 Task: Open a blank google sheet and write heading  City data  Add 10 city name:-  '1. Chelsea, New York, NY , 2. Beverly Hills, Los Angeles, CA , 3. Knightsbridge, London, United Kingdom , 4. Le Marais, Paris, forance , 5. Ginza, Tokyo, Japan_x000D_
6. Circular Quay, Sydney, Australia , 7. Mitte, Berlin, Germany , 8. Downtown, Toronto, Canada , 9. Trastevere, Rome, 10. Colaba, Mumbai, India. ' in June Last week sales are  1. Chelsea, New York, NY 10001 | 2. Beverly Hills, Los Angeles, CA 90210 | 3. Knightsbridge, London, United Kingdom SW1X 7XL | 4. Le Marais, Paris, forance 75004 | 5. Ginza, Tokyo, Japan 104-0061 | 6. Circular Quay, Sydney, Australia 2000 | 7. Mitte, Berlin, Germany 10178 | 8. Downtown, Toronto, Canada M5V 3L9 | 9. Trastevere, Rome, Italy 00153 | 10. Colaba, Mumbai, India 400005. Save page analysisAnnualSales_Report_2022
Action: Mouse moved to (70, 197)
Screenshot: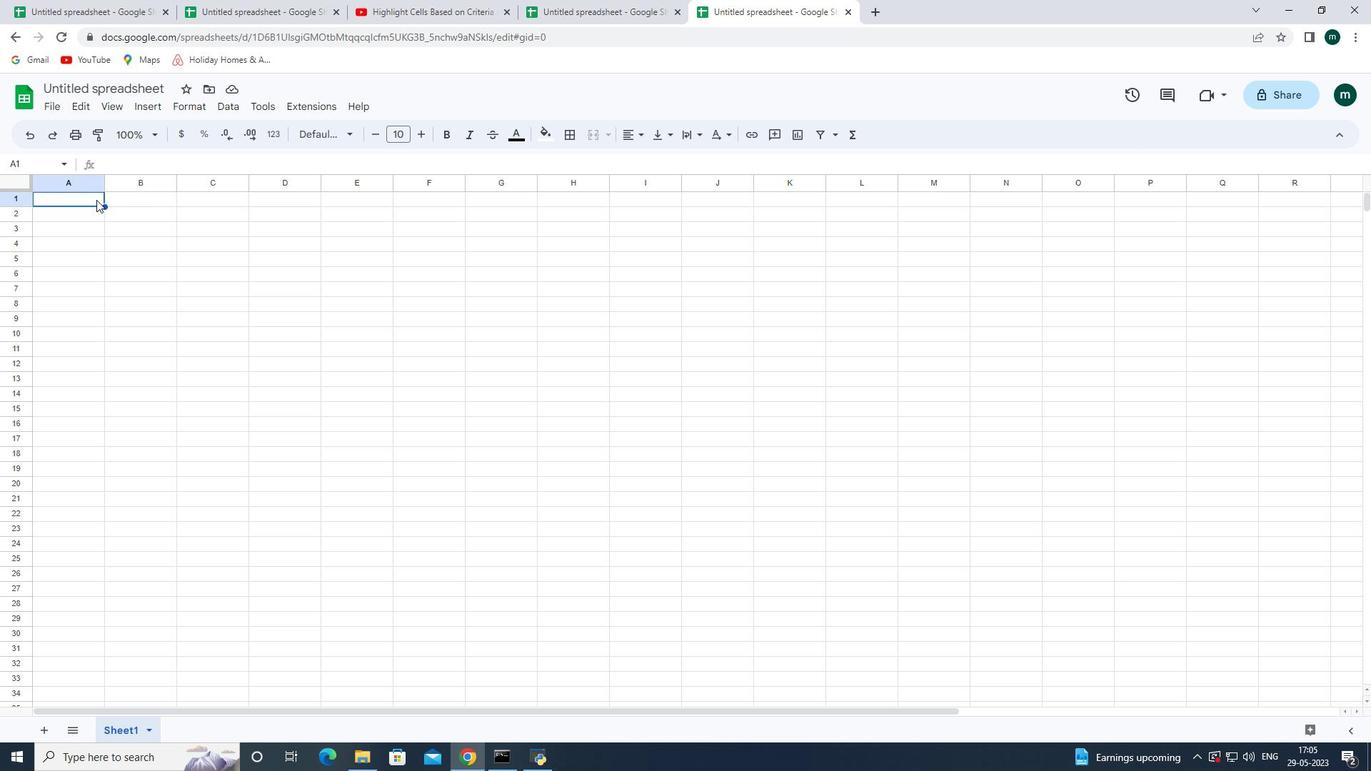 
Action: Mouse pressed left at (70, 197)
Screenshot: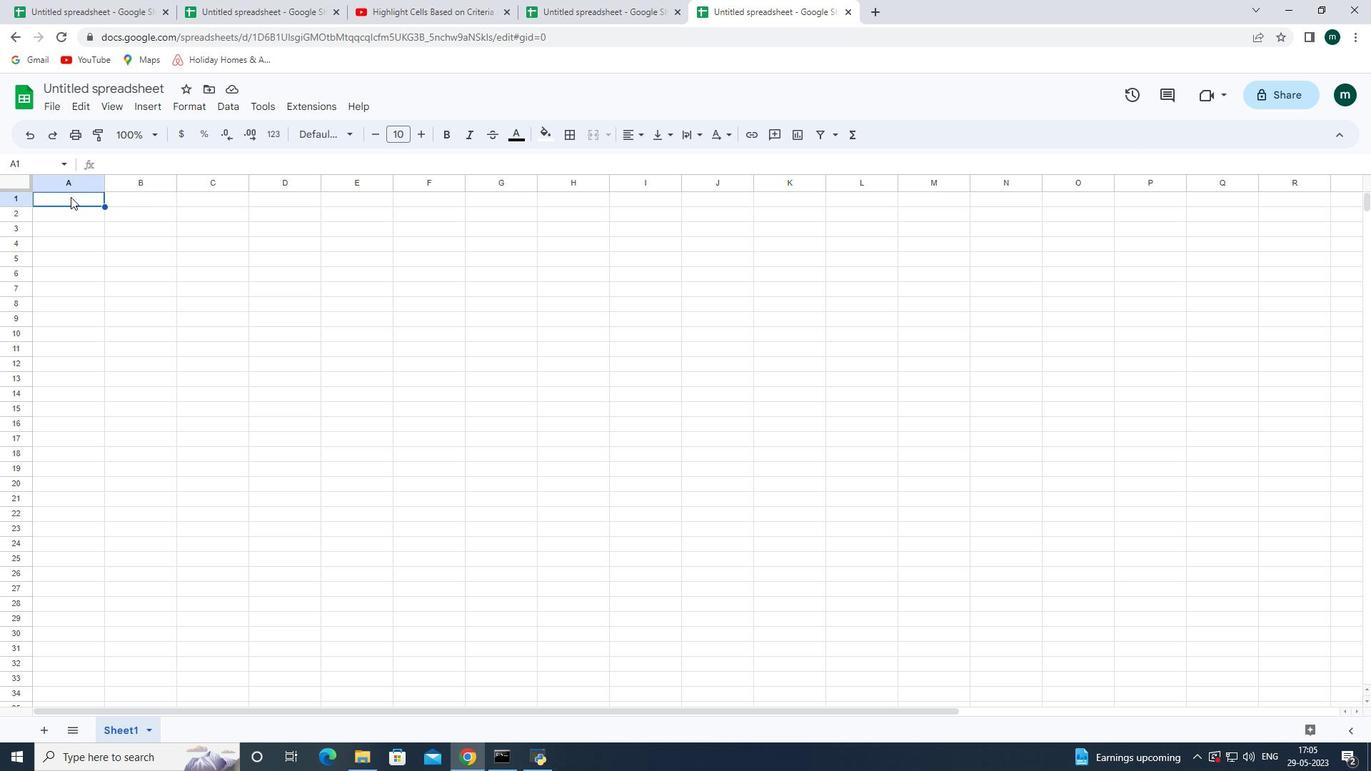 
Action: Key pressed <Key.shift>City<Key.space><Key.shift><Key.shift><Key.shift>Data<Key.space><Key.down><Key.up><Key.down><Key.up><Key.down><Key.up><Key.down><Key.up><Key.down><Key.up><Key.down><Key.down><Key.up><Key.down><Key.up><Key.down><Key.up><Key.up><Key.down><Key.down><Key.up><Key.down><Key.up><Key.shift><Key.shift><Key.shift><Key.shift><Key.shift><Key.shift><Key.shift><Key.shift><Key.shift><Key.shift><Key.shift><Key.shift><Key.shift><Key.shift><Key.shift><Key.shift><Key.shift><Key.shift><Key.shift><Key.shift><Key.shift><Key.shift><Key.shift><Key.shift><Key.shift><Key.shift><Key.shift><Key.shift><Key.shift><Key.shift><Key.shift><Key.shift><Key.shift><Key.shift><Key.shift><Key.shift><Key.shift><Key.shift><Key.shift><Key.shift><Key.shift><Key.shift><Key.shift><Key.shift><Key.shift><Key.shift><Key.shift><Key.shift><Key.shift><Key.shift><Key.shift><Key.shift><Key.shift><Key.shift><Key.shift><Key.shift><Key.shift><Key.shift>City<Key.space><Key.shift><Key.shift><Key.shift><Key.shift><Key.shift><Key.shift><Key.shift><Key.shift><Key.shift><Key.shift><Key.shift><Key.shift>Name<Key.space><Key.enter><Key.shift><Key.shift><Key.shift><Key.shift><Key.shift><Key.shift><Key.shift><Key.shift>Ches<Key.backspace>lsea<Key.space><Key.shift><Key.shift><Key.shift>New<Key.backspace><Key.backspace><Key.backspace><Key.backspace><Key.shift><<Key.backspace>,<Key.shift>New<Key.space>york<Key.space><Key.backspace>,<Key.shift_r><Key.shift_r><Key.shift_r><Key.shift_r>Ny<Key.backspace><Key.shift><Key.shift>Y<Key.enter><Key.shift>Beverly<Key.space>h<Key.backspace><Key.shift><Key.shift><Key.shift><Key.shift><Key.shift><Key.shift><Key.shift><Key.shift><Key.shift><Key.shift><Key.shift><Key.shift><Key.shift><Key.shift><Key.shift><Key.shift><Key.shift><Key.shift><Key.shift><Key.shift><Key.shift><Key.shift><Key.shift><Key.shift><Key.shift><Key.shift><Key.shift><Key.shift><Key.shift><Key.shift><Key.shift><Key.shift><Key.shift><Key.shift><Key.shift><Key.shift><Key.shift><Key.shift><Key.shift><Key.shift><Key.shift><Key.shift><Key.shift><Key.shift><Key.shift><Key.shift><Key.shift><Key.shift><Key.shift><Key.shift><Key.shift><Key.shift><Key.shift><Key.shift><Key.shift><Key.shift><Key.shift><Key.shift><Key.shift><Key.shift><Key.shift><Key.shift><Key.shift><Key.shift><Key.shift>Hills,<Key.space><Key.shift_r><Key.shift_r><Key.shift_r>Los<Key.space><Key.shift><Key.shift><Key.shift><Key.shift><Key.shift><Key.shift><Key.shift><Key.shift><Key.shift><Key.shift><Key.shift><Key.shift><Key.shift><Key.shift><Key.shift><Key.shift><Key.shift><Key.shift><Key.shift><Key.shift><Key.shift><Key.shift><Key.shift><Key.shift><Key.shift><Key.shift><Key.shift><Key.shift><Key.shift><Key.shift><Key.shift><Key.shift><Key.shift><Key.shift><Key.shift><Key.shift><Key.shift><Key.shift><Key.shift><Key.shift><Key.shift><Key.shift><Key.shift><Key.shift><Key.shift><Key.shift><Key.shift><Key.shift><Key.shift><Key.shift><Key.shift><Key.shift><Key.shift><Key.shift><Key.shift><Key.shift><Key.shift><Key.shift><Key.shift><Key.shift><Key.shift><Key.shift><Key.shift><Key.shift><Key.shift><Key.shift><Key.shift><Key.shift><Key.shift><Key.shift><Key.shift><Key.shift><Key.shift><Key.shift><Key.shift><Key.shift><Key.shift><Key.shift><Key.shift><Key.shift><Key.shift><Key.shift><Key.shift><Key.shift><Key.shift><Key.shift><Key.shift><Key.shift><Key.shift><Key.shift><Key.shift><Key.shift><Key.shift><Key.shift><Key.shift><Key.shift><Key.shift><Key.shift><Key.shift><Key.shift><Key.shift><Key.shift><Key.shift><Key.shift><Key.shift><Key.shift><Key.shift><Key.shift><Key.shift><Key.shift><Key.shift><Key.shift><Key.shift><Key.shift><Key.shift><Key.shift><Key.shift><Key.shift><Key.shift><Key.shift><Key.shift><Key.shift><Key.shift><Key.shift><Key.shift><Key.shift><Key.shift><Key.shift><Key.shift><Key.shift><Key.shift><Key.shift><Key.shift><Key.shift><Key.shift><Key.shift><Key.shift><Key.shift><Key.shift><Key.shift><Key.shift><Key.shift><Key.shift><Key.shift><Key.shift><Key.shift><Key.shift><Key.shift><Key.shift><Key.shift><Key.shift><Key.shift><Key.shift><Key.shift><Key.shift><Key.shift><Key.shift><Key.shift><Key.shift><Key.shift><Key.shift><Key.shift><Key.shift><Key.shift><Key.shift><Key.shift><Key.shift><Key.shift><Key.shift><Key.shift><Key.shift><Key.shift><Key.shift><Key.shift><Key.shift><Key.shift><Key.shift><Key.shift><Key.shift><Key.shift><Key.shift><Key.shift><Key.shift><Key.shift><Key.shift><Key.shift><Key.shift><Key.shift><Key.shift><Key.shift><Key.shift><Key.shift><Key.shift><Key.shift><Key.shift><Key.shift><Key.shift><Key.shift><Key.shift><Key.shift><Key.shift>Angeles<Key.space>v<Key.backspace><Key.enter><Key.up><Key.enter>,<Key.backspace><Key.backspace>,<Key.space><Key.shift>CA<Key.enter><Key.shift>Kin<Key.backspace><Key.backspace>nightsbridge<Key.shift_r><<Key.space><Key.backspace><Key.backspace>,<Key.space><Key.shift><Key.shift>London,<Key.space><Key.shift><Key.shift><Key.shift>United<Key.space><Key.shift><Key.shift><Key.shift>King<Key.space><Key.enter><Key.shift_r><Key.shift_r>Le<Key.space><Key.shift_r><Key.shift_r><Key.shift_r><Key.shift_r><Key.shift_r><Key.shift_r>Marais,<Key.space>p<Key.backspace><Key.shift_r>Paris,<Key.space><Key.shift><Key.shift><Key.shift><Key.shift><Key.shift><Key.shift><Key.shift>Forance<Key.enter><Key.shift><Key.shift><Key.shift><Key.shift><Key.shift><Key.shift><Key.shift><Key.shift><Key.shift><Key.shift><Key.shift><Key.shift><Key.shift><Key.shift><Key.shift><Key.shift><Key.shift><Key.shift><Key.shift><Key.shift><Key.shift><Key.shift><Key.shift><Key.shift><Key.shift><Key.shift><Key.shift><Key.shift><Key.shift><Key.shift><Key.shift><Key.shift><Key.shift><Key.shift><Key.shift><Key.shift><Key.shift><Key.shift>Ginza,<Key.space><Key.shift><Key.shift><Key.shift><Key.shift><Key.shift><Key.shift><Key.shift><Key.shift><Key.shift>Tokyo<Key.space>,<Key.space><Key.shift_r><Key.shift_r>Japan<Key.space><Key.enter>c<Key.backspace><Key.shift_r><Key.shift_r><Key.shift_r><Key.shift_r><Key.shift_r><Key.shift_r><Key.shift_r><Key.shift_r><Key.shift_r><Key.shift_r><Key.shift_r><Key.shift_r>ircular<Key.space><Key.shift><Key.shift>Quay<Key.space><Key.backspace>,<Key.space><Key.shift>Sydney<Key.space><Key.backspace>,<Key.space><Key.shift>Australia<Key.space><Key.space><Key.enter><Key.shift><Key.shift><Key.shift><Key.shift><Key.shift><Key.shift><Key.shift><Key.shift><Key.shift><Key.shift><Key.shift><Key.shift><Key.shift><Key.shift><Key.shift><Key.shift><Key.shift><Key.shift><Key.shift><Key.shift><Key.shift><Key.shift><Key.shift><Key.shift><Key.shift><Key.shift><Key.shift><Key.shift><Key.shift><Key.shift><Key.shift><Key.shift><Key.shift><Key.shift><Key.shift><Key.shift><Key.shift><Key.shift><Key.shift><Key.shift><Key.shift><Key.shift>Mil<Key.backspace>tte<Key.space><Key.backspace>,<Key.space>ber<Key.backspace><Key.backspace><Key.backspace><Key.shift>Berlin<Key.space><Key.backspace>,<Key.space><Key.shift><Key.shift>Germany<Key.space><Key.enter><Key.shift><Key.shift><Key.shift><Key.shift><Key.shift><Key.shift><Key.shift>Downtown<Key.space><Key.backspace>,<Key.space><Key.shift><Key.shift>Toronto<Key.space><Key.backspace>,<Key.space><Key.shift>Canada<Key.space><Key.enter><Key.shift><Key.shift><Key.shift><Key.shift><Key.shift><Key.shift><Key.shift><Key.shift><Key.shift><Key.shift><Key.shift><Key.shift><Key.shift><Key.shift><Key.shift><Key.shift><Key.shift>Trastevere<Key.space><Key.backspace>,<Key.space><Key.shift>Rome<Key.space><Key.enter><Key.shift><Key.shift><Key.shift><Key.shift><Key.shift><Key.shift><Key.shift><Key.shift><Key.shift><Key.shift><Key.shift><Key.shift><Key.shift><Key.shift><Key.shift><Key.shift><Key.shift><Key.shift><Key.shift><Key.shift><Key.shift><Key.shift><Key.shift><Key.shift><Key.shift><Key.shift><Key.shift><Key.shift><Key.shift><Key.shift><Key.shift><Key.shift><Key.shift><Key.shift><Key.shift><Key.shift><Key.shift><Key.shift><Key.shift><Key.shift><Key.shift><Key.shift><Key.shift><Key.shift><Key.shift><Key.shift><Key.shift><Key.shift><Key.shift><Key.shift><Key.shift><Key.shift><Key.shift><Key.shift><Key.shift><Key.shift><Key.shift><Key.shift><Key.shift><Key.shift><Key.shift><Key.shift><Key.shift><Key.shift><Key.shift><Key.shift><Key.shift><Key.shift><Key.shift><Key.shift><Key.shift><Key.shift><Key.shift><Key.shift><Key.shift><Key.shift><Key.shift><Key.shift><Key.shift><Key.shift><Key.shift><Key.shift><Key.shift><Key.shift><Key.shift><Key.shift><Key.shift><Key.shift><Key.shift><Key.shift><Key.shift><Key.shift><Key.shift><Key.shift><Key.shift><Key.shift><Key.shift><Key.shift><Key.shift><Key.shift><Key.shift><Key.shift><Key.shift><Key.shift><Key.shift><Key.shift><Key.shift><Key.shift><Key.shift><Key.shift><Key.shift><Key.shift><Key.shift><Key.shift><Key.shift><Key.shift><Key.shift><Key.shift><Key.shift><Key.shift><Key.shift>Coloba<Key.space><Key.backspace><Key.shift_r><Key.shift_r><Key.shift_r><Key.shift_r><Key.shift_r><Key.shift_r><Key.shift_r><Key.shift_r><Key.shift_r><<Key.backspace>,<Key.space><Key.shift><Key.shift><Key.shift><Key.shift><Key.shift><Key.shift>Mumbai<Key.space><Key.backspace>,<Key.space><Key.shift><Key.shift><Key.shift><Key.shift><Key.shift><Key.shift><Key.shift><Key.shift>India<Key.space><Key.right><Key.right>
Screenshot: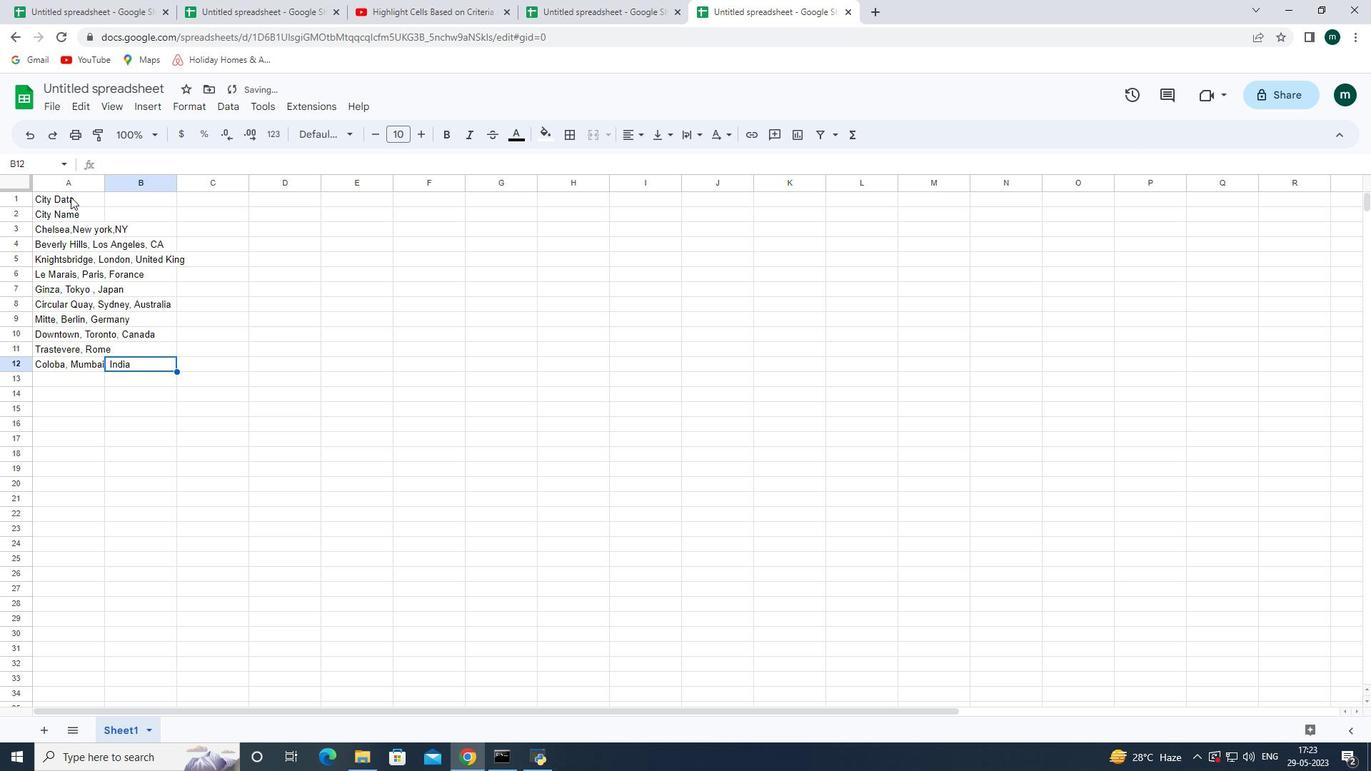 
Action: Mouse moved to (37, 193)
Screenshot: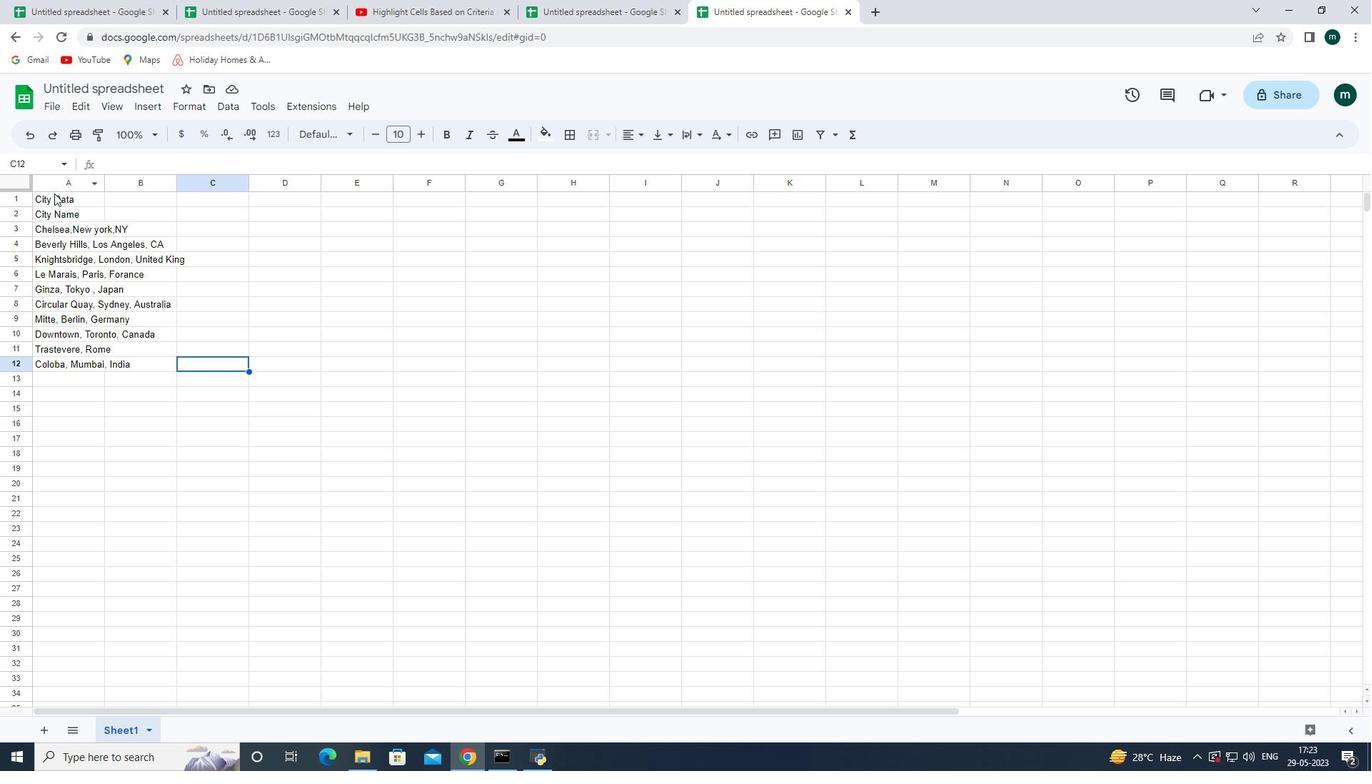 
Action: Mouse pressed left at (37, 193)
Screenshot: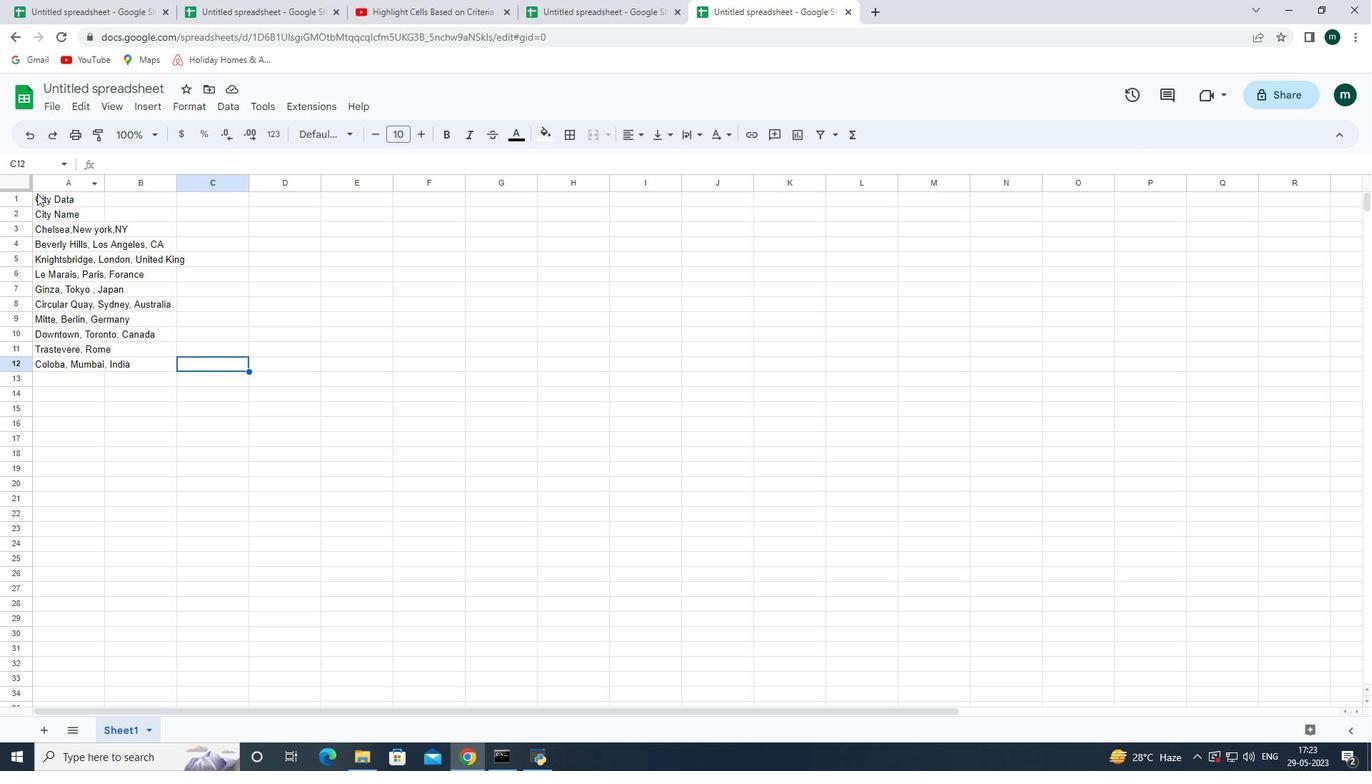 
Action: Mouse moved to (599, 135)
Screenshot: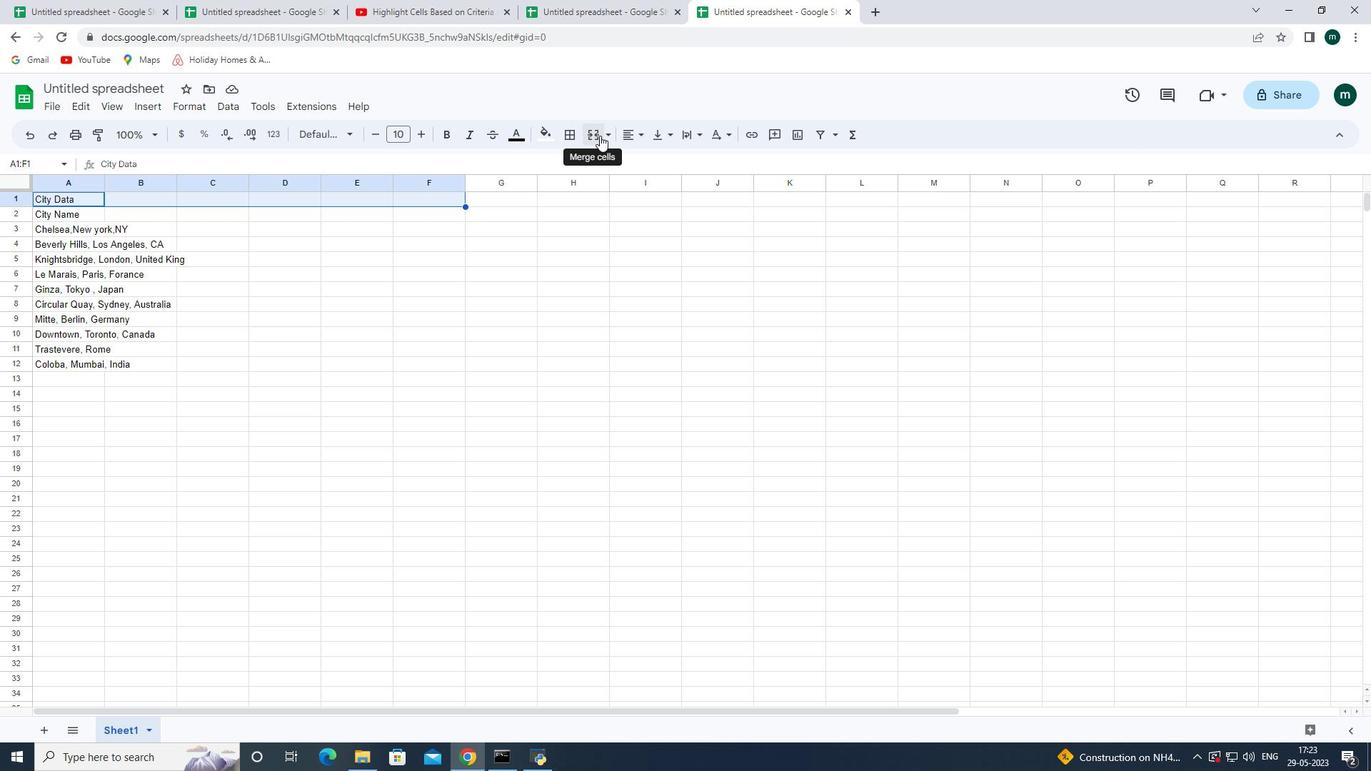 
Action: Mouse pressed left at (599, 135)
Screenshot: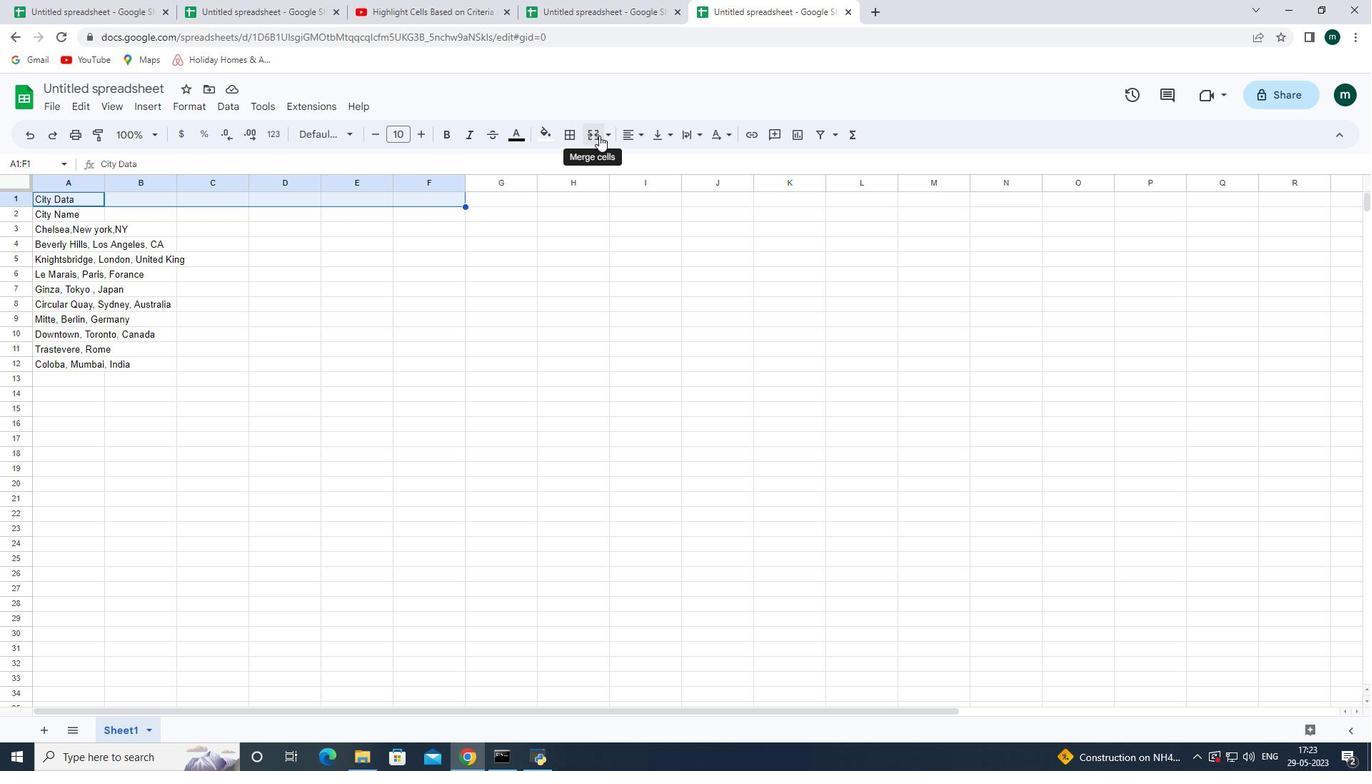
Action: Mouse moved to (107, 179)
Screenshot: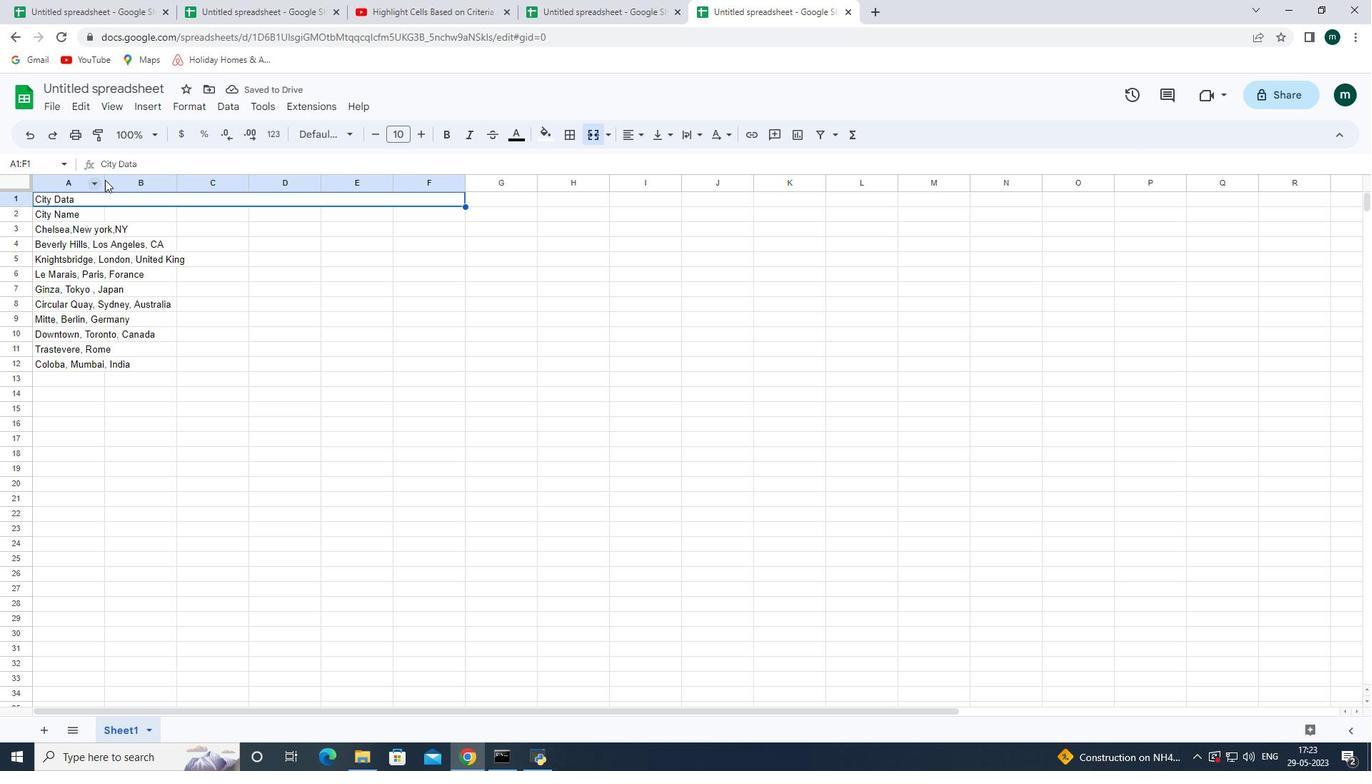 
Action: Mouse pressed left at (107, 179)
Screenshot: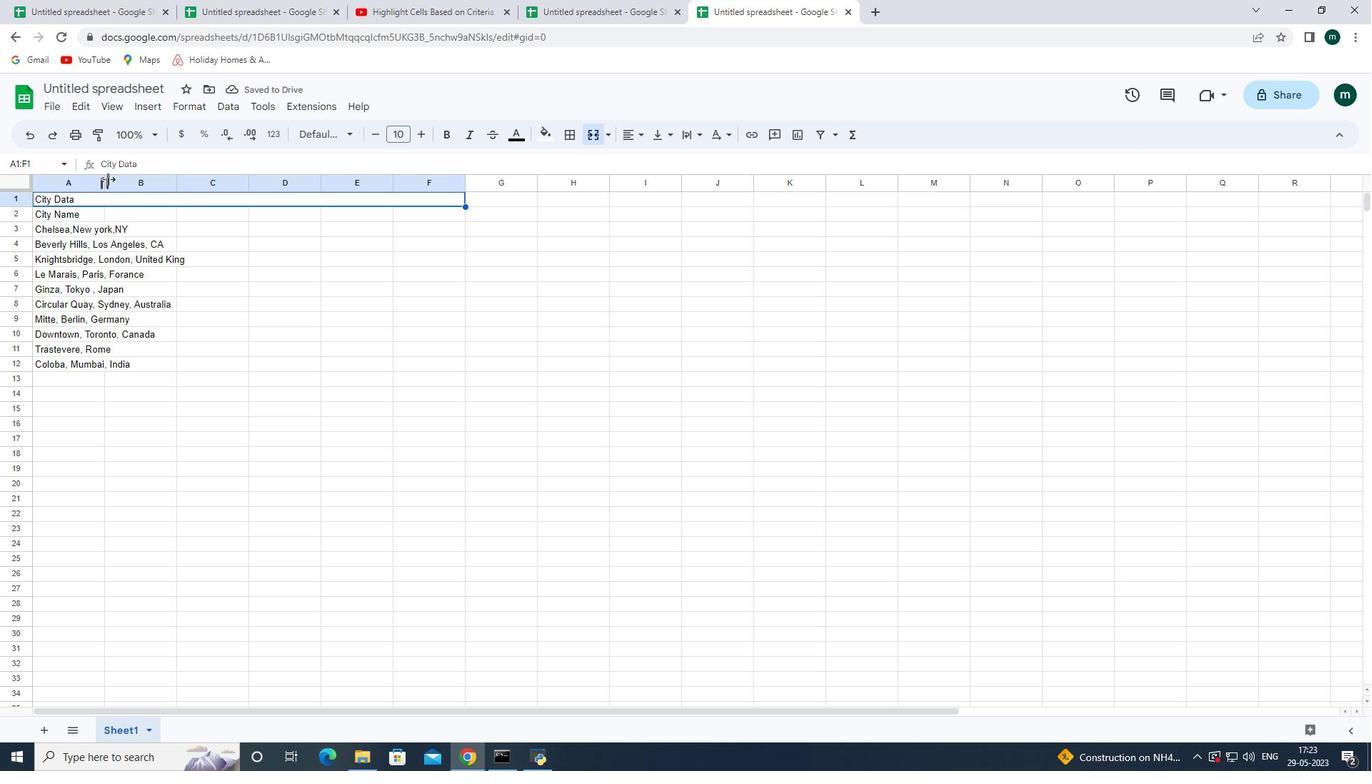 
Action: Mouse pressed left at (107, 179)
Screenshot: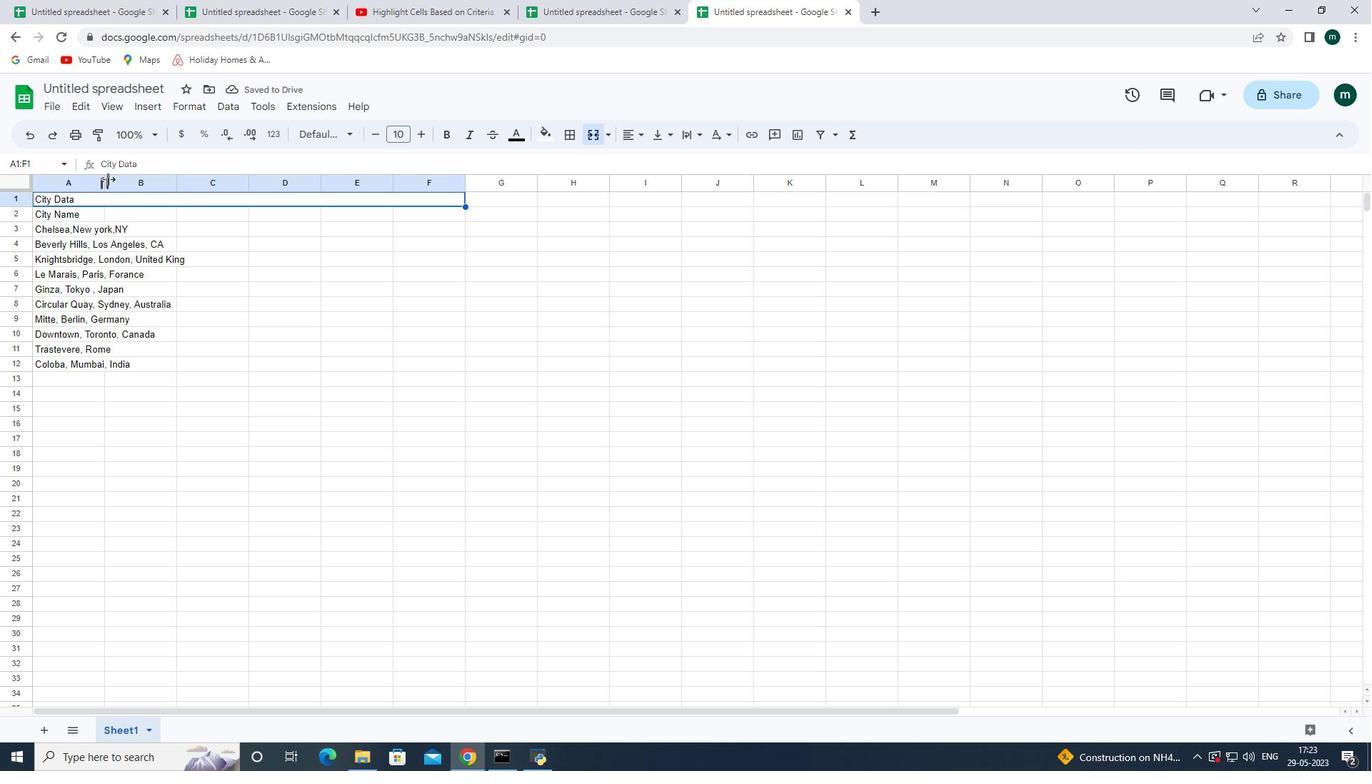 
Action: Mouse moved to (239, 217)
Screenshot: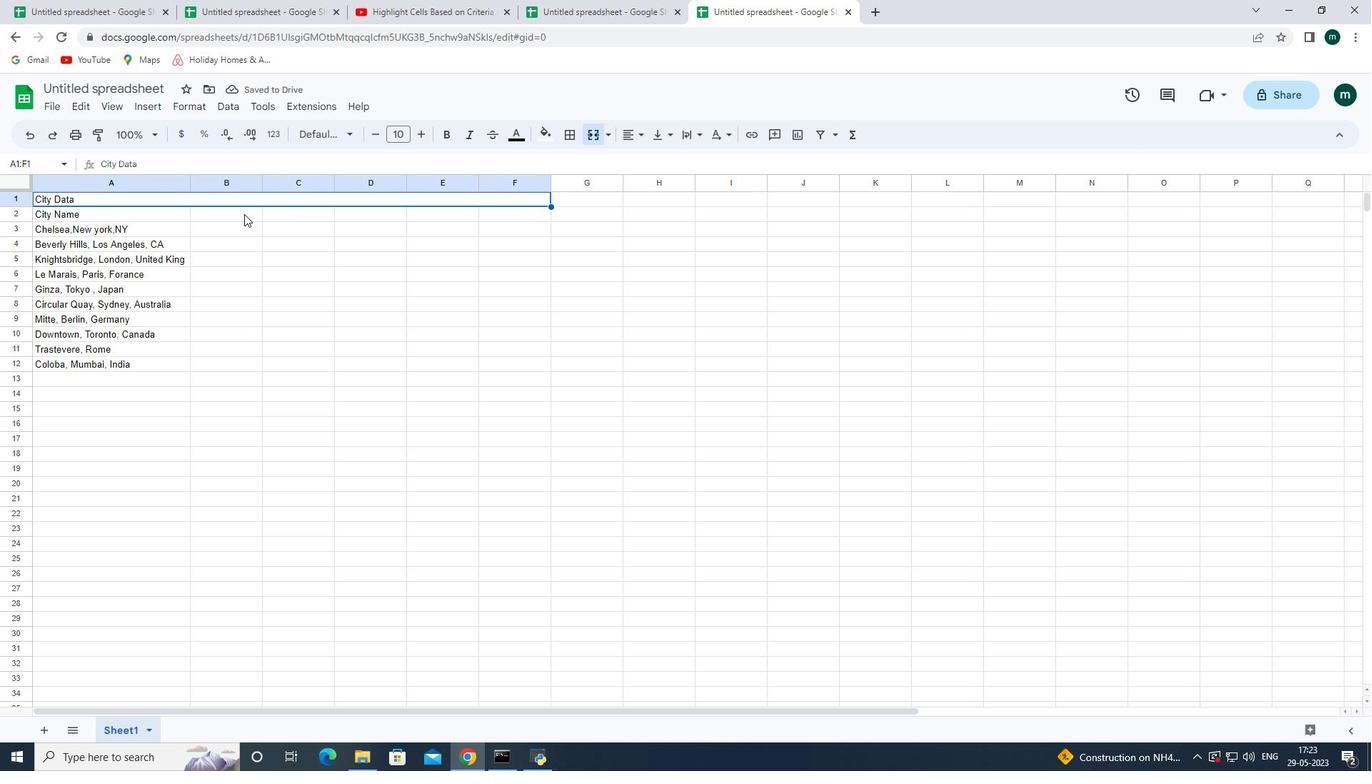 
Action: Mouse pressed left at (239, 217)
Screenshot: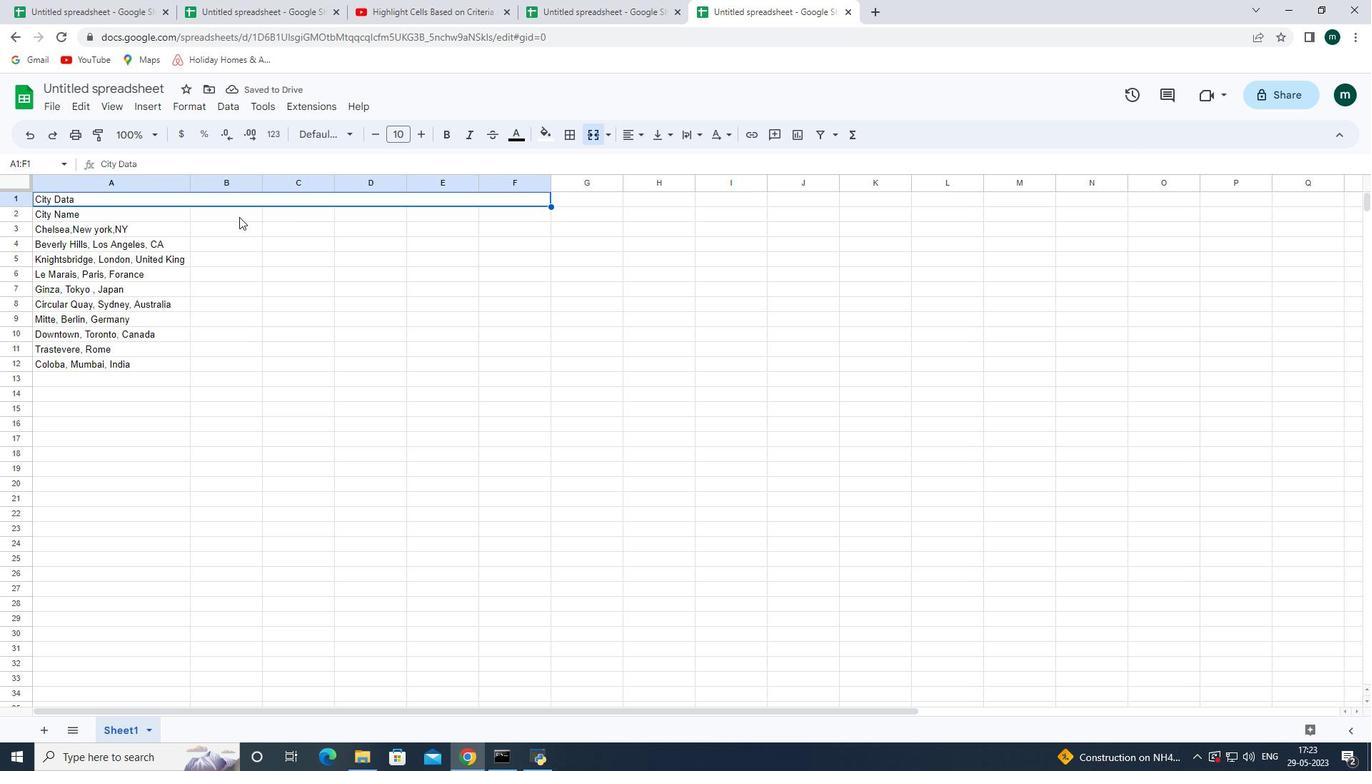 
Action: Mouse moved to (231, 231)
Screenshot: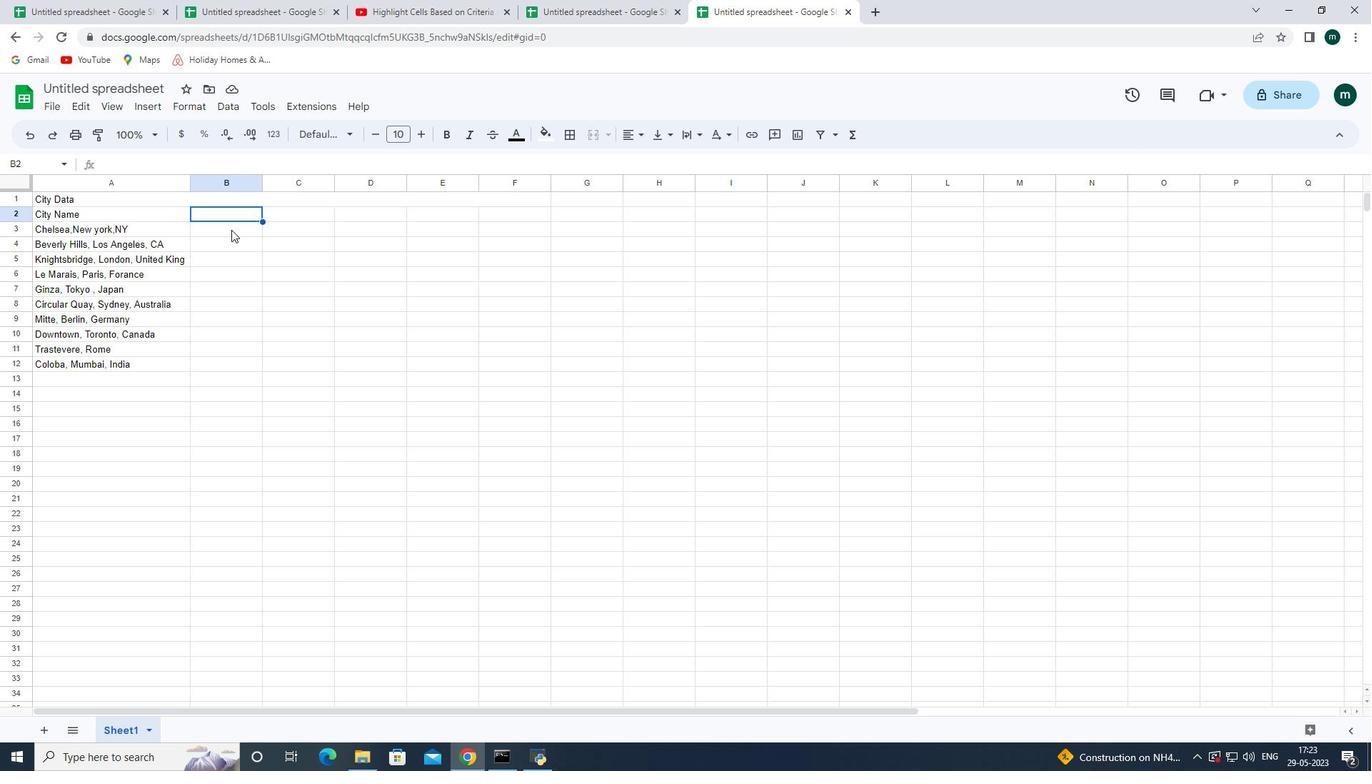 
Action: Mouse pressed left at (231, 231)
Screenshot: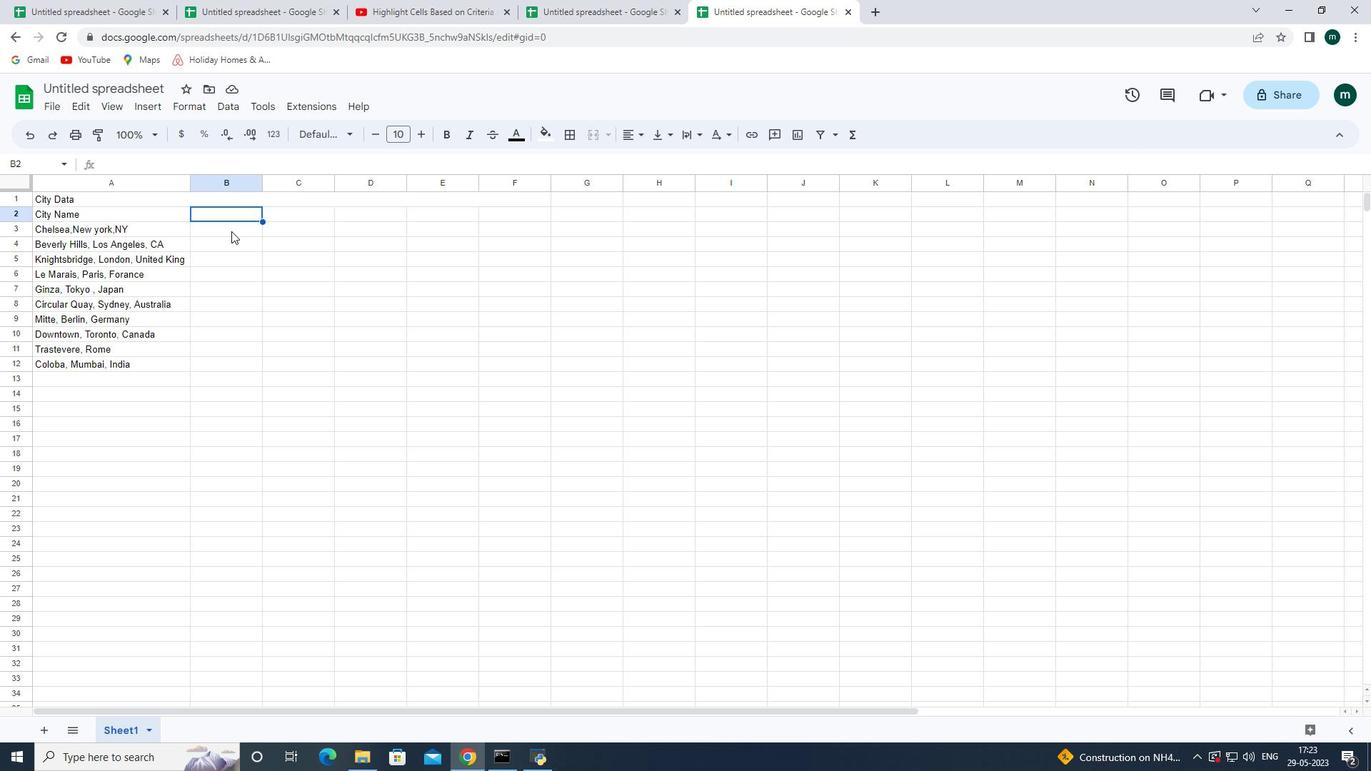 
Action: Mouse moved to (284, 227)
Screenshot: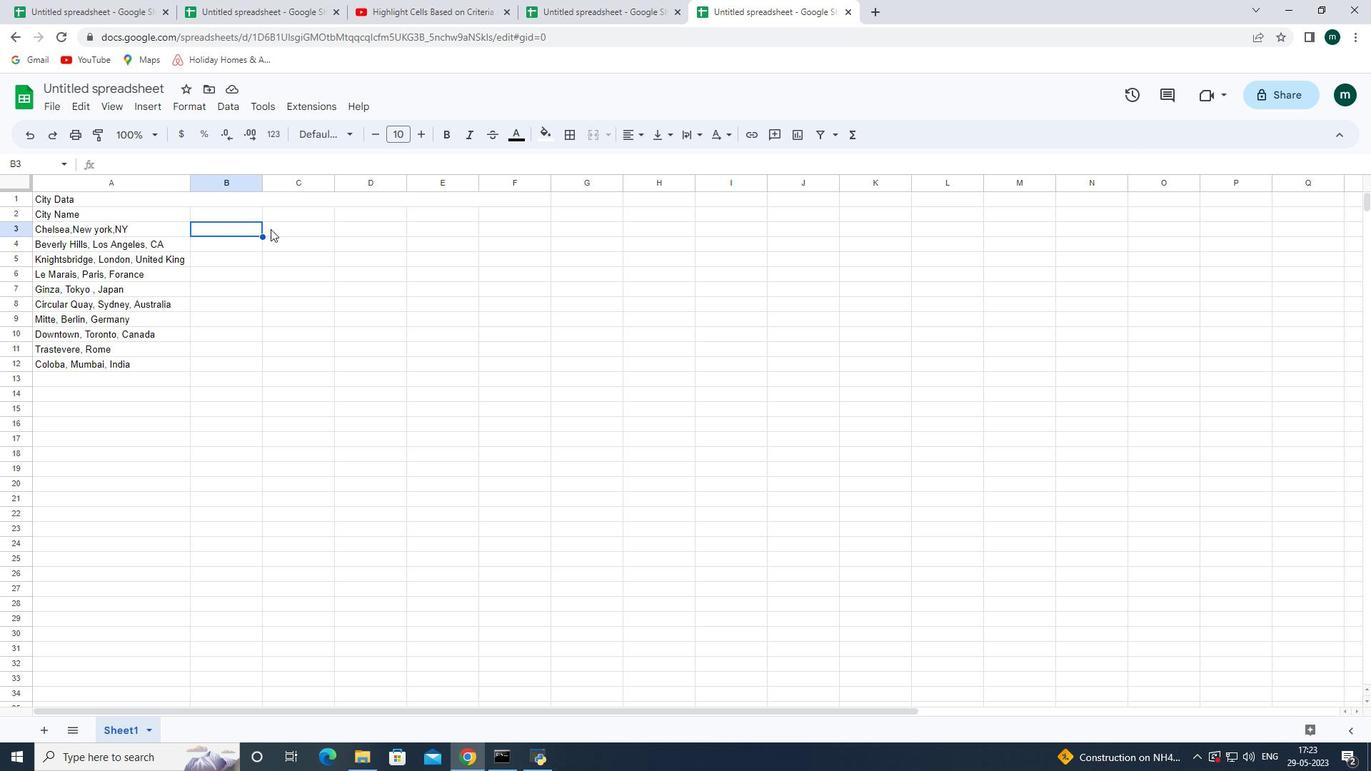 
Action: Mouse pressed left at (284, 227)
Screenshot: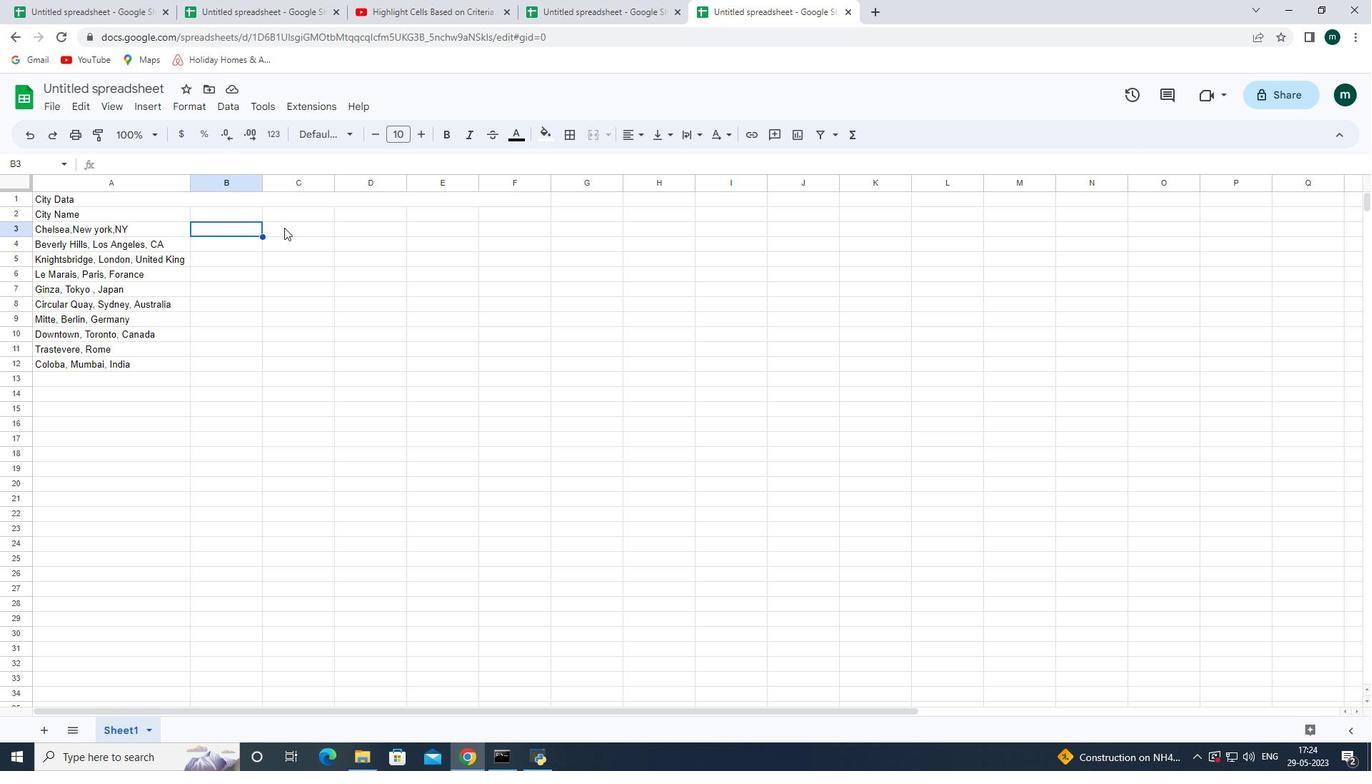 
Action: Key pressed <Key.shift><Key.shift><Key.shift><Key.shift><Key.shift><Key.shift><Key.shift>Chee<Key.backspace>lsa<Key.space><Key.backspace><Key.backspace>ea<Key.space><Key.backspace>,<Key.space><Key.shift>New<Key.space><Key.shift><Key.shift><Key.shift><Key.shift><Key.shift><Key.shift><Key.shift><Key.shift><Key.shift>York<Key.space><Key.backspace>,<Key.space><Key.shift>NY<Key.enter><Key.backspace><Key.up><Key.enter>10001<Key.backspace><Key.backspace><Key.backspace><Key.backspace><Key.backspace><Key.backspace><Key.backspace><Key.backspace><Key.backspace><Key.backspace><Key.backspace><Key.backspace><Key.backspace><Key.backspace><Key.backspace><Key.backspace><Key.backspace><Key.backspace><Key.backspace><Key.backspace><Key.backspace><Key.backspace><Key.backspace><Key.backspace><Key.backspace><Key.backspace><Key.enter>
Screenshot: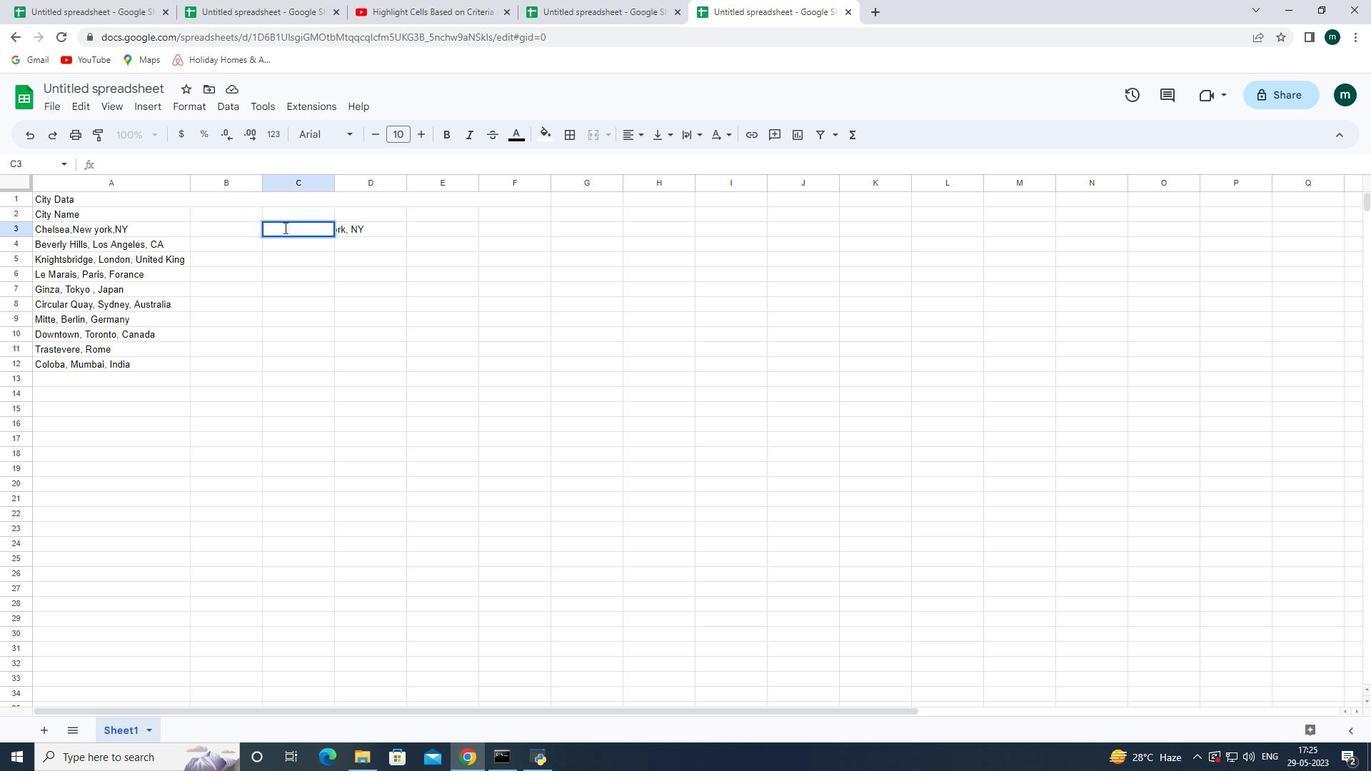 
Action: Mouse moved to (237, 225)
Screenshot: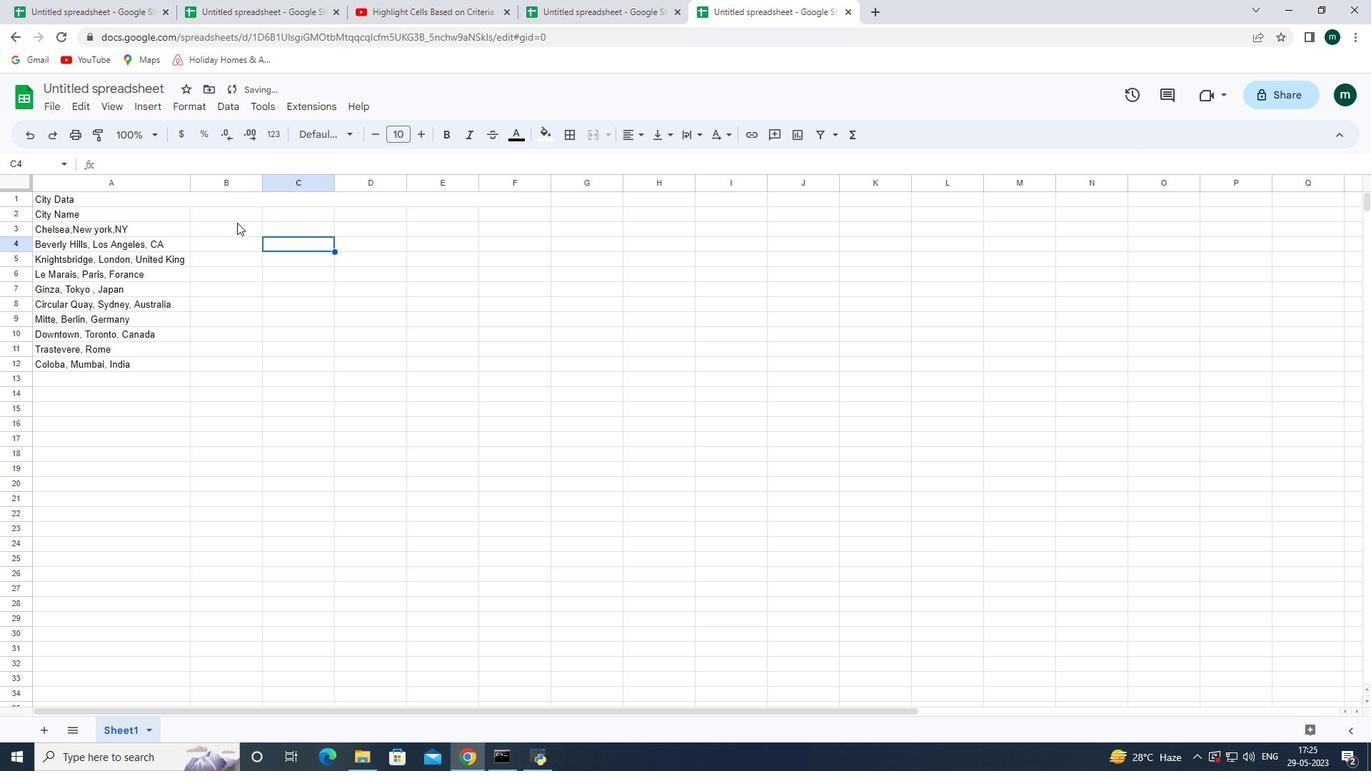 
Action: Mouse pressed left at (237, 225)
Screenshot: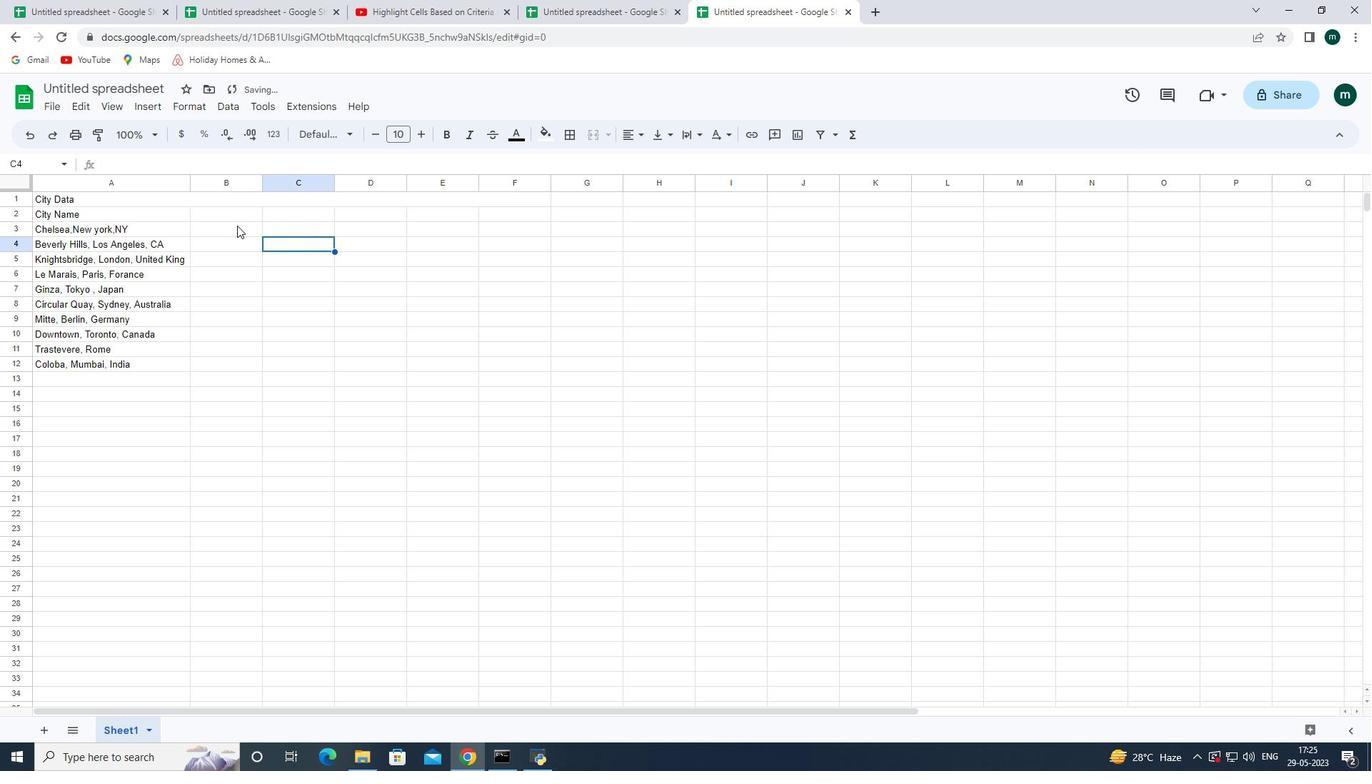 
Action: Mouse moved to (211, 226)
Screenshot: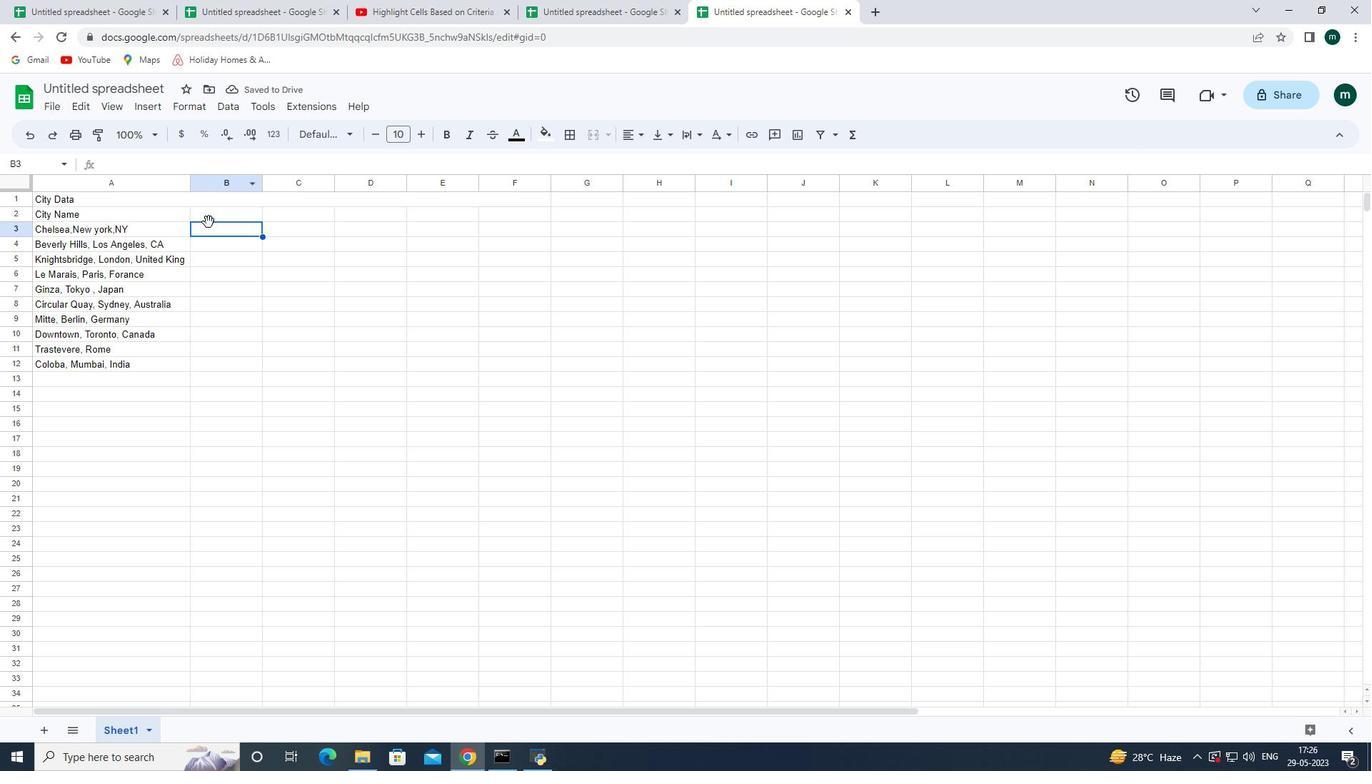 
Action: Key pressed 10001<Key.enter>90210<Key.enter>
Screenshot: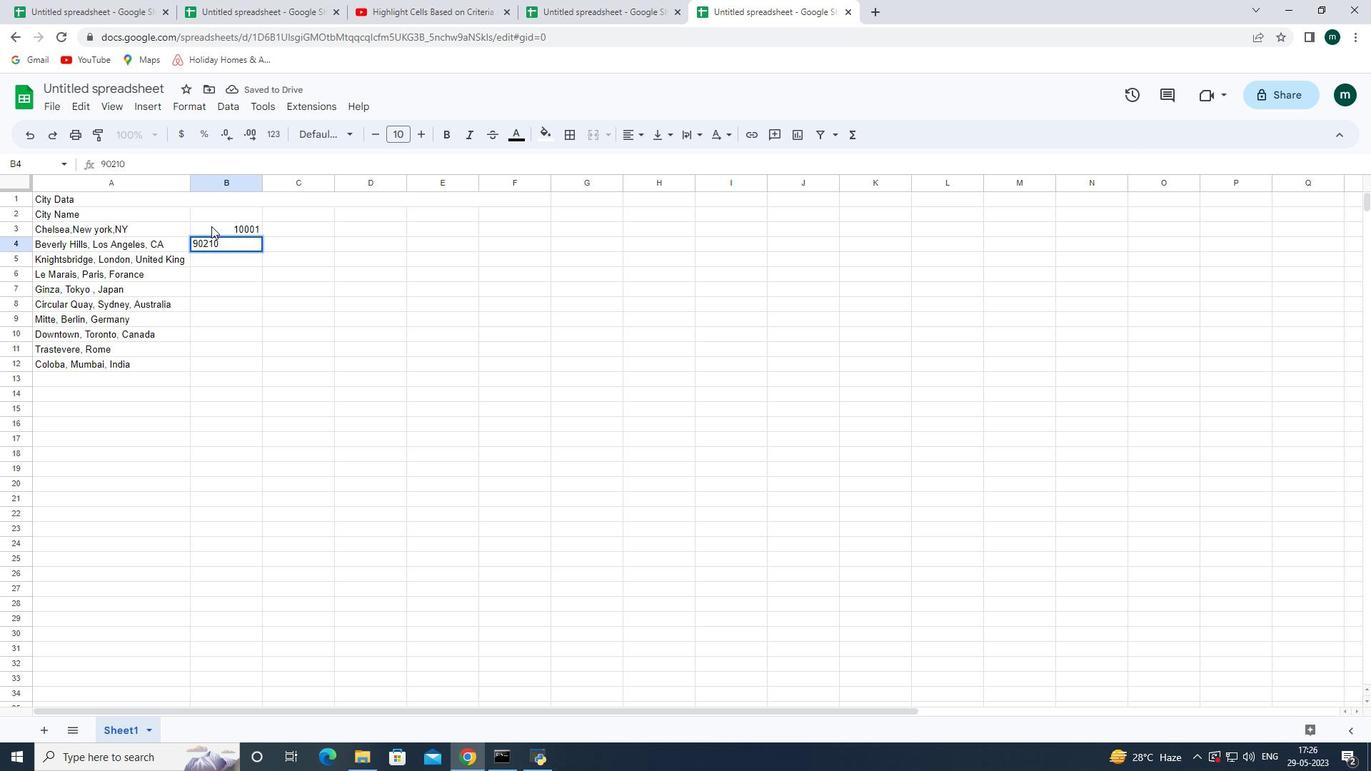 
Action: Mouse moved to (180, 260)
Screenshot: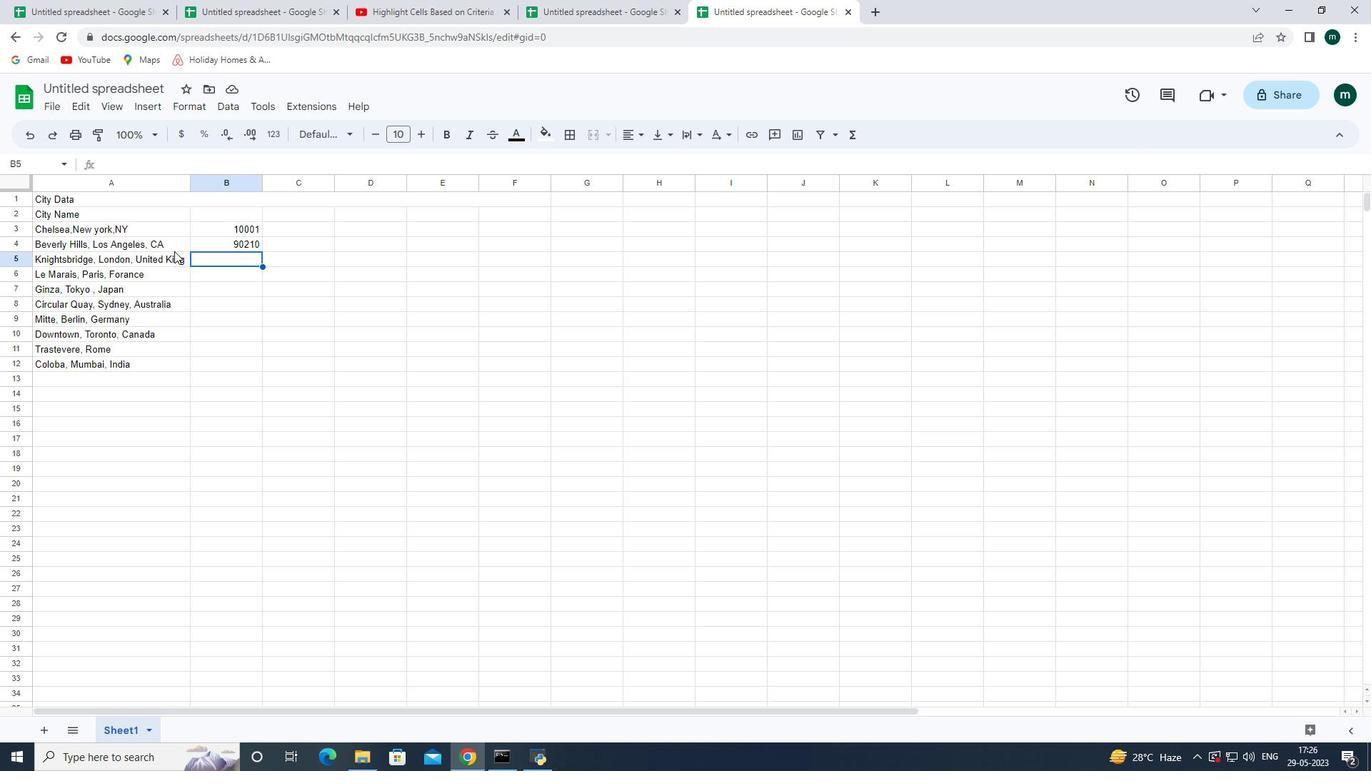 
Action: Mouse pressed left at (180, 260)
Screenshot: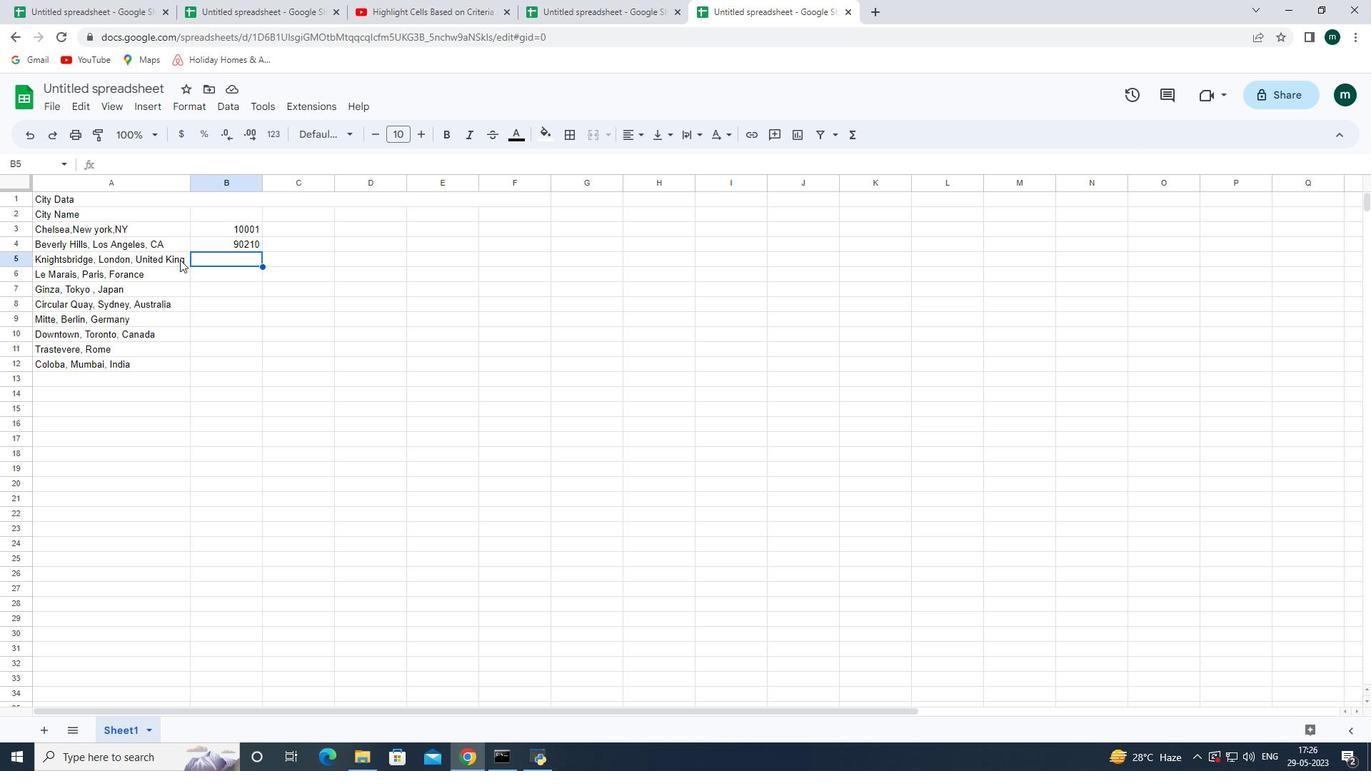 
Action: Mouse pressed left at (180, 260)
Screenshot: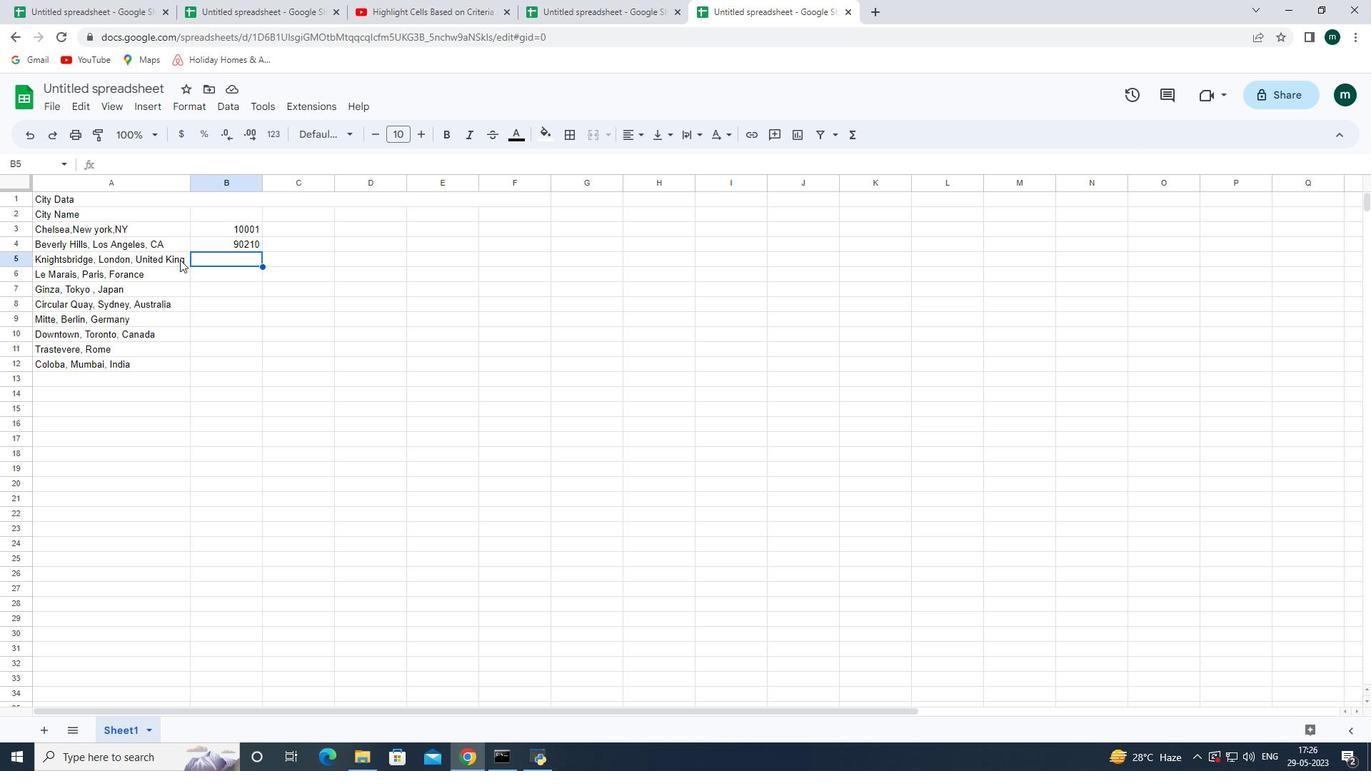 
Action: Mouse moved to (192, 312)
Screenshot: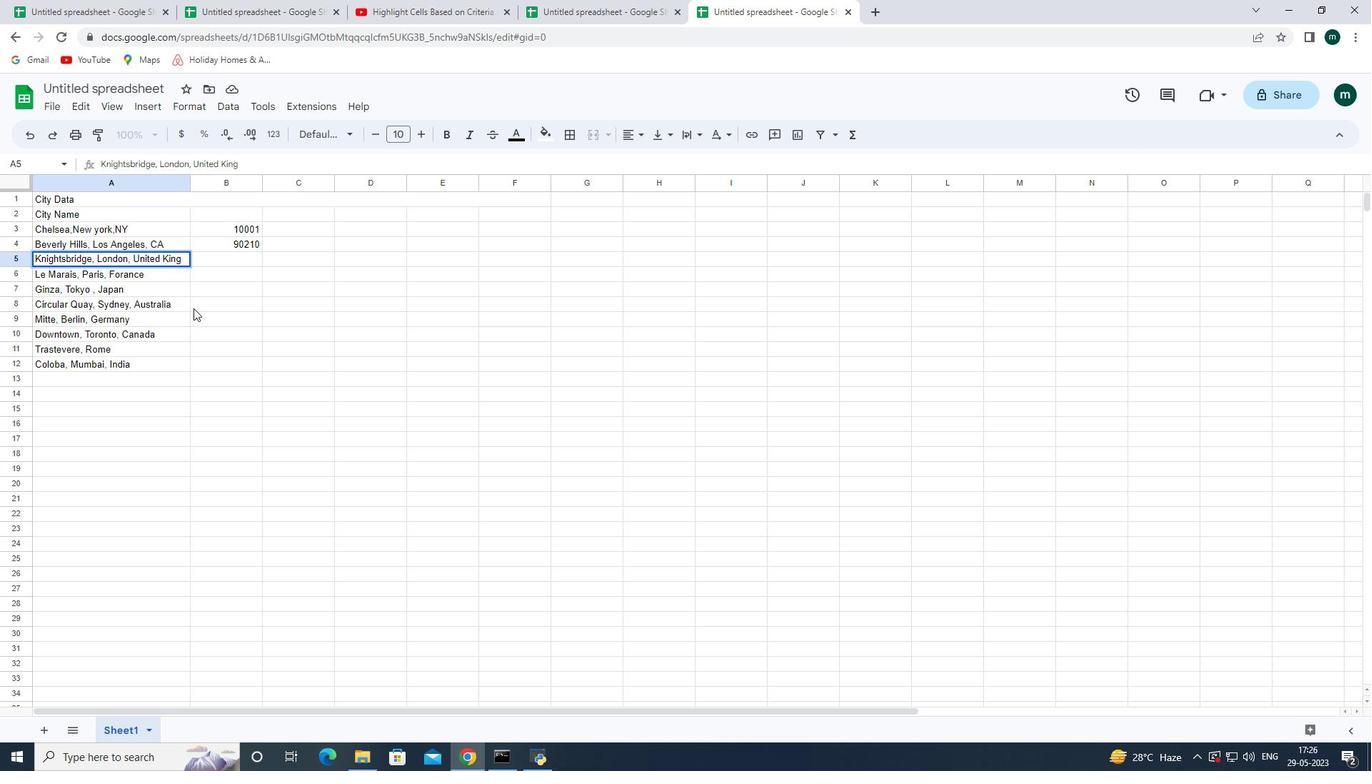 
Action: Key pressed <Key.backspace><Key.shift>Dom<Key.backspace><Key.backspace><Key.backspace>dom<Key.space>
Screenshot: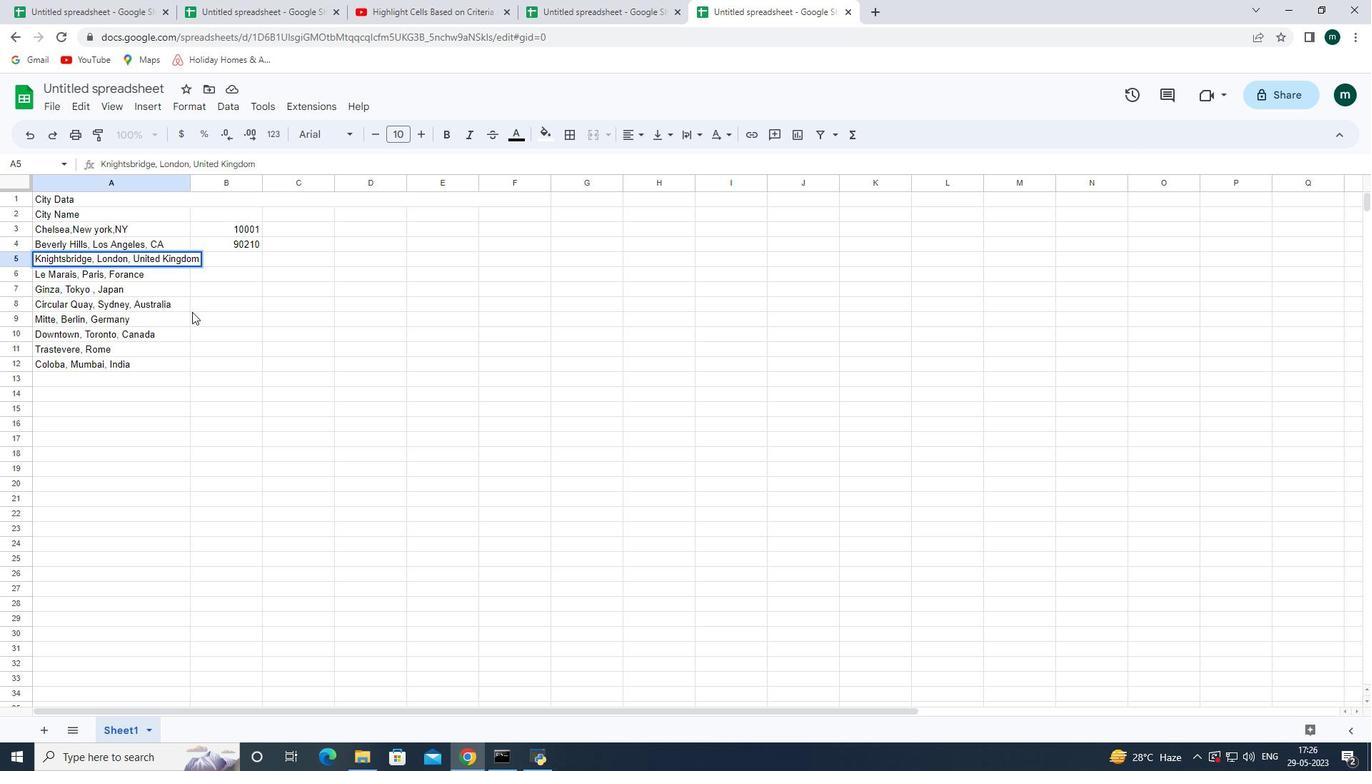 
Action: Mouse moved to (189, 183)
Screenshot: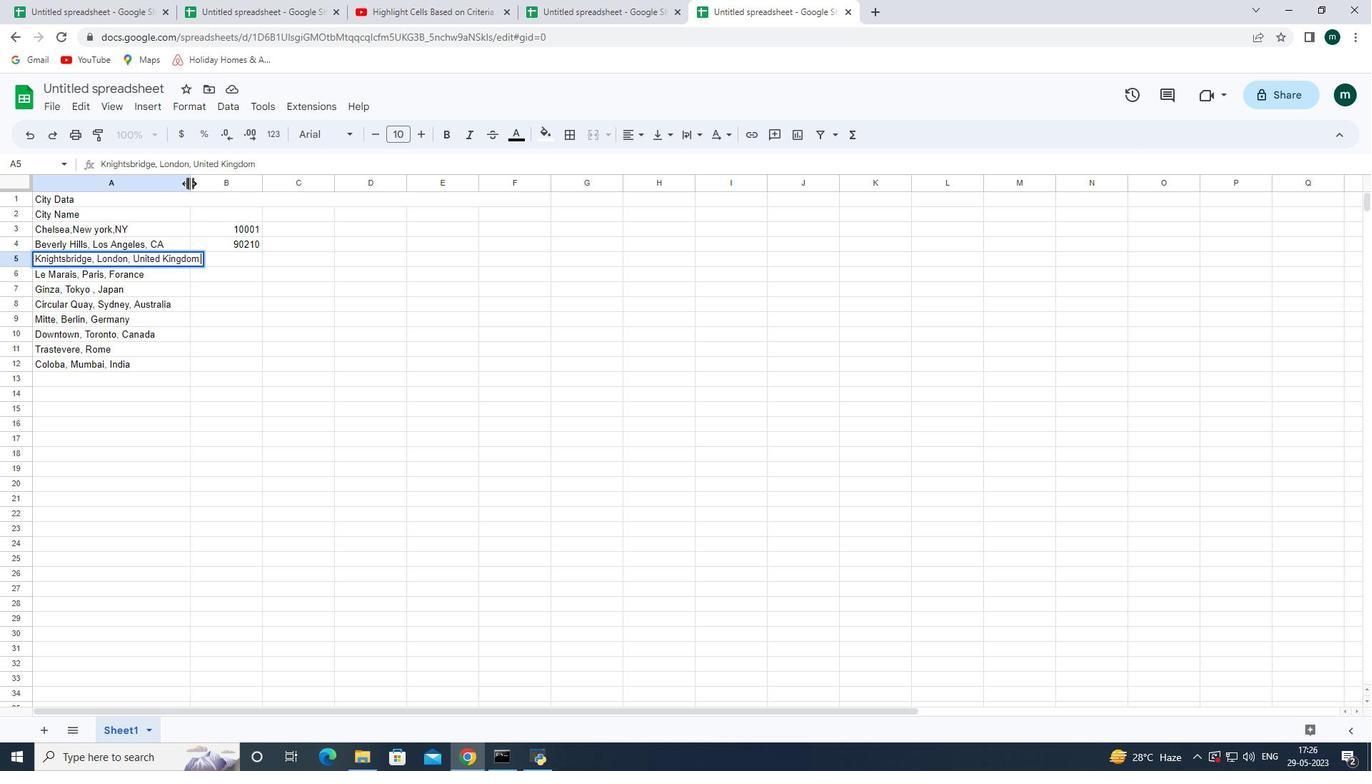 
Action: Mouse pressed left at (189, 183)
Screenshot: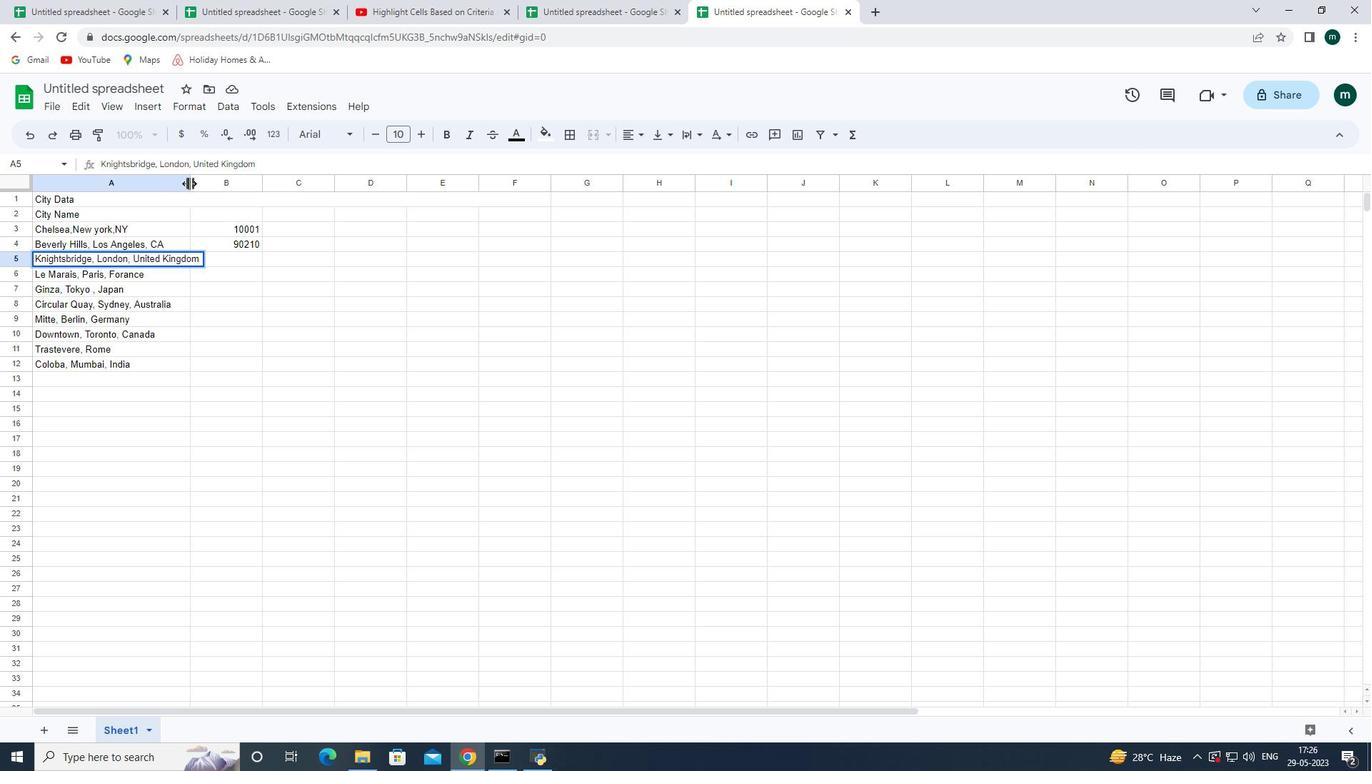 
Action: Mouse moved to (190, 183)
Screenshot: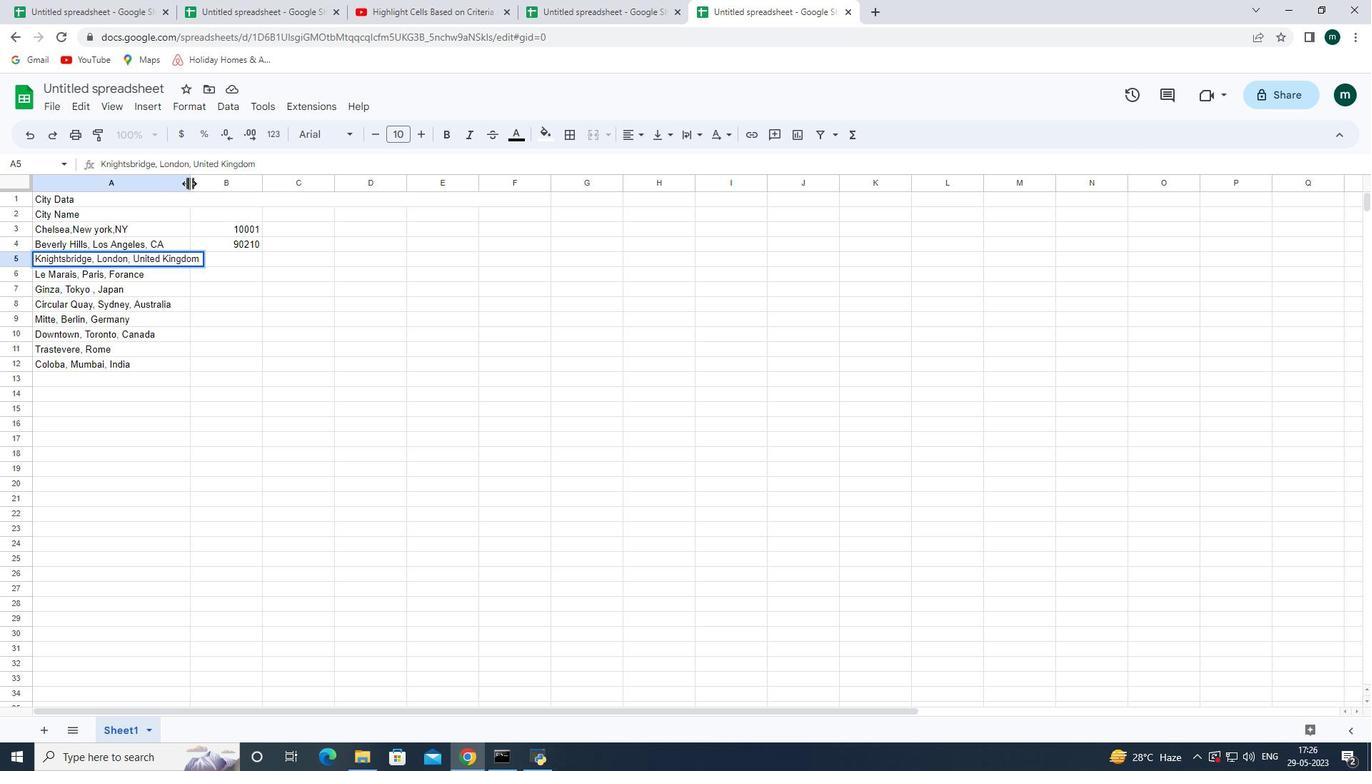 
Action: Mouse pressed left at (190, 183)
Screenshot: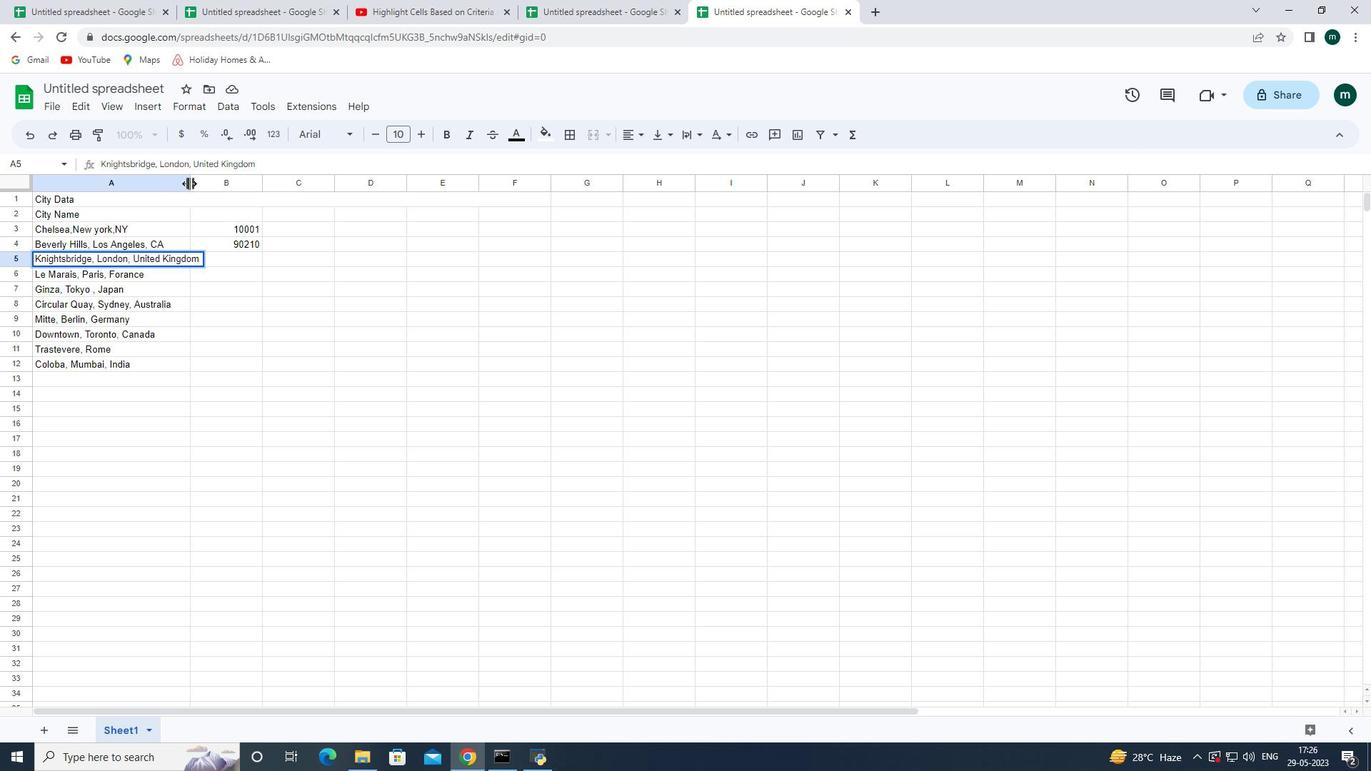 
Action: Mouse moved to (220, 259)
Screenshot: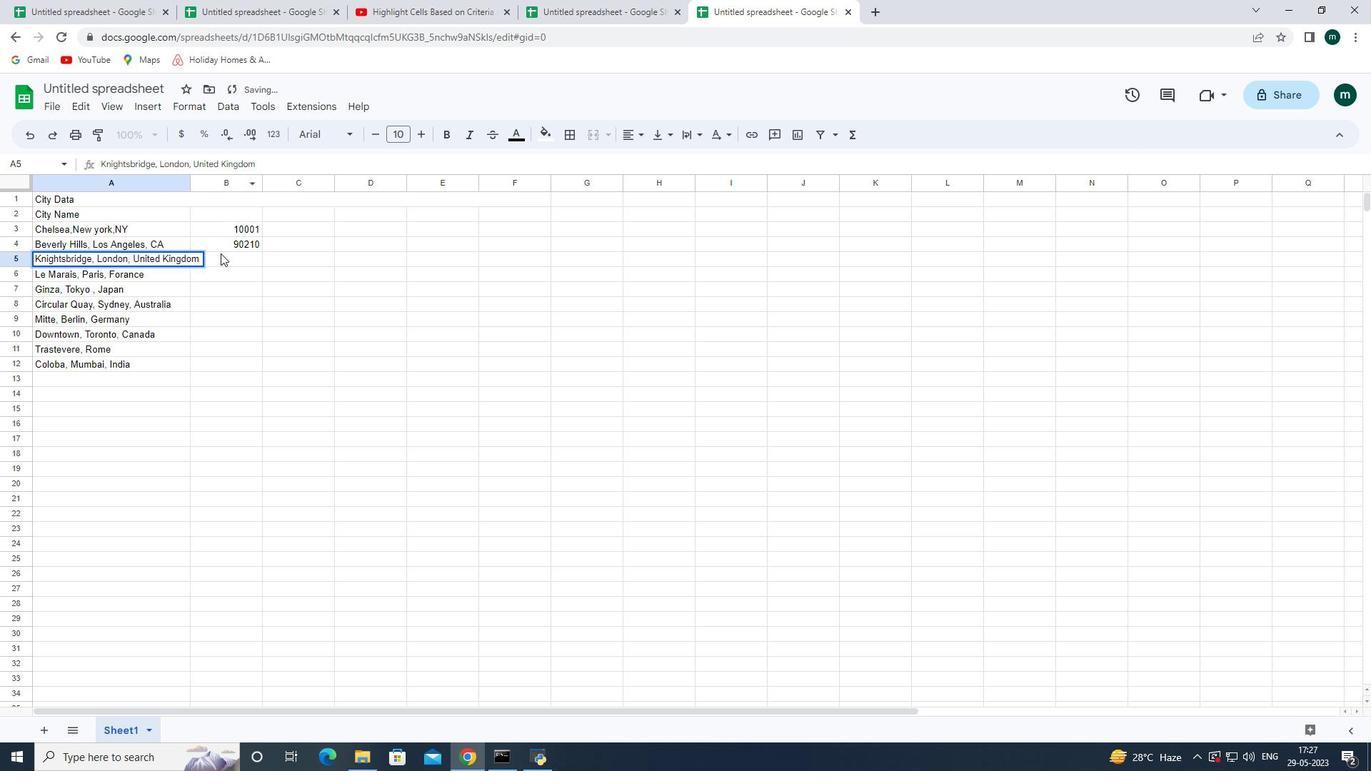 
Action: Mouse pressed left at (220, 259)
Screenshot: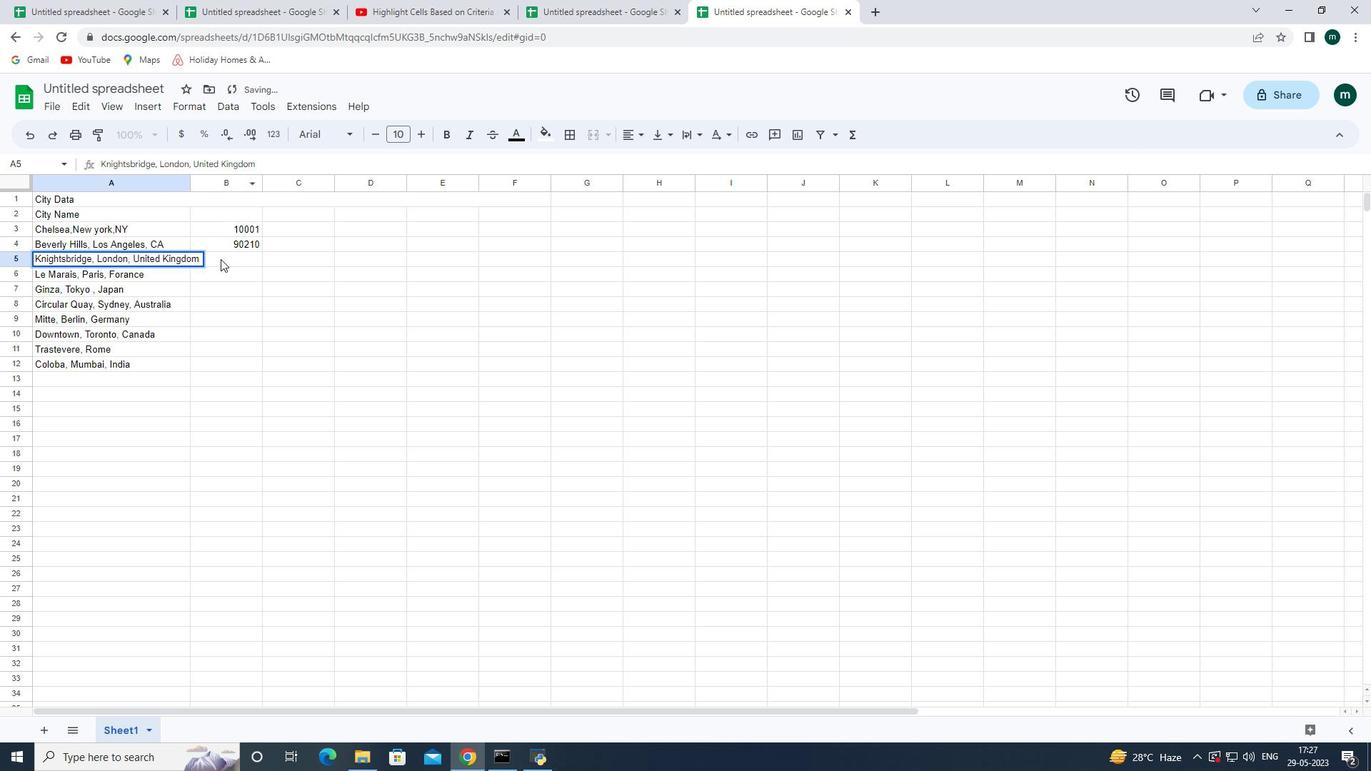 
Action: Mouse moved to (190, 182)
Screenshot: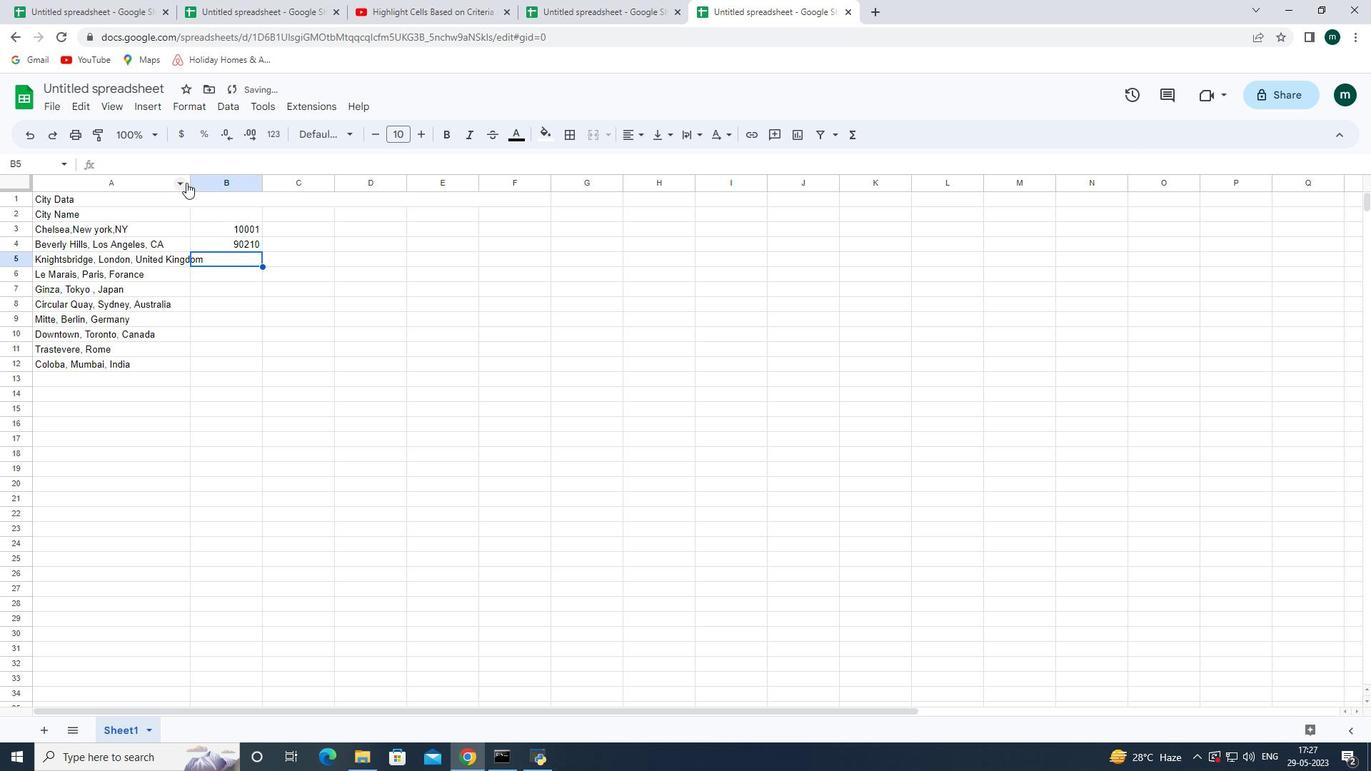 
Action: Mouse pressed left at (190, 182)
Screenshot: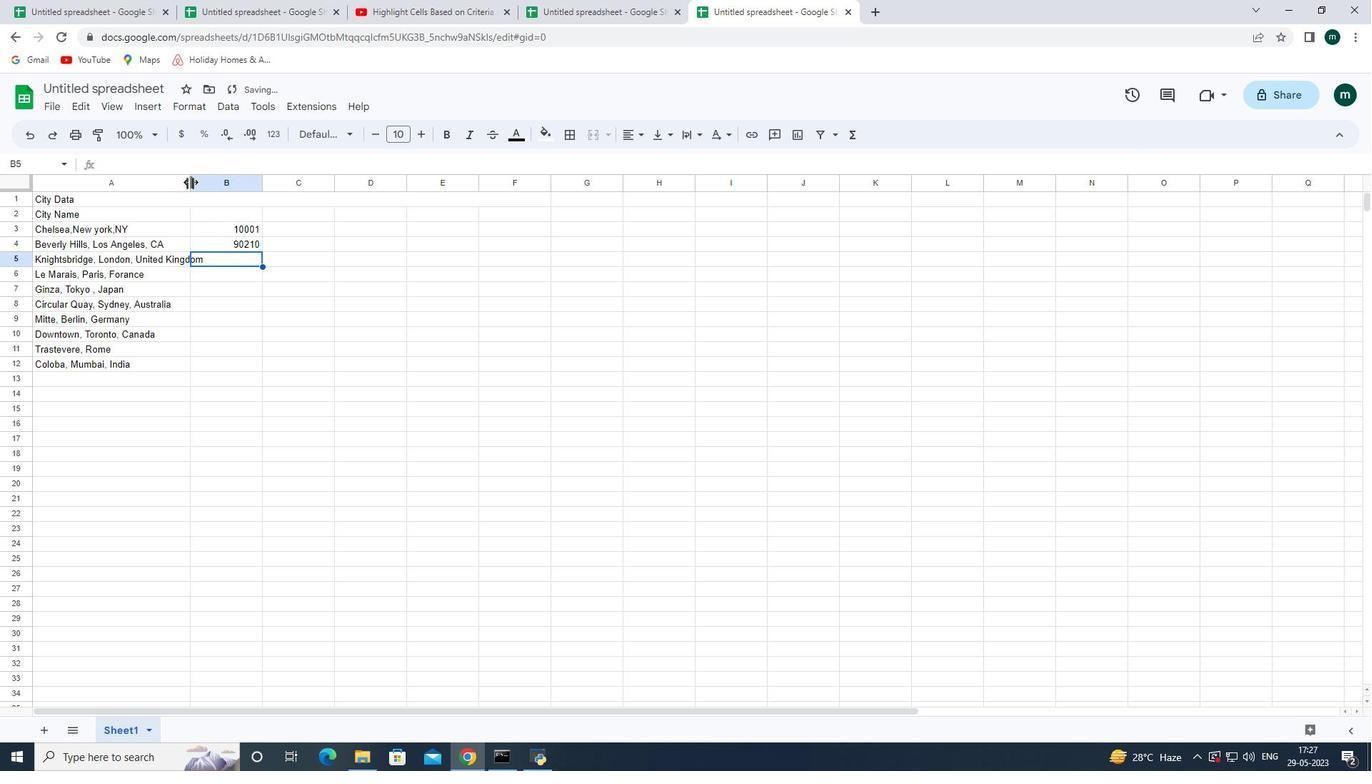 
Action: Mouse pressed left at (190, 182)
Screenshot: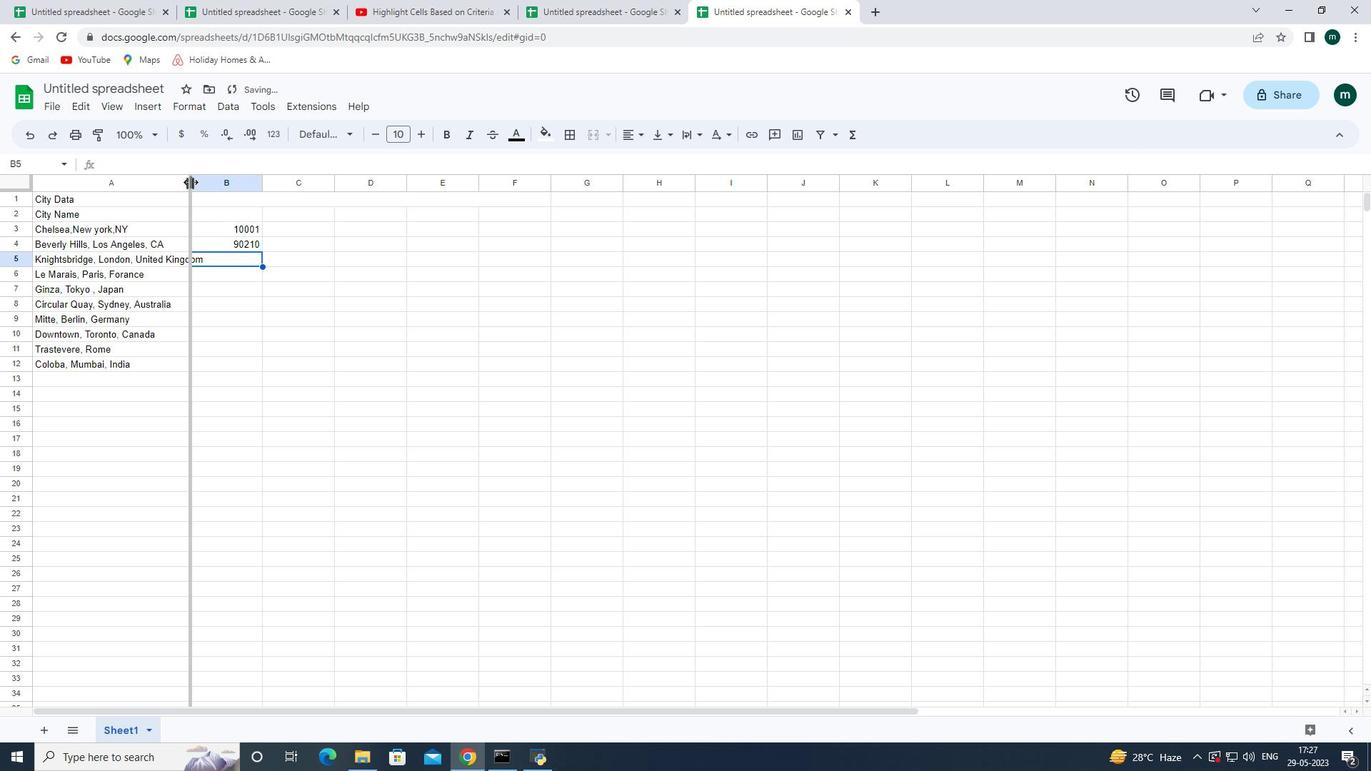 
Action: Mouse moved to (237, 257)
Screenshot: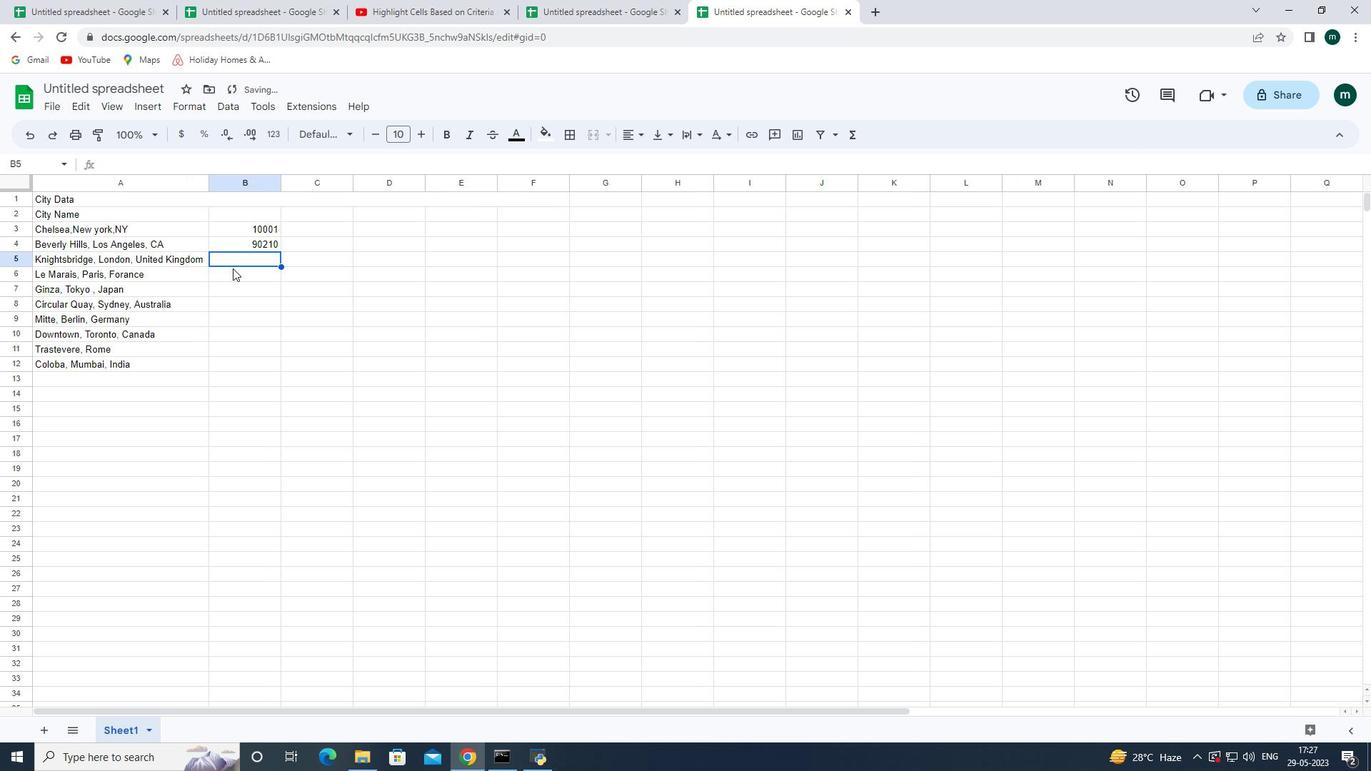 
Action: Key pressed <Key.shift>Sw1<Key.backspace><Key.backspace><Key.caps_lock>W1X<Key.space>7XL<Key.space><Key.enter>75000<Key.backspace>4<Key.enter>104-0061<Key.enter>2000<Key.enter>10178<Key.enter>M5V<Key.space>3L9<Key.enter>00153<Key.enter>400005<Key.enter>.
Screenshot: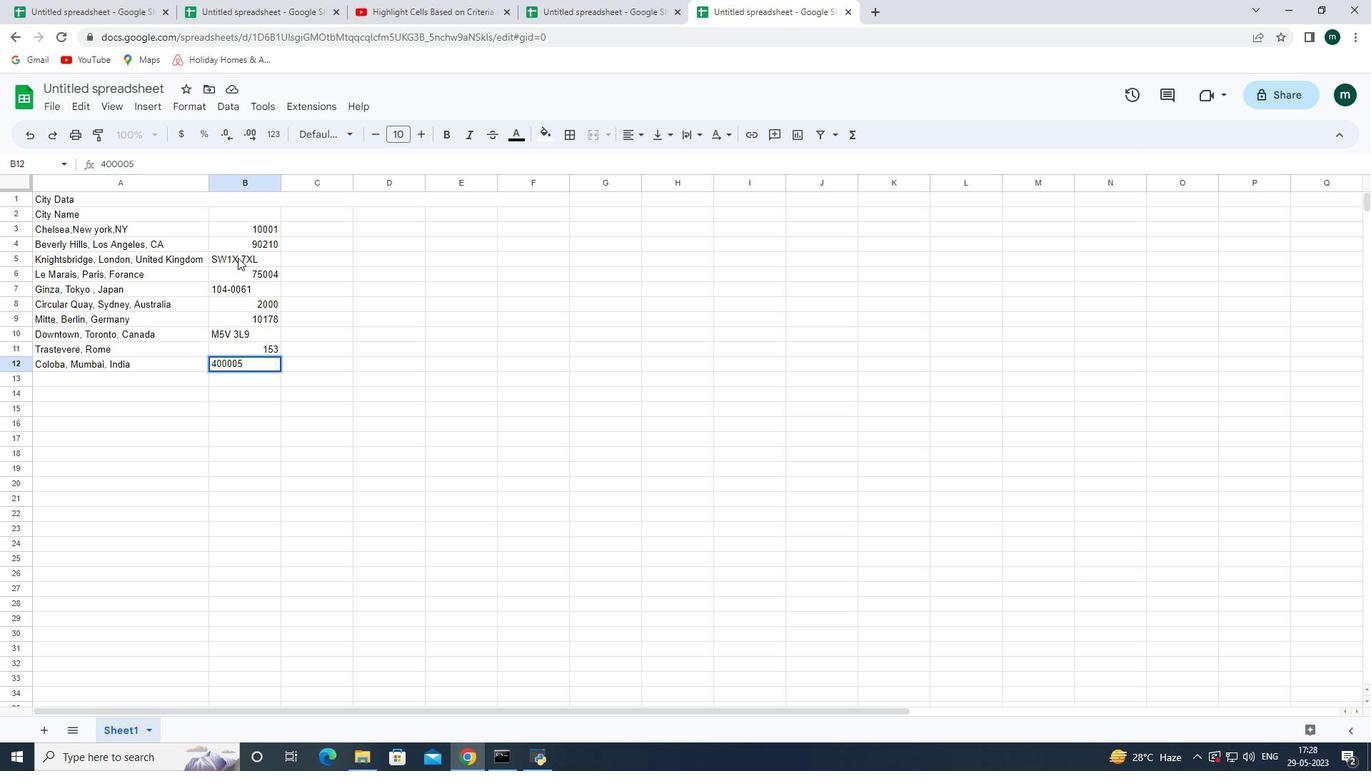 
Action: Mouse moved to (221, 393)
Screenshot: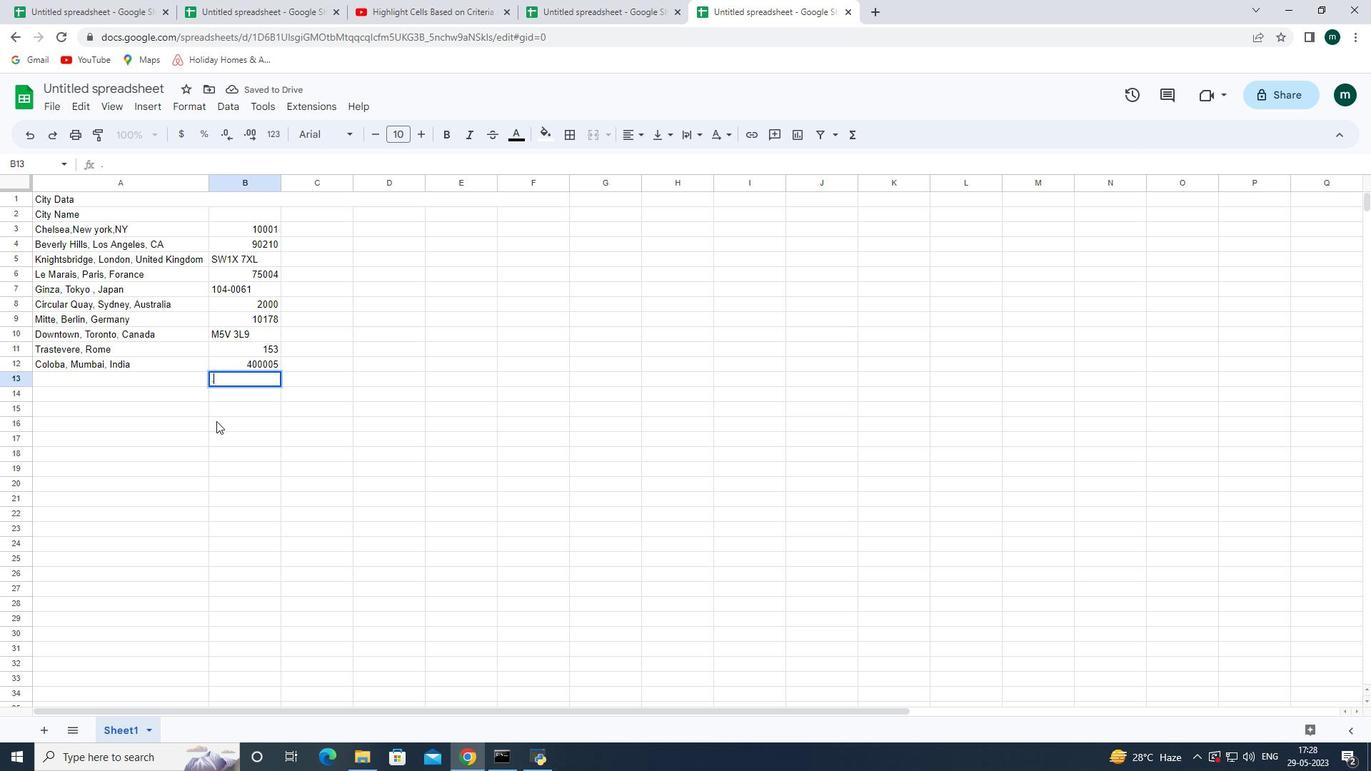 
Action: Key pressed <Key.backspace>
Screenshot: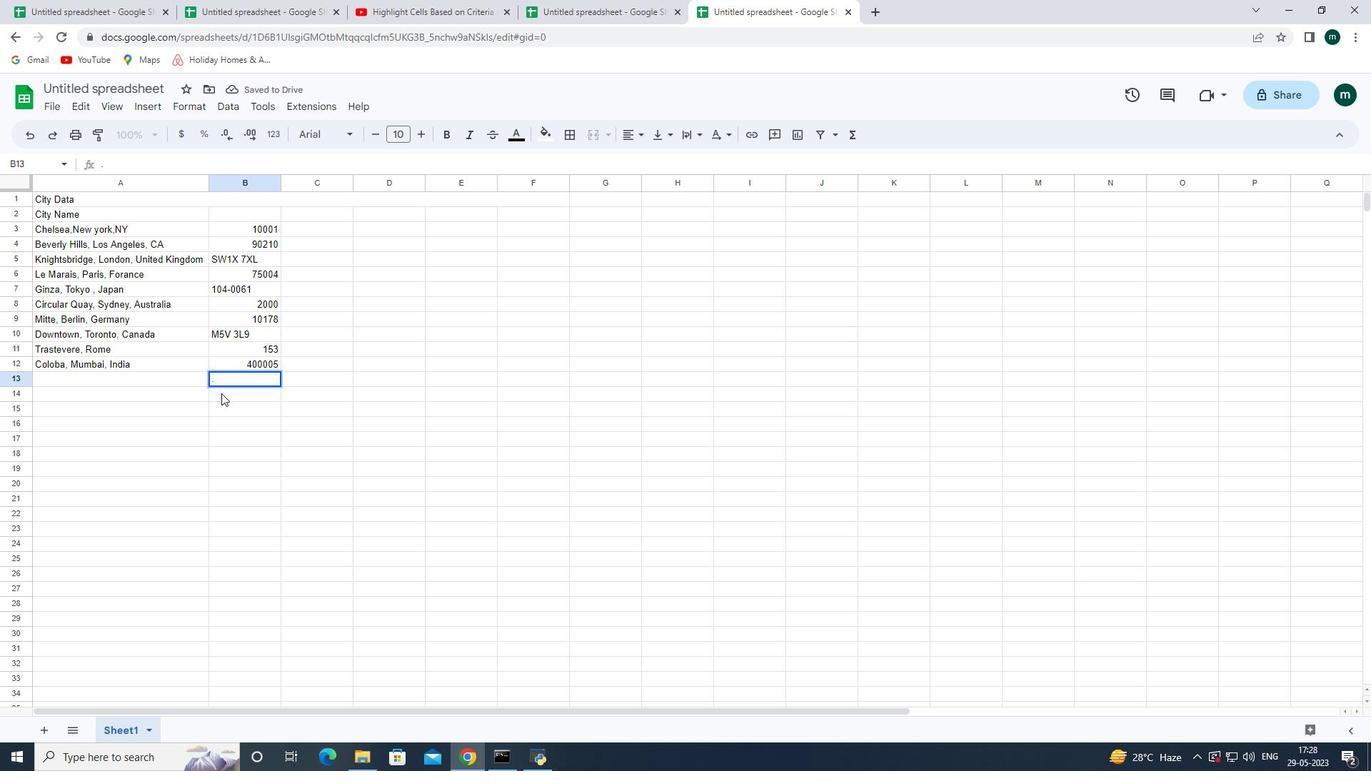
Action: Mouse moved to (260, 223)
Screenshot: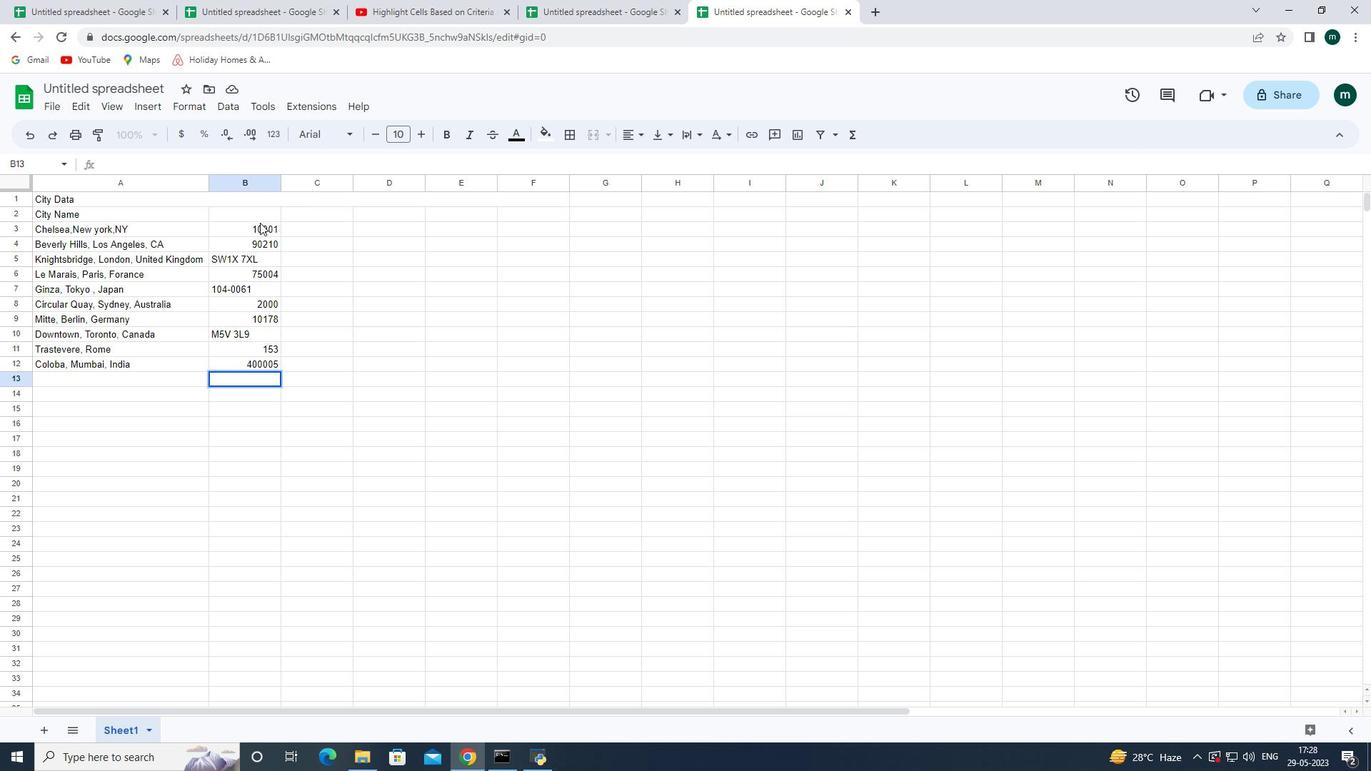 
Action: Mouse pressed left at (260, 223)
Screenshot: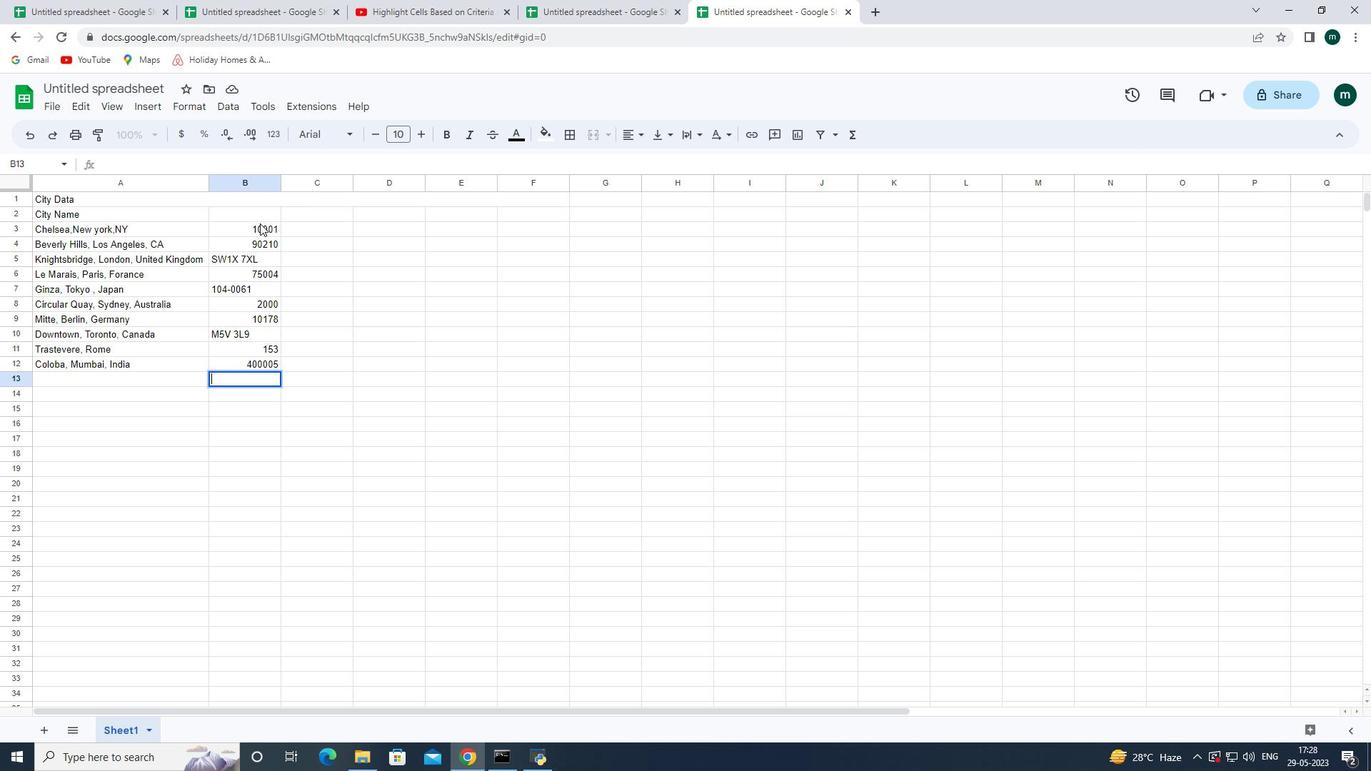 
Action: Mouse moved to (202, 105)
Screenshot: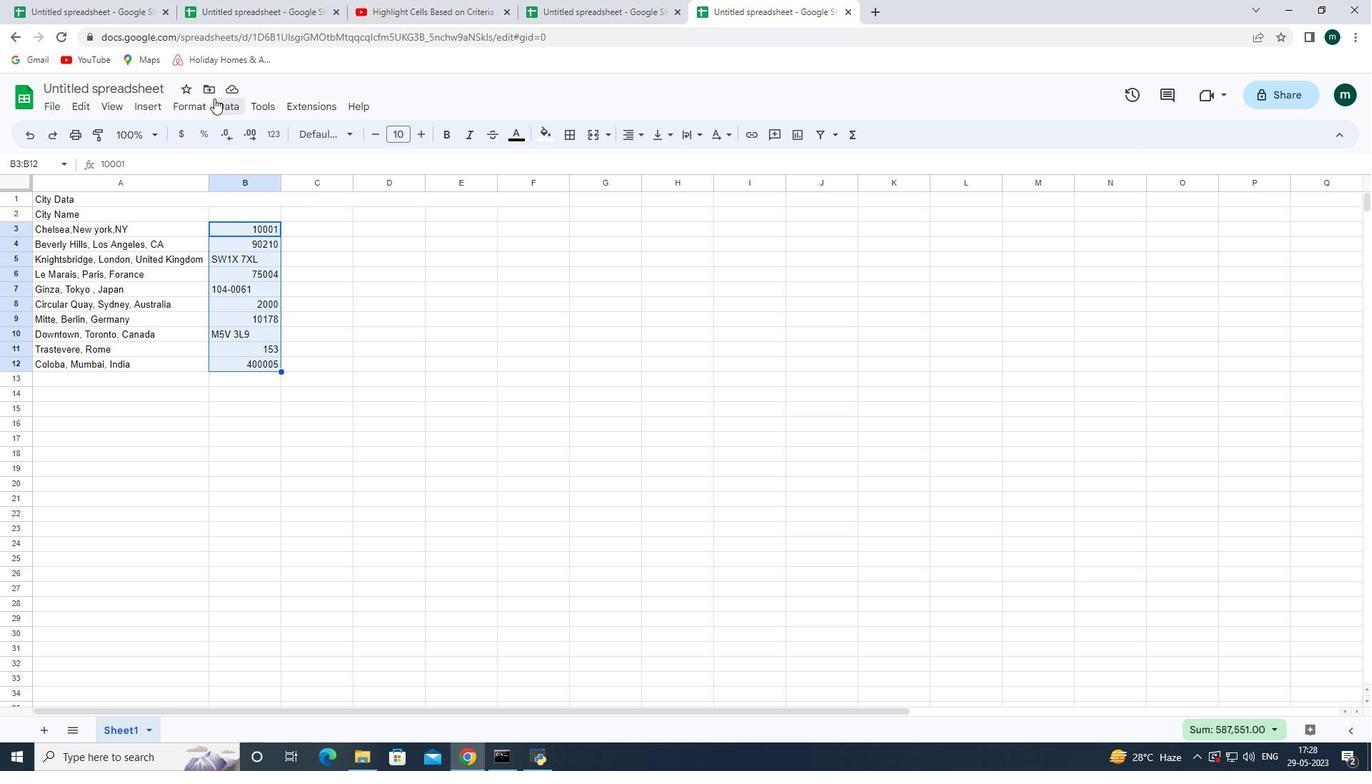 
Action: Mouse pressed left at (202, 105)
Screenshot: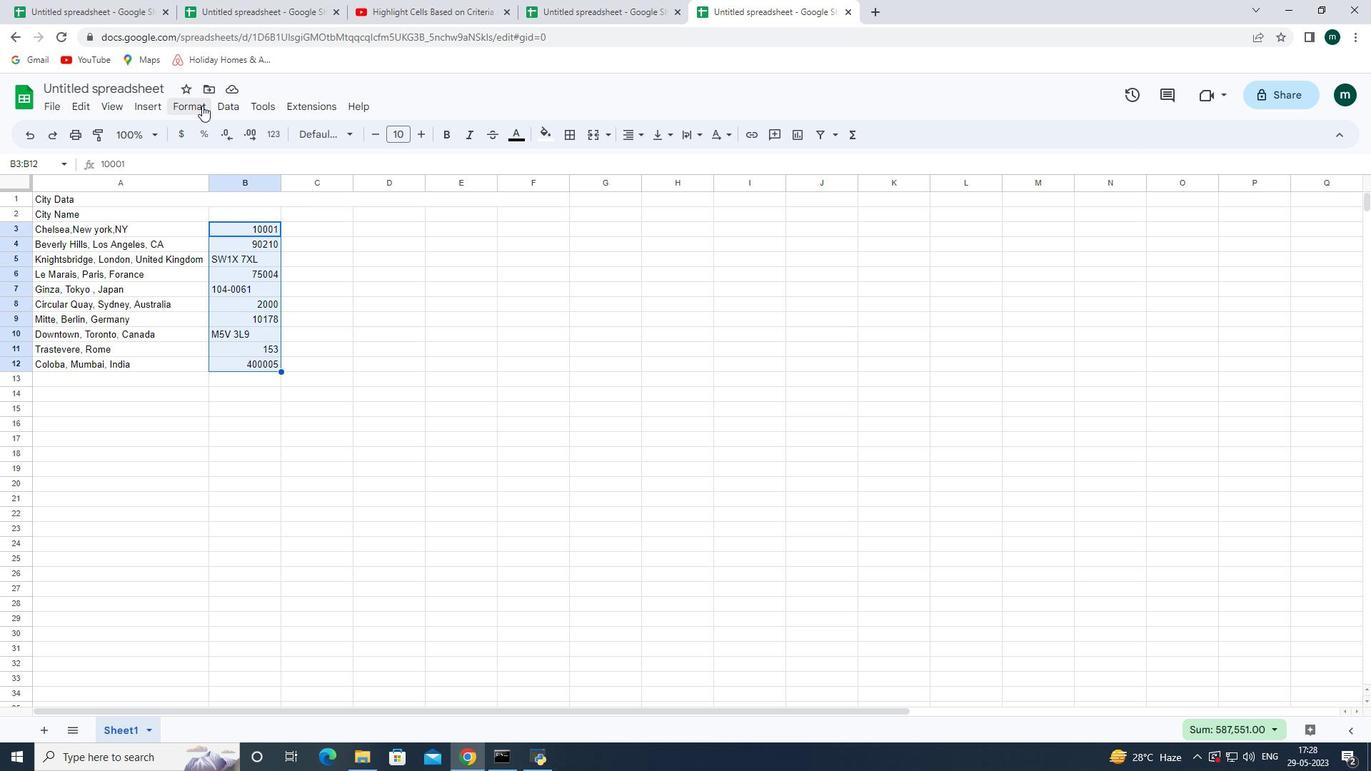 
Action: Mouse moved to (454, 237)
Screenshot: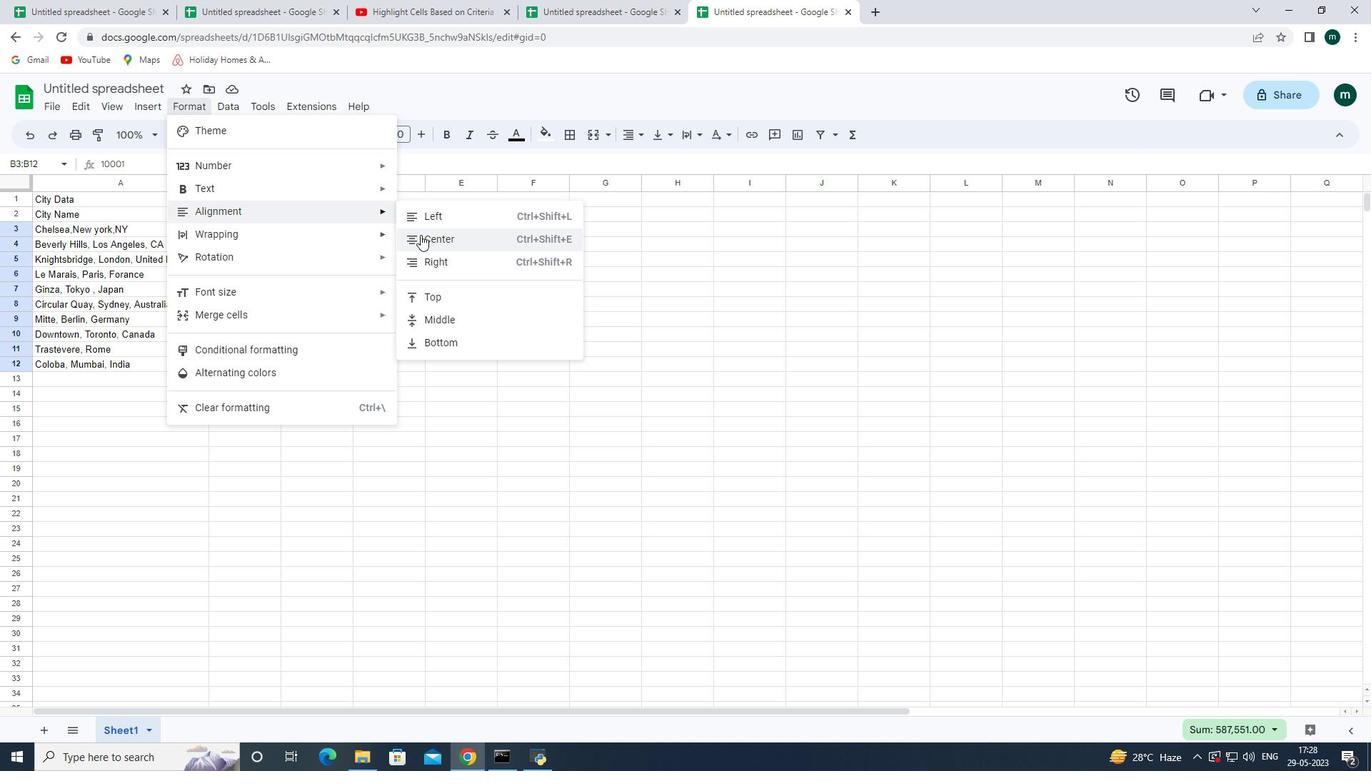 
Action: Mouse pressed left at (454, 237)
Screenshot: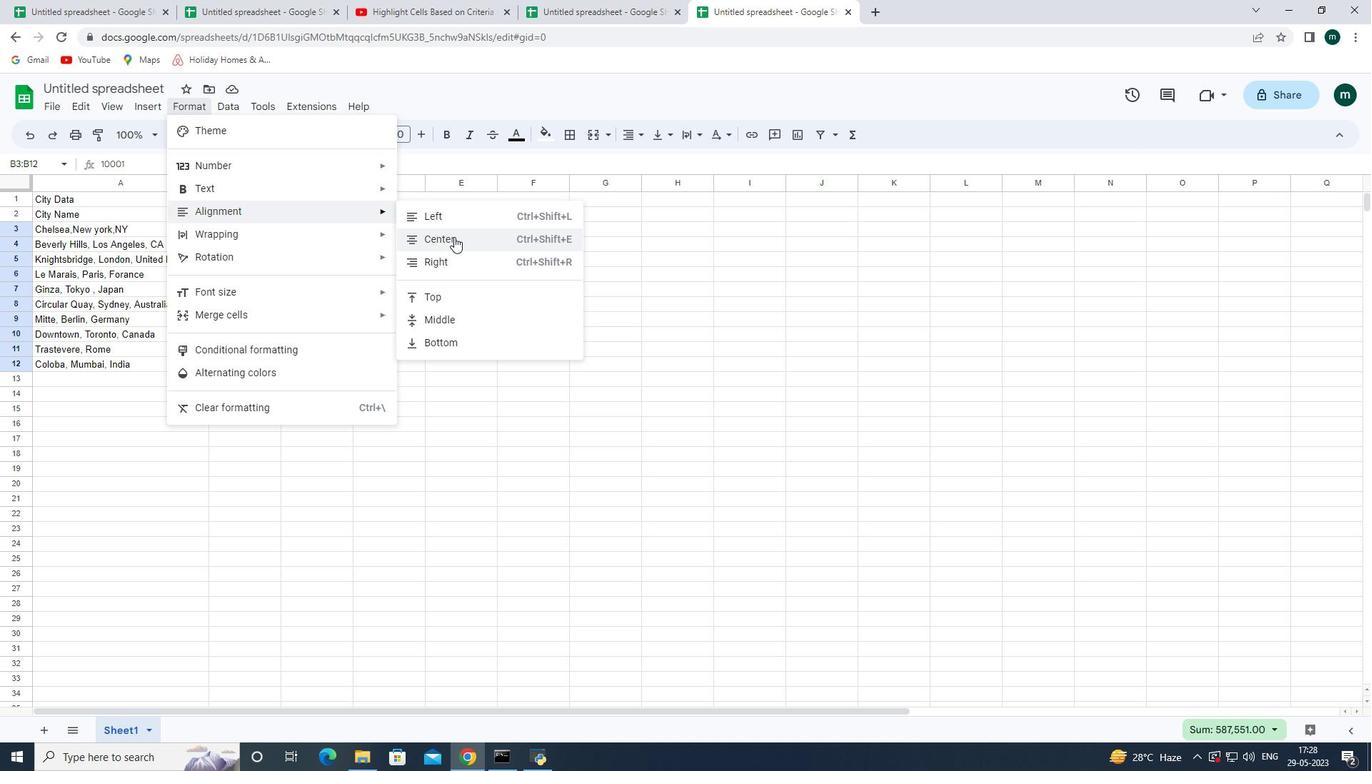 
Action: Mouse moved to (369, 257)
Screenshot: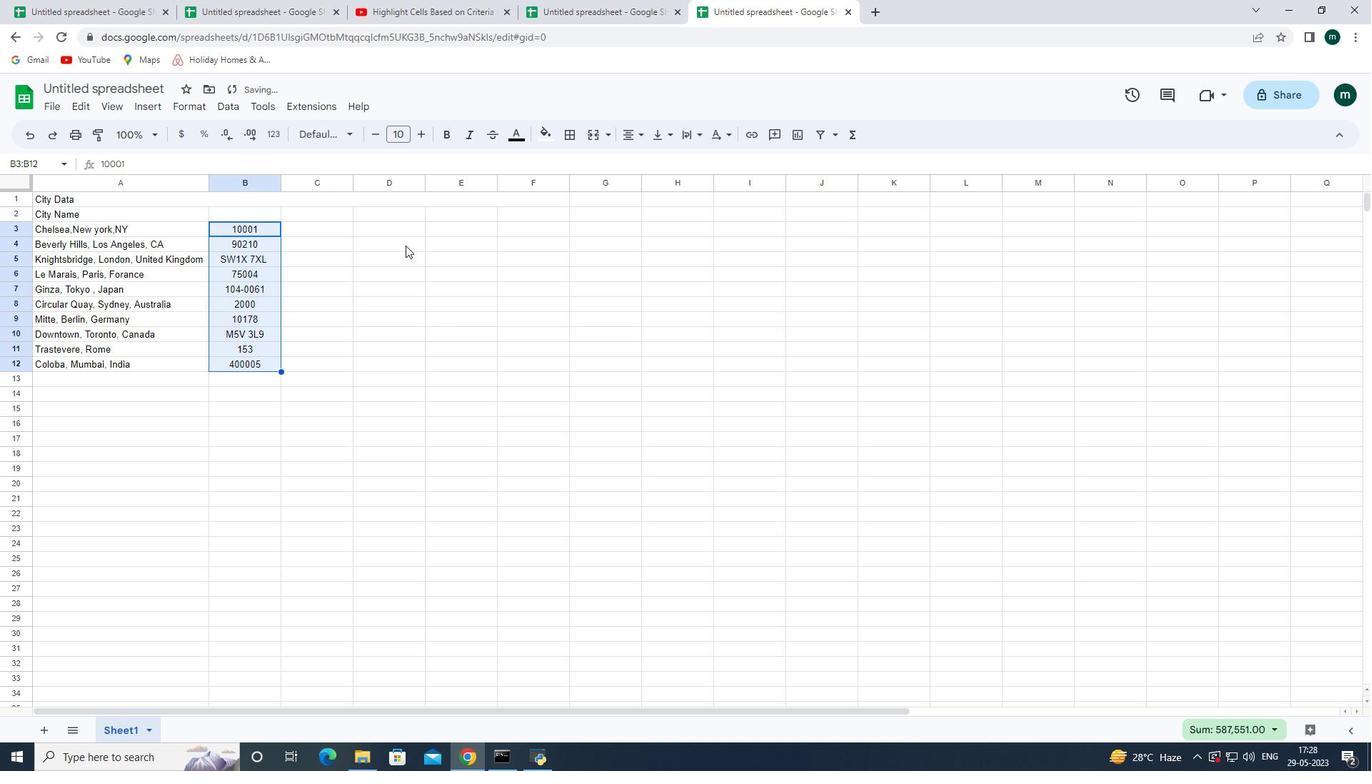 
Action: Mouse pressed left at (369, 257)
Screenshot: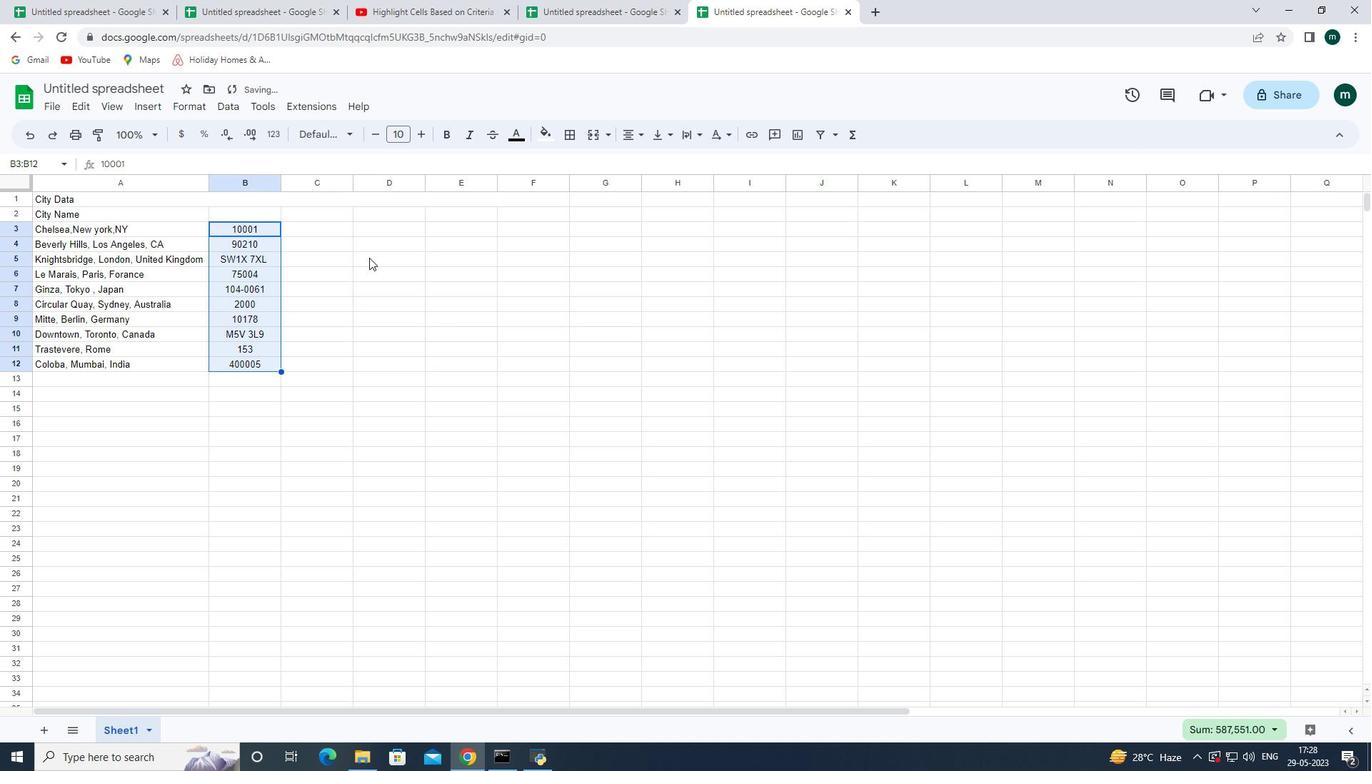 
Action: Mouse moved to (77, 198)
Screenshot: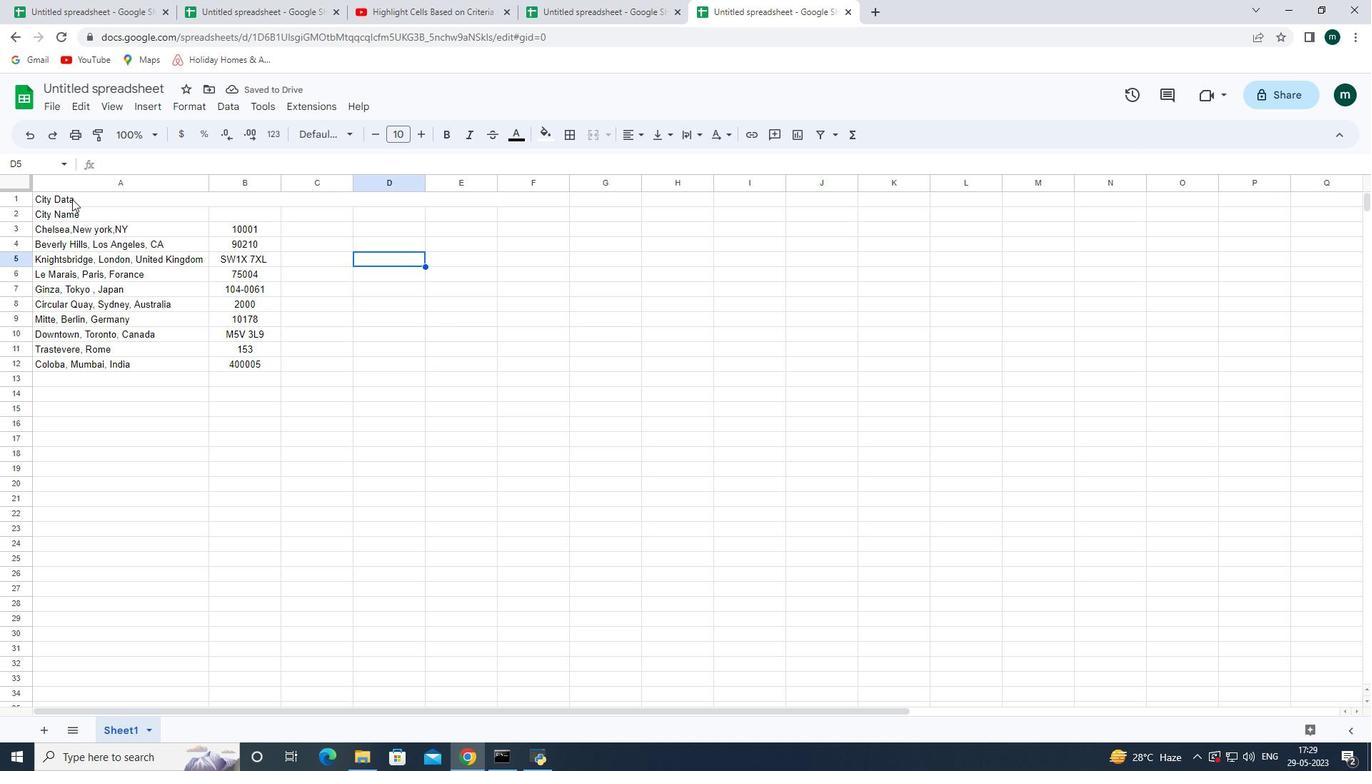 
Action: Mouse pressed left at (77, 198)
Screenshot: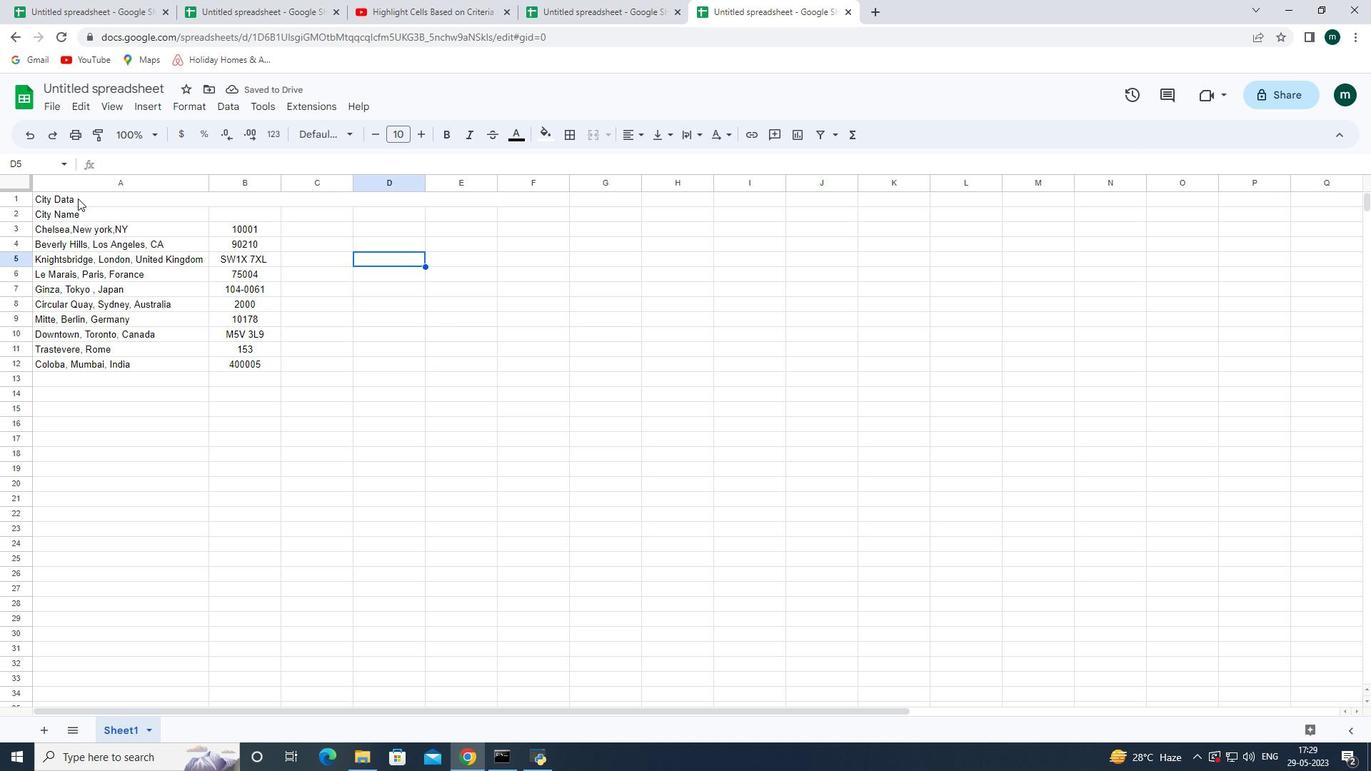 
Action: Mouse moved to (195, 107)
Screenshot: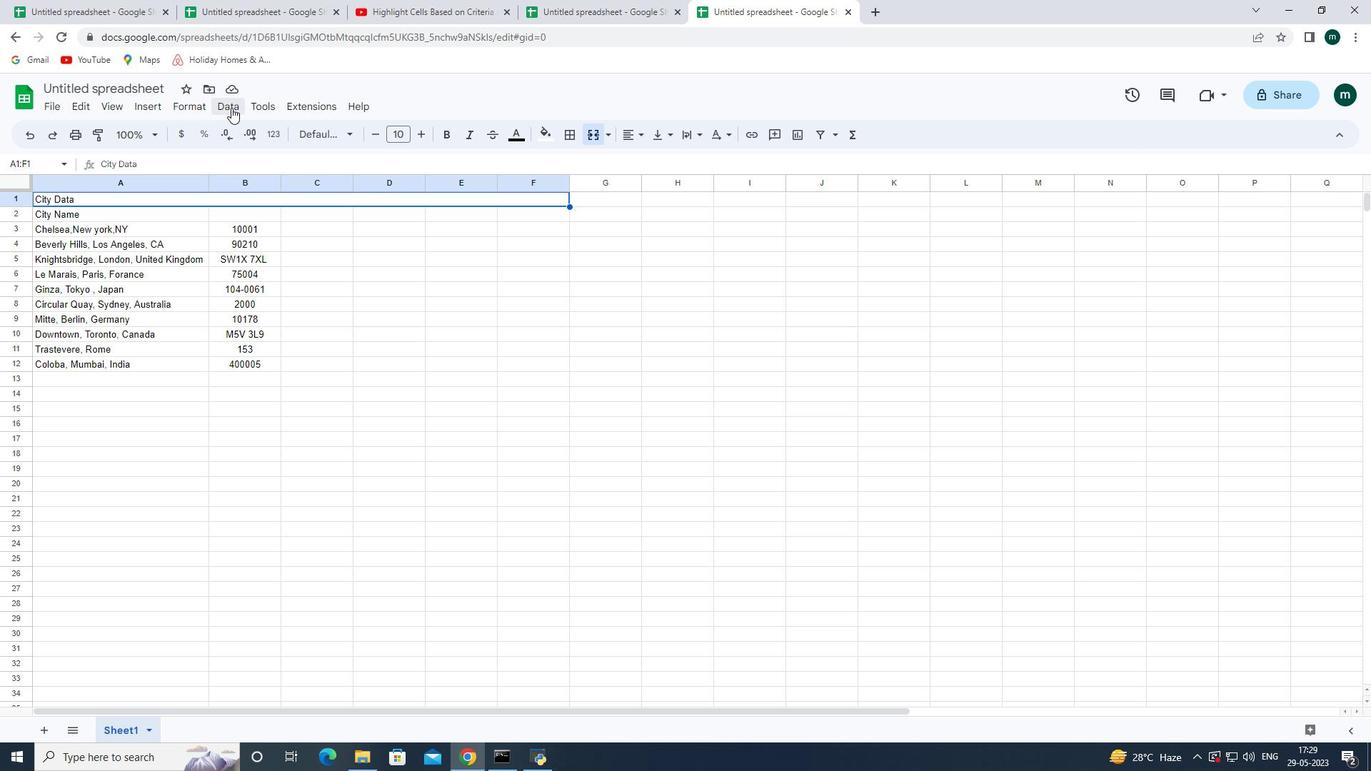 
Action: Mouse pressed left at (195, 107)
Screenshot: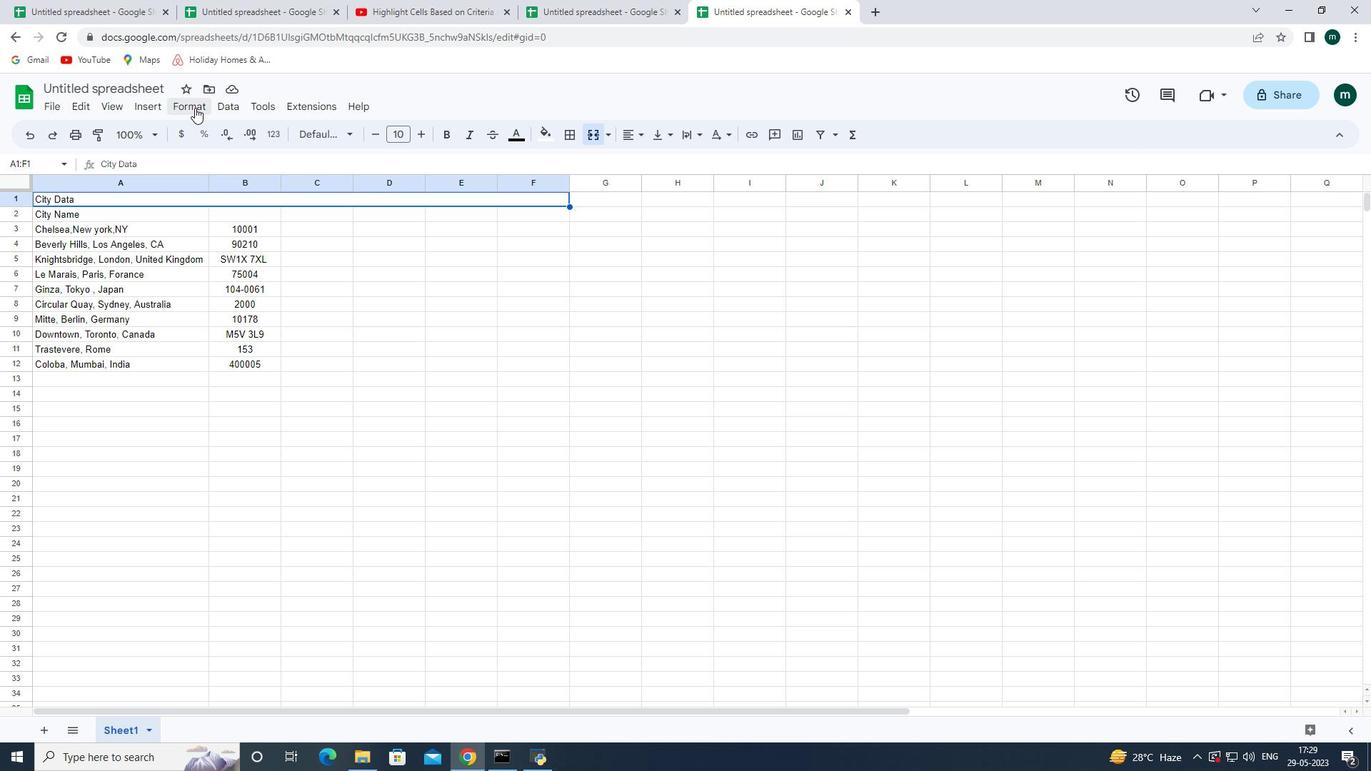 
Action: Mouse moved to (263, 207)
Screenshot: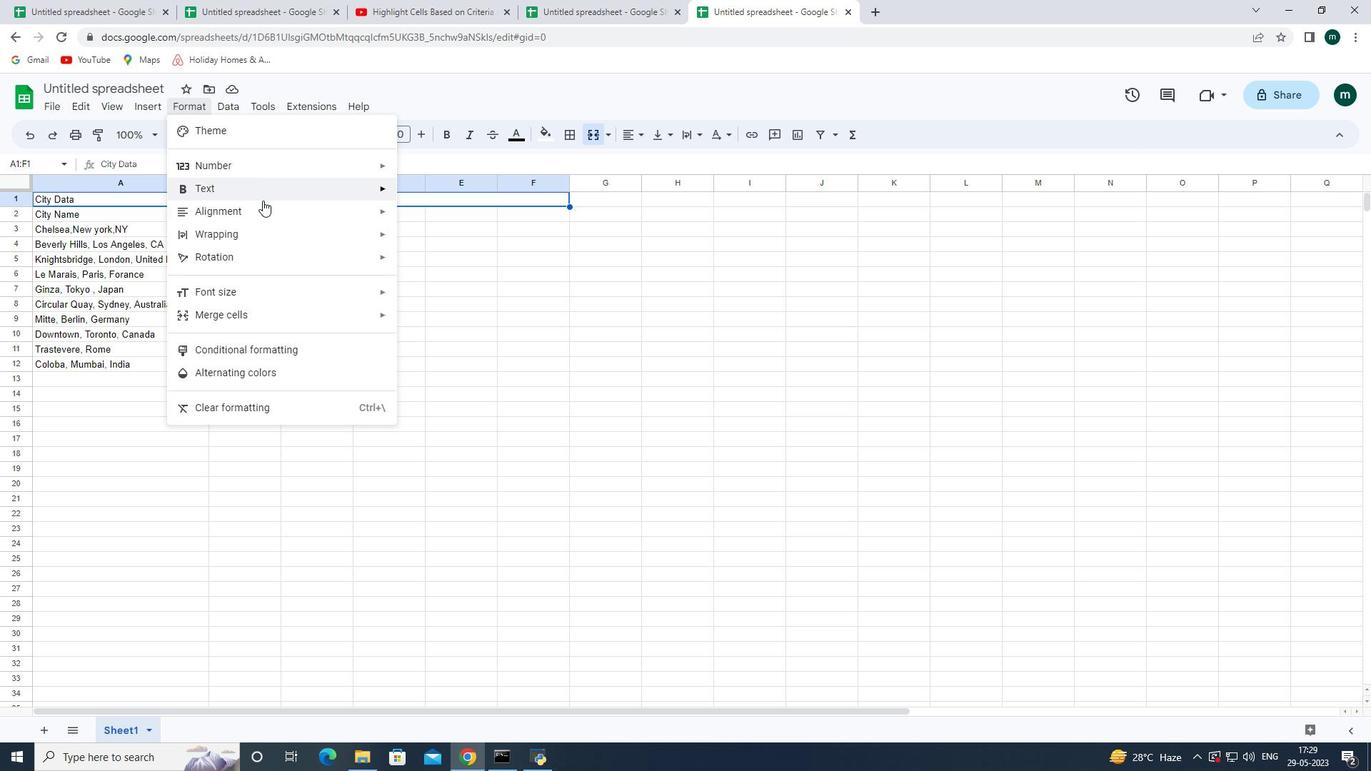 
Action: Mouse pressed left at (263, 207)
Screenshot: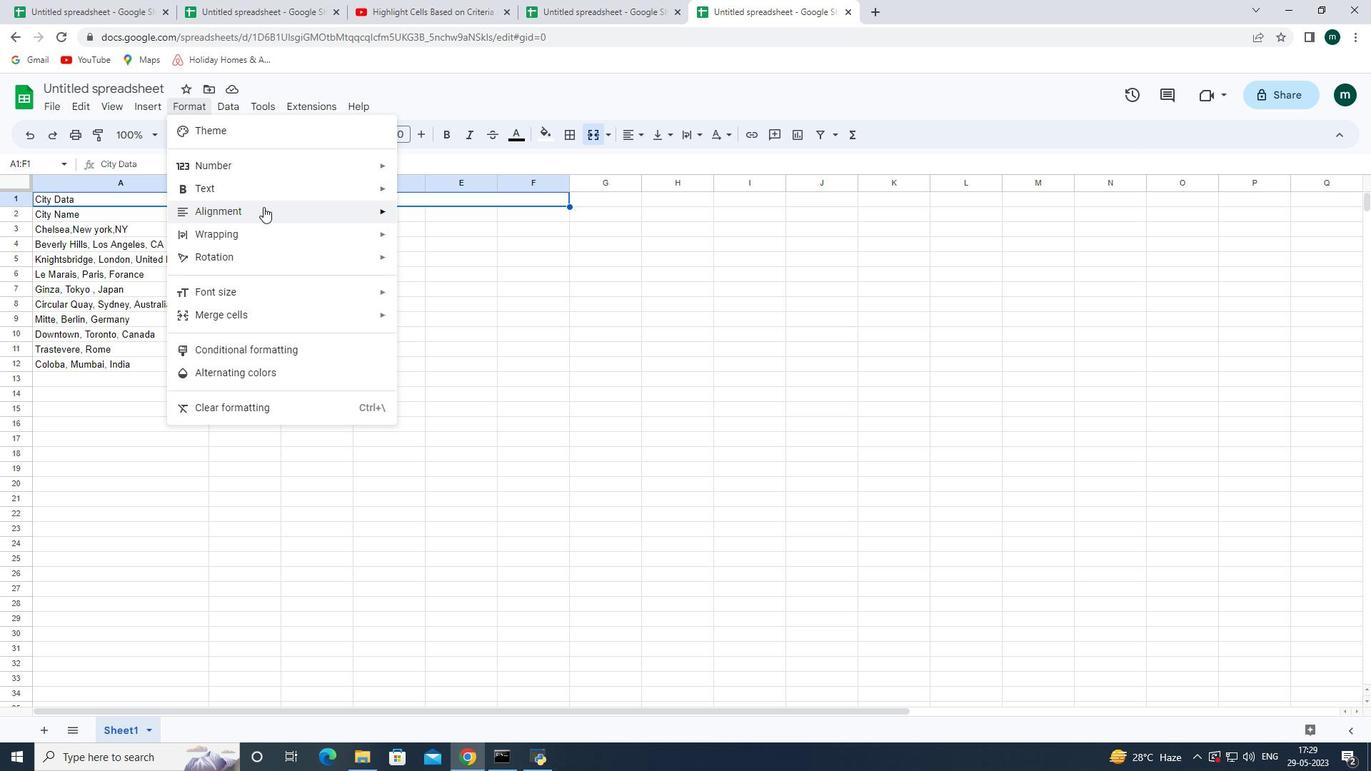 
Action: Mouse moved to (442, 242)
Screenshot: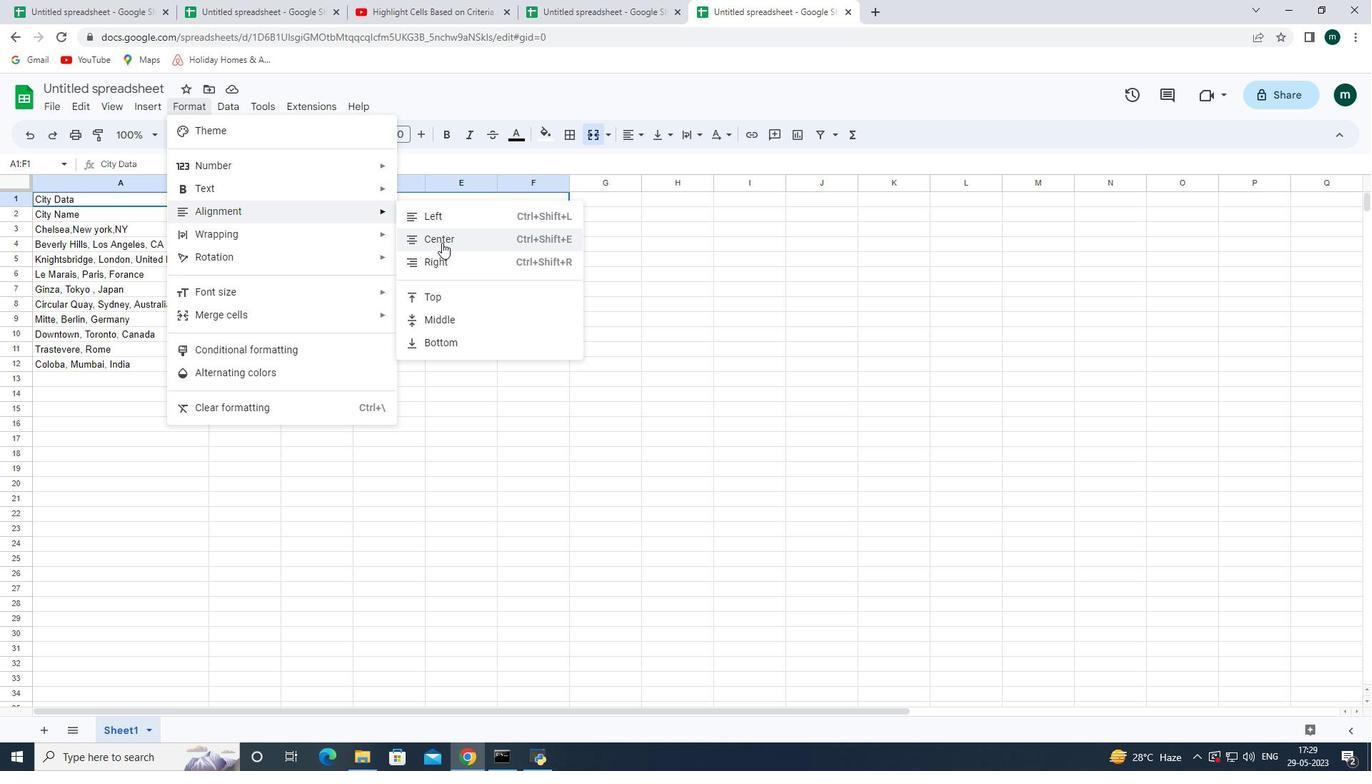 
Action: Mouse pressed left at (442, 242)
Screenshot: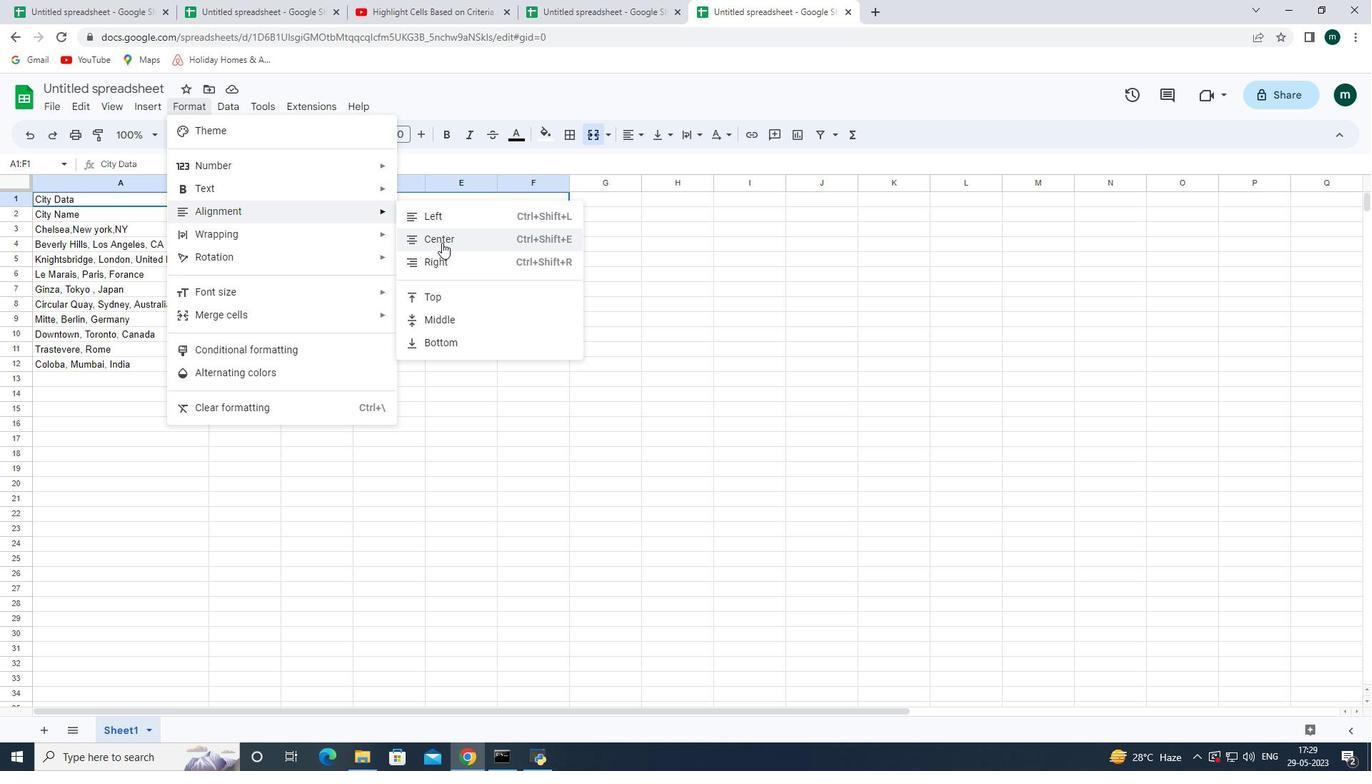
Action: Mouse moved to (351, 205)
Screenshot: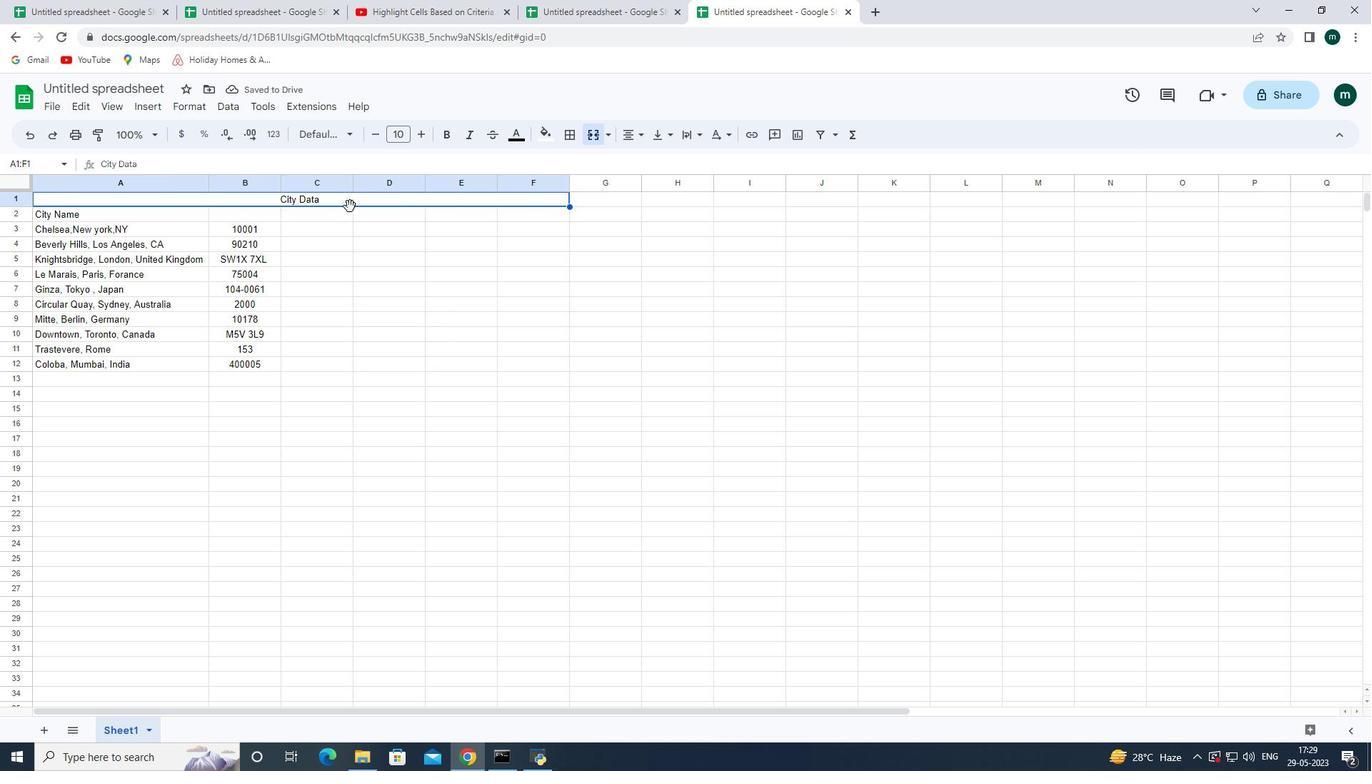 
Action: Key pressed ctrl+Z
Screenshot: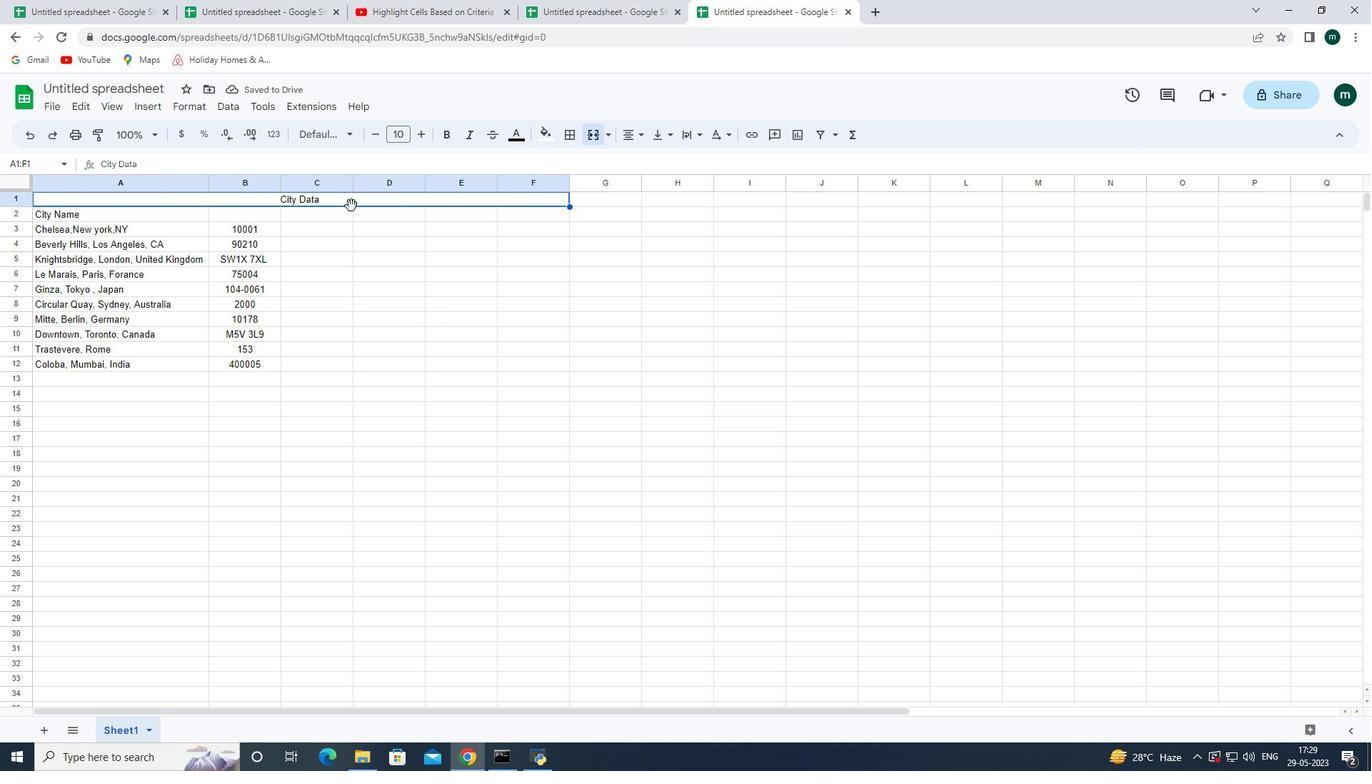 
Action: Mouse moved to (597, 135)
Screenshot: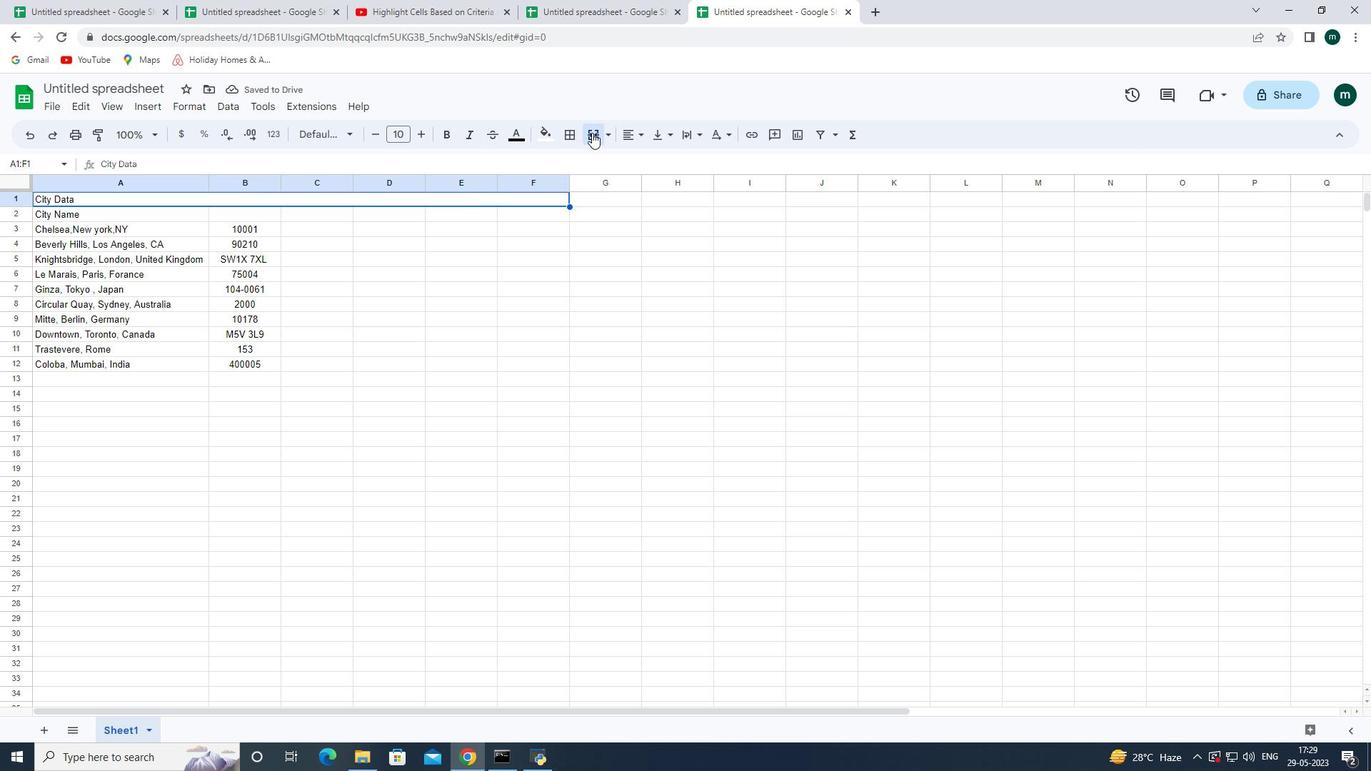 
Action: Mouse pressed left at (597, 135)
Screenshot: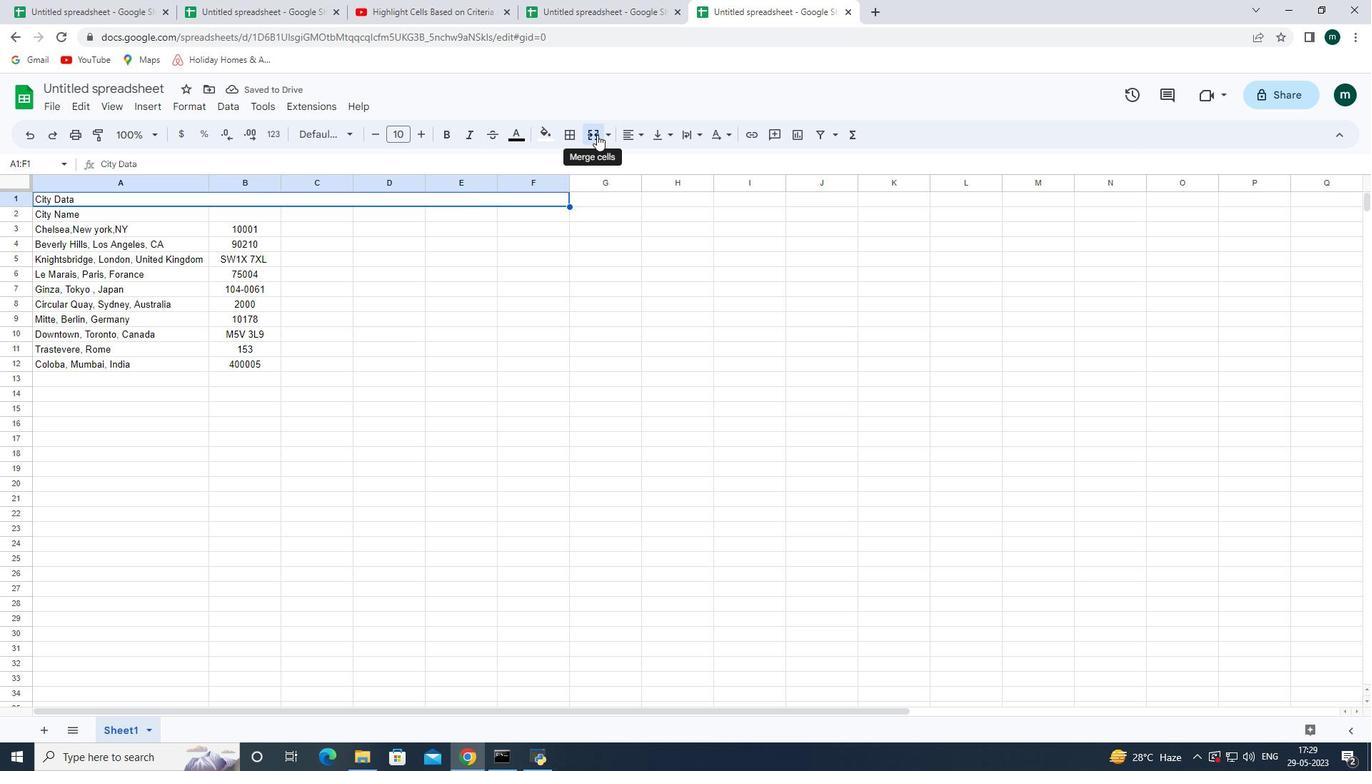 
Action: Mouse moved to (282, 213)
Screenshot: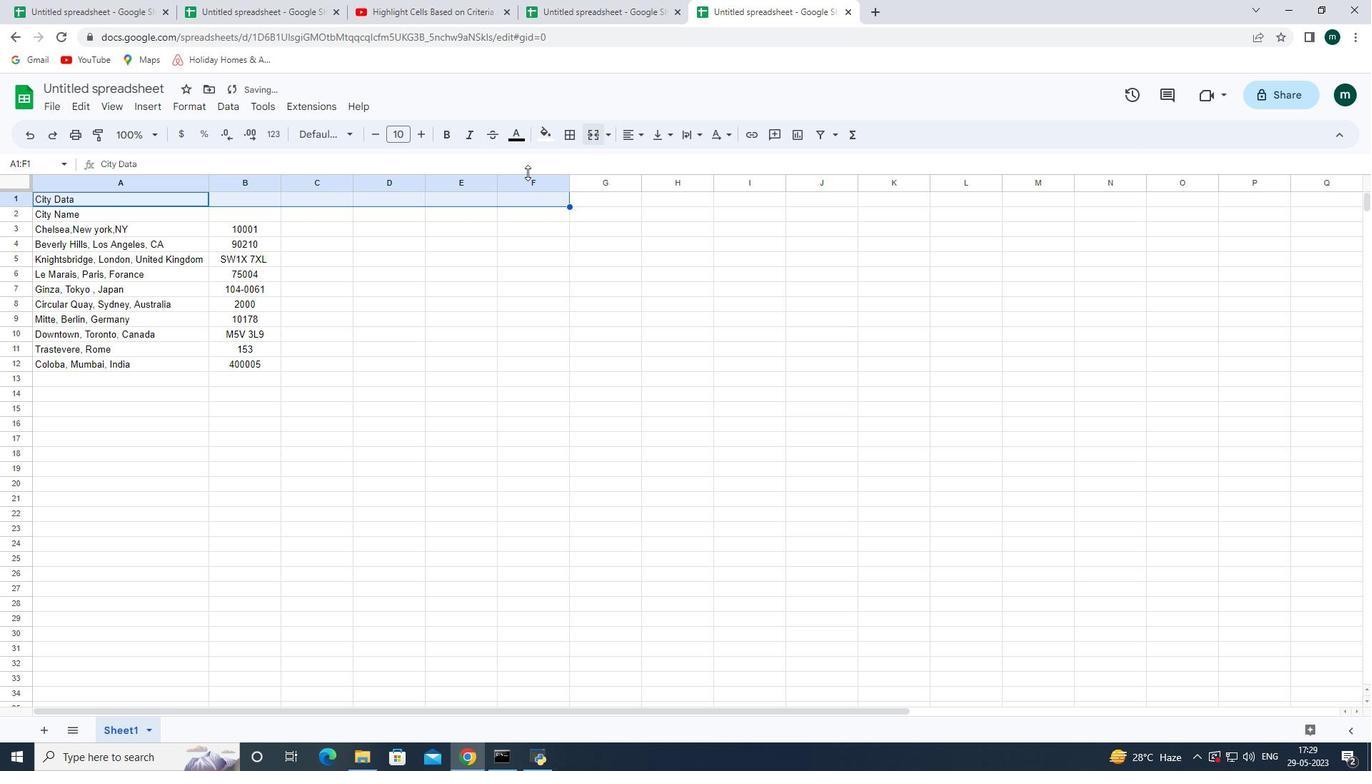 
Action: Mouse pressed left at (282, 213)
Screenshot: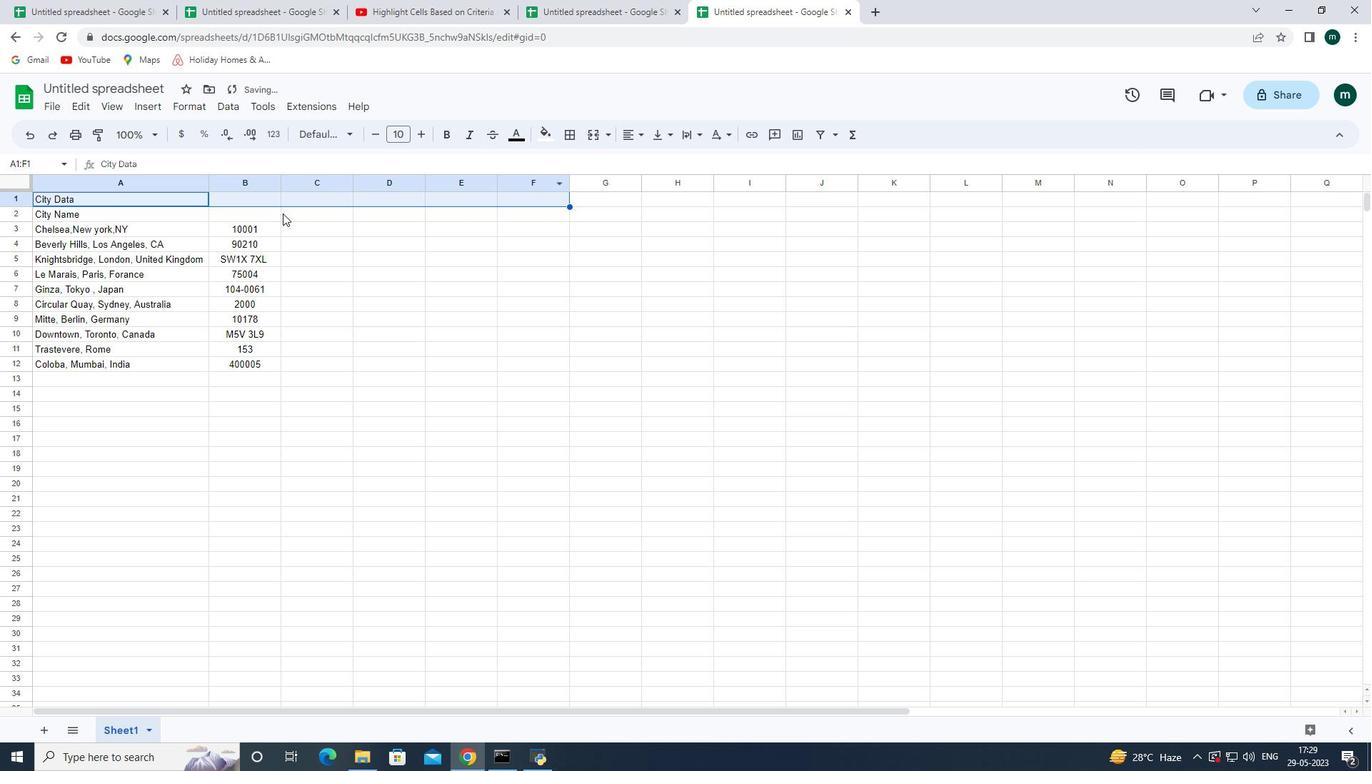 
Action: Mouse moved to (133, 196)
Screenshot: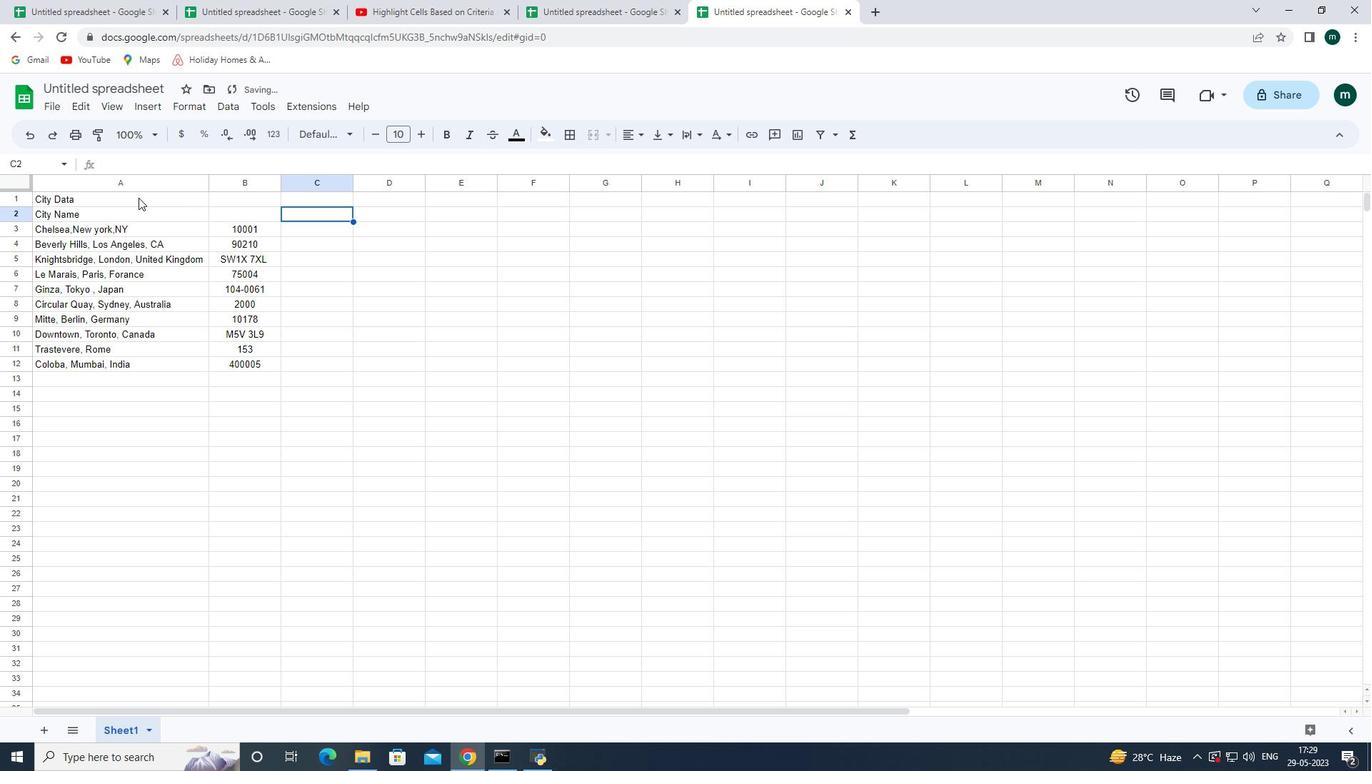 
Action: Mouse pressed left at (133, 196)
Screenshot: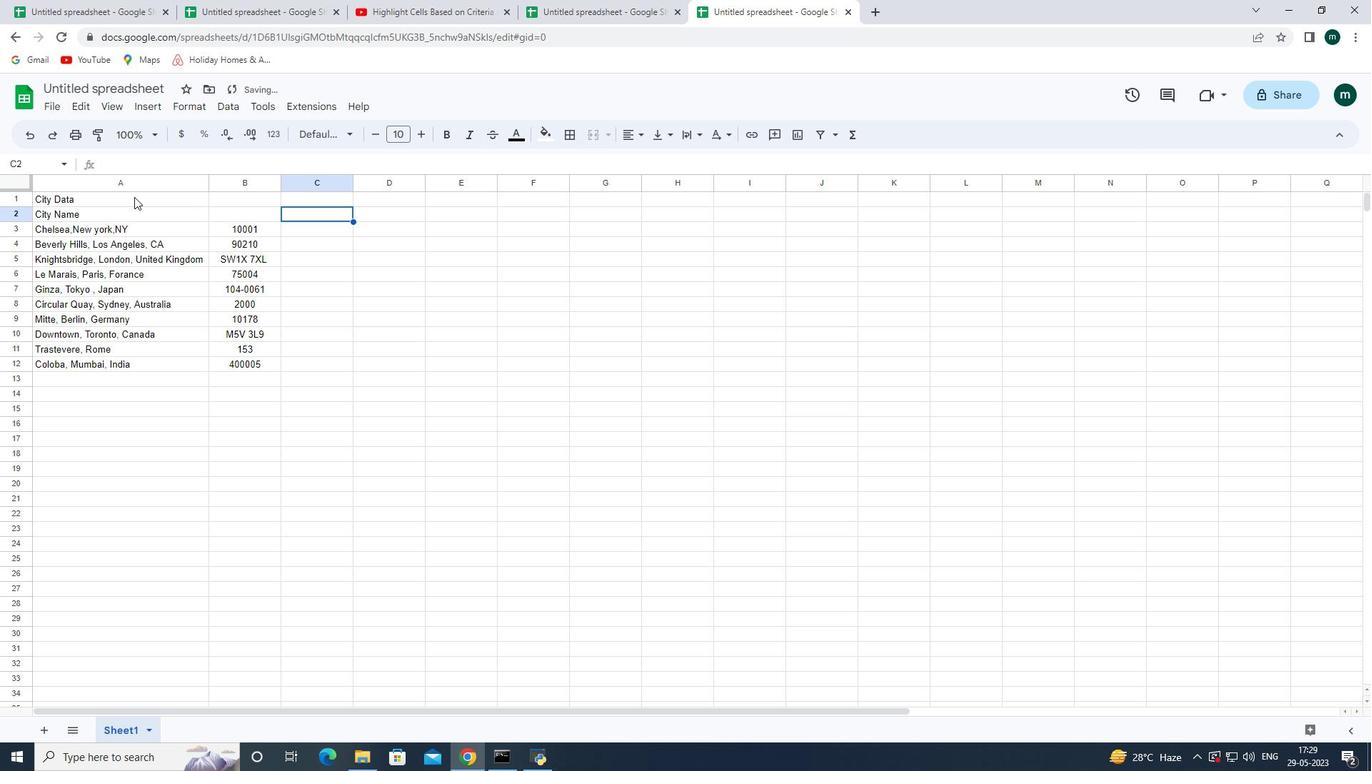 
Action: Mouse moved to (596, 131)
Screenshot: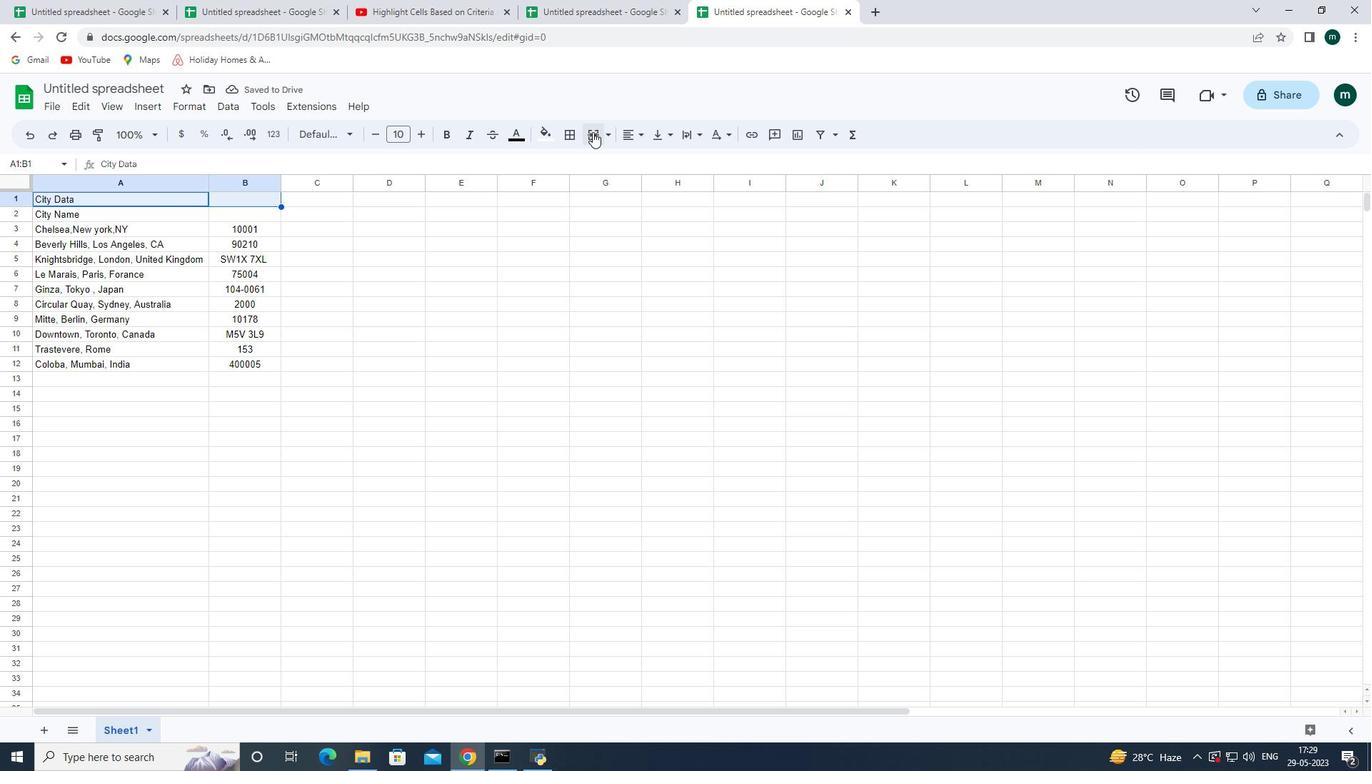 
Action: Mouse pressed left at (596, 131)
Screenshot: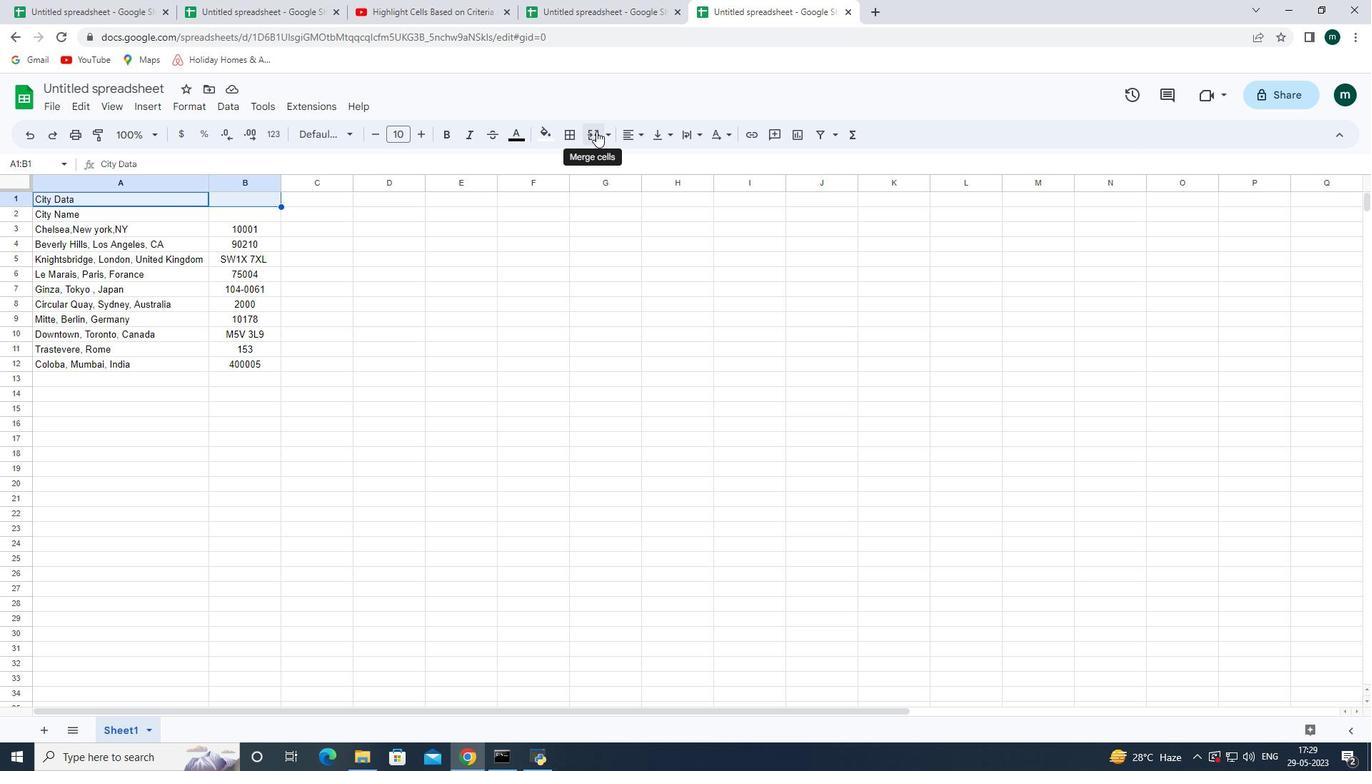 
Action: Mouse moved to (200, 104)
Screenshot: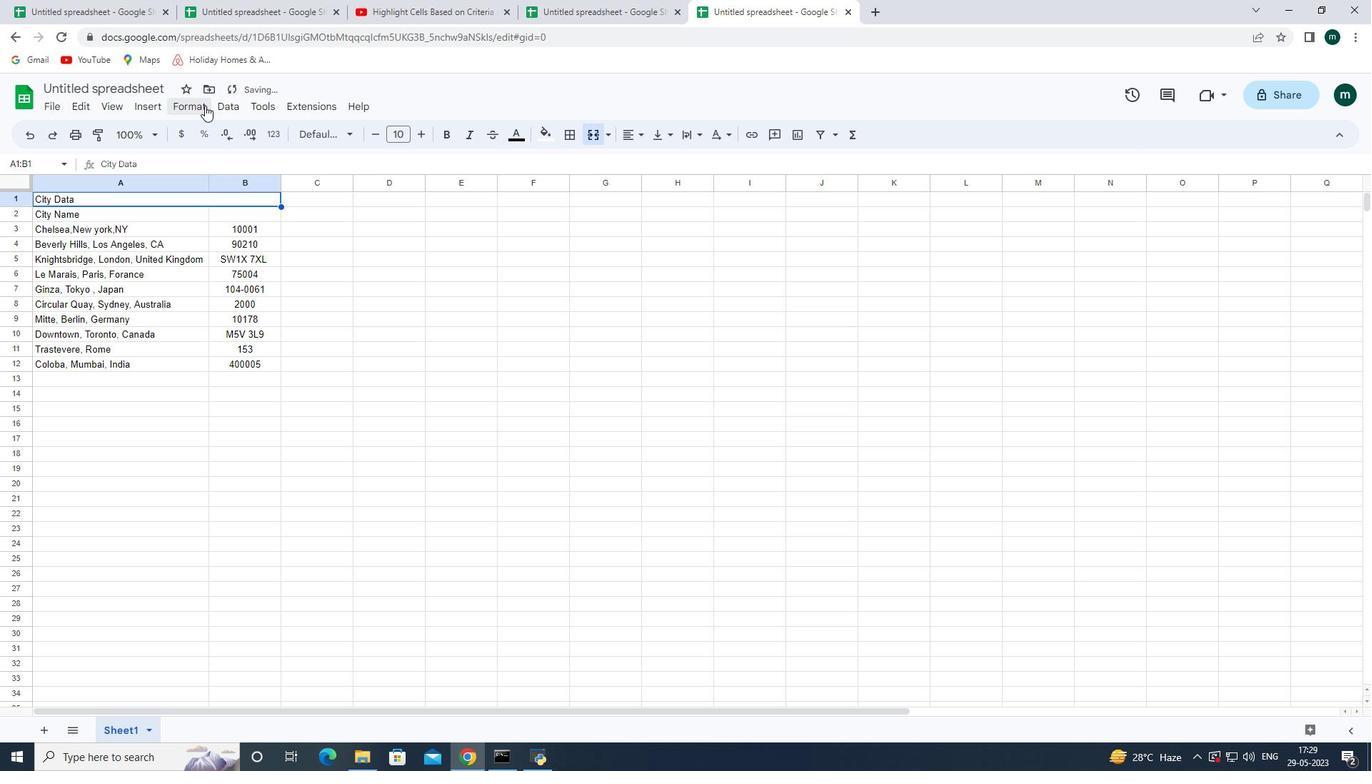 
Action: Mouse pressed left at (200, 104)
Screenshot: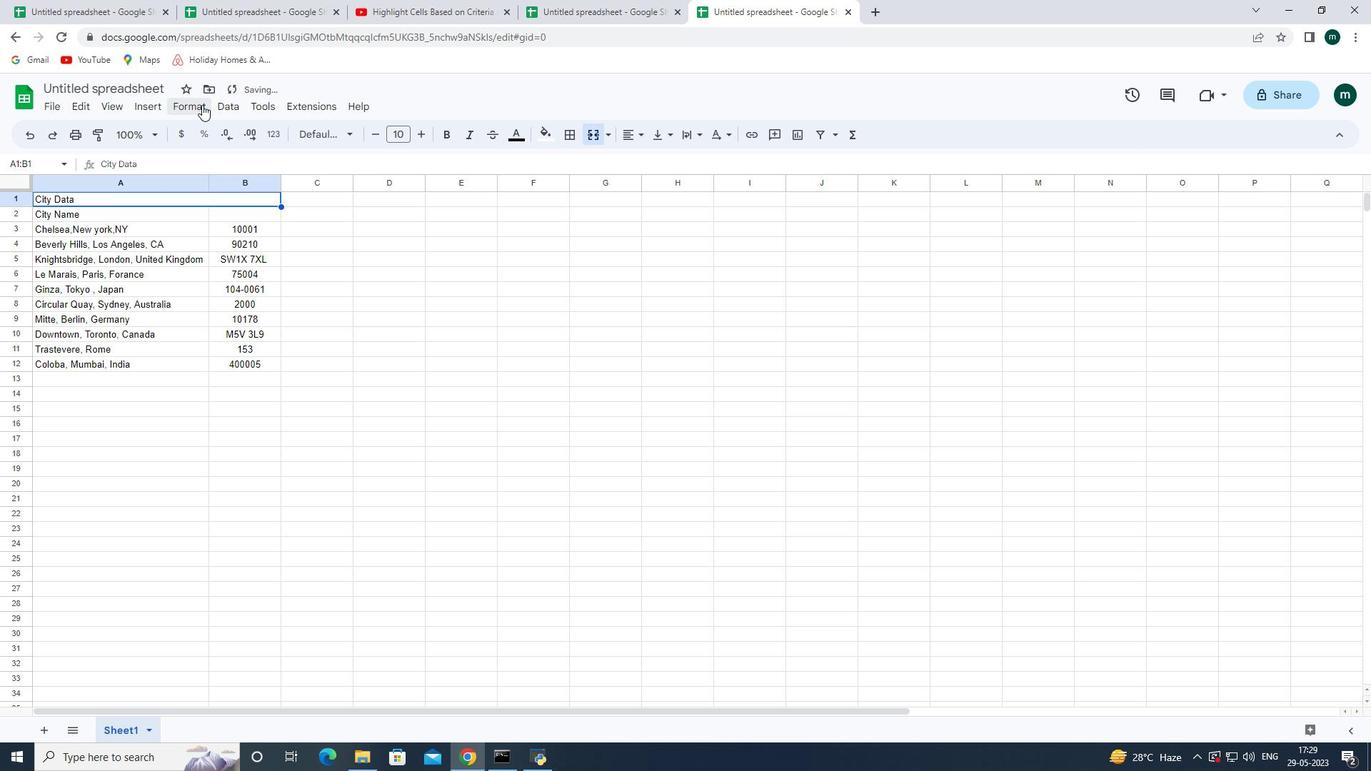 
Action: Mouse moved to (483, 235)
Screenshot: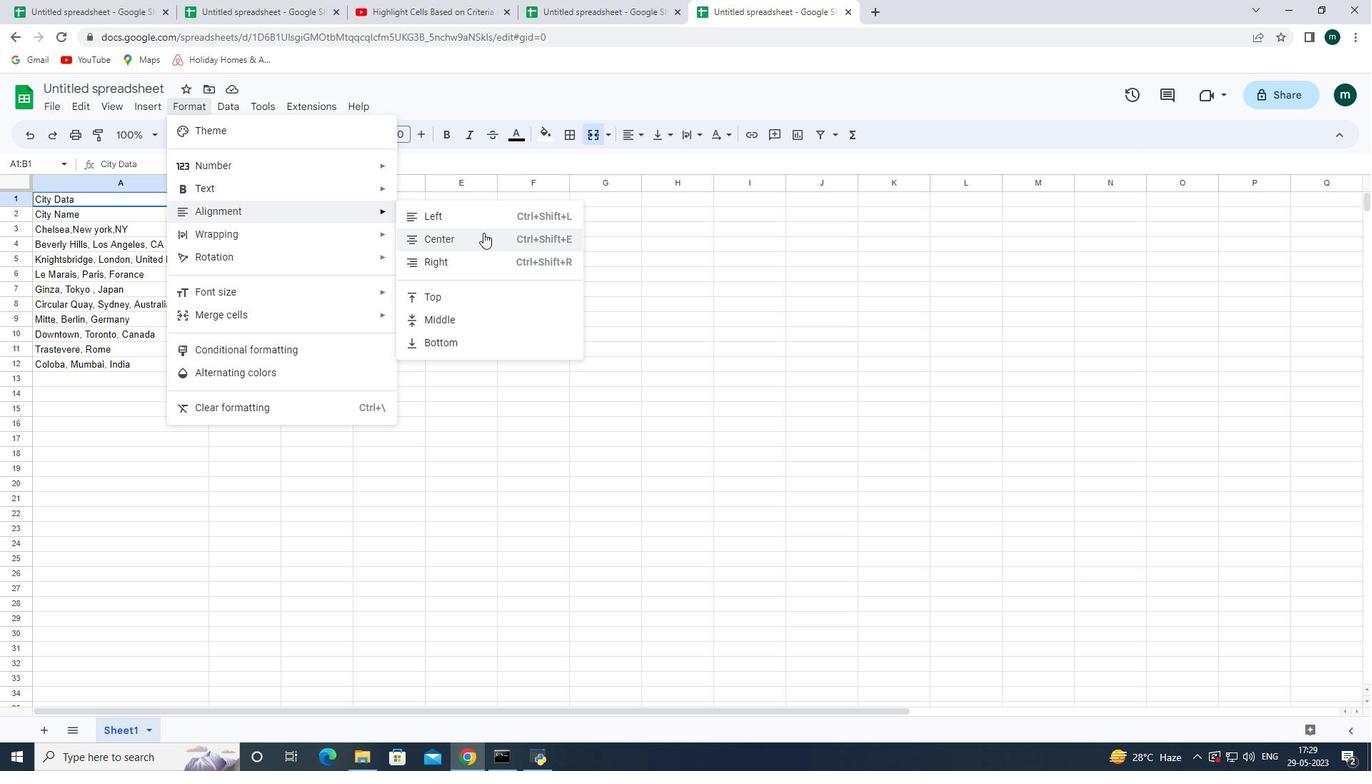 
Action: Mouse pressed left at (483, 235)
Screenshot: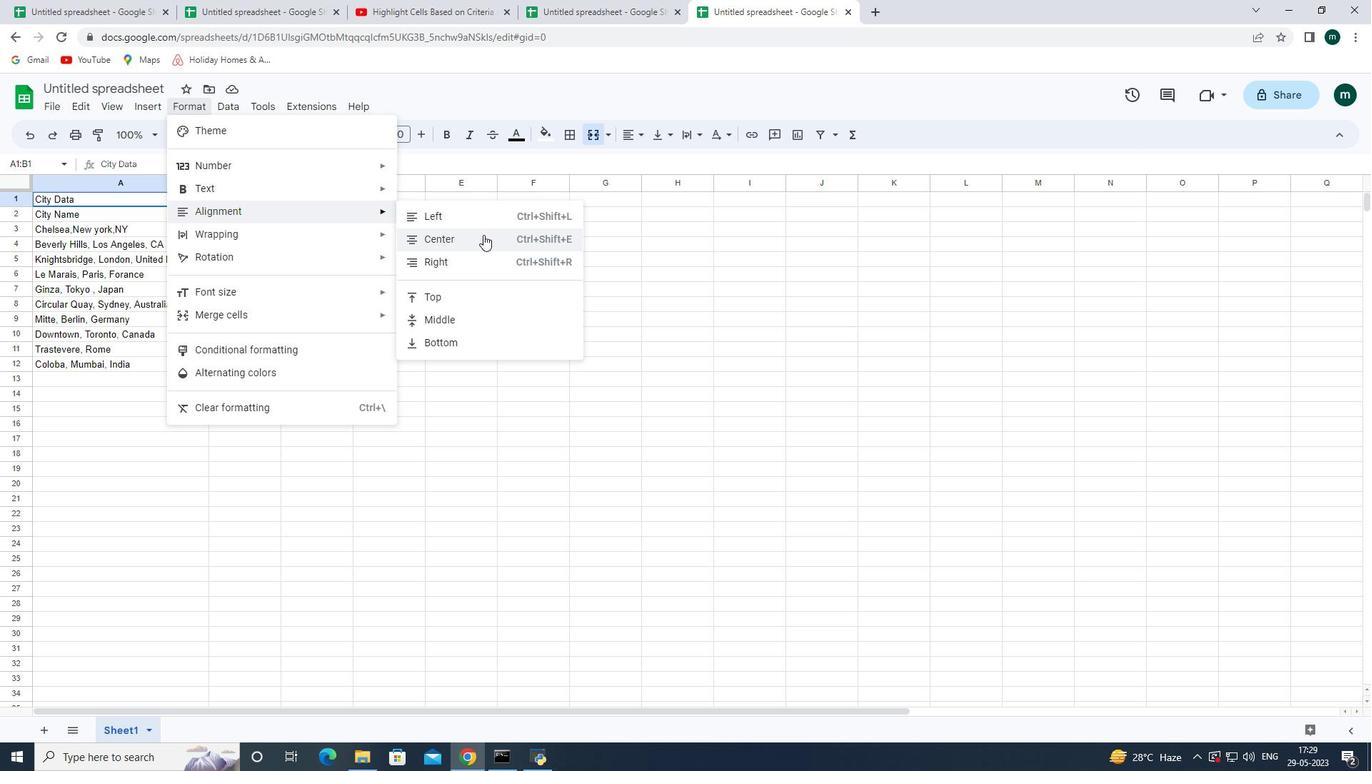 
Action: Mouse moved to (140, 213)
Screenshot: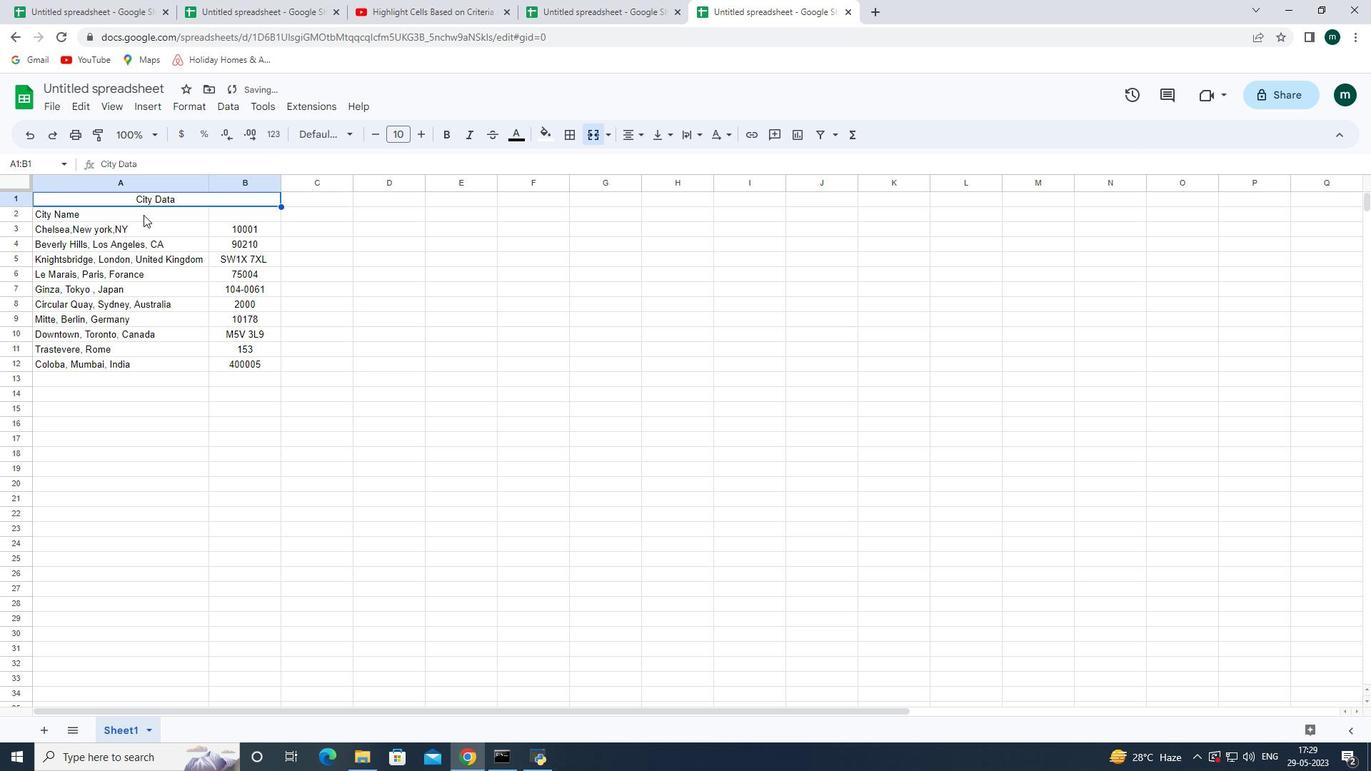 
Action: Mouse pressed left at (140, 213)
Screenshot: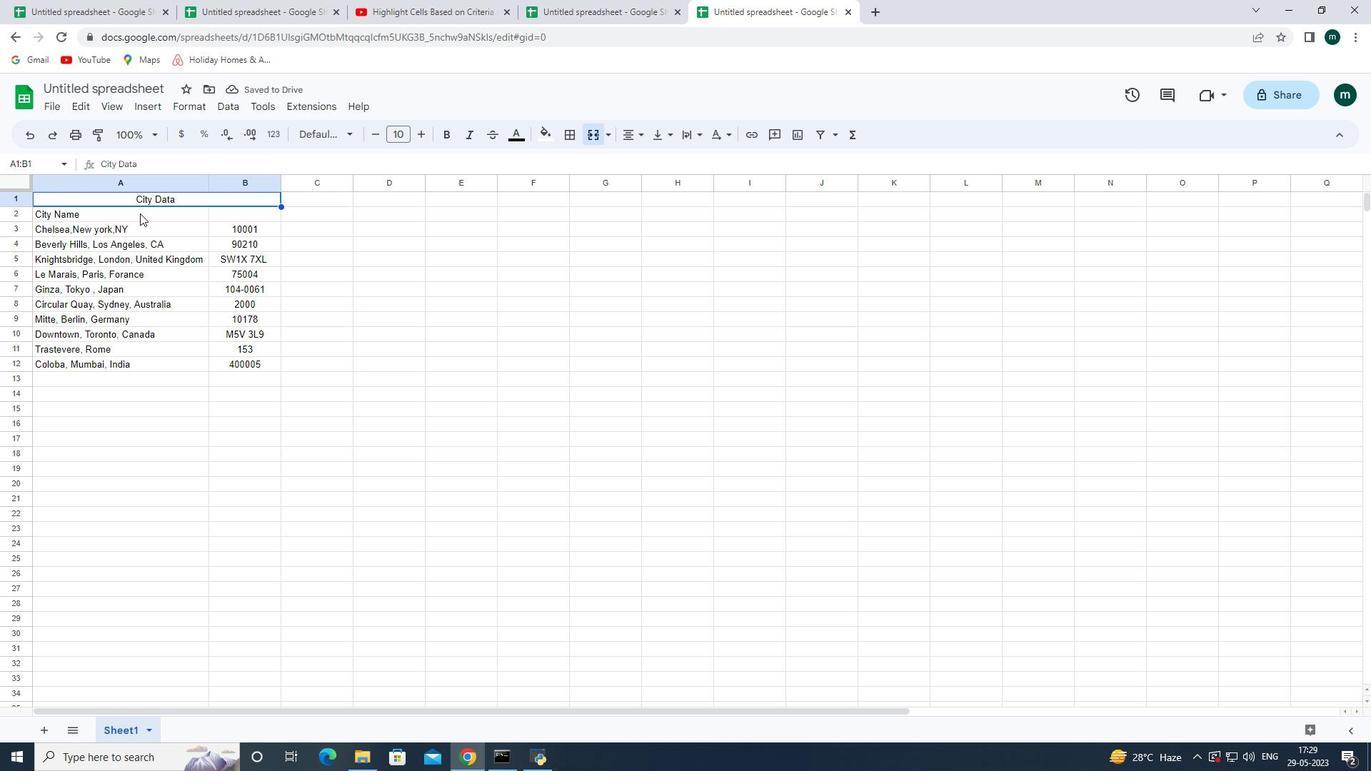 
Action: Mouse moved to (182, 108)
Screenshot: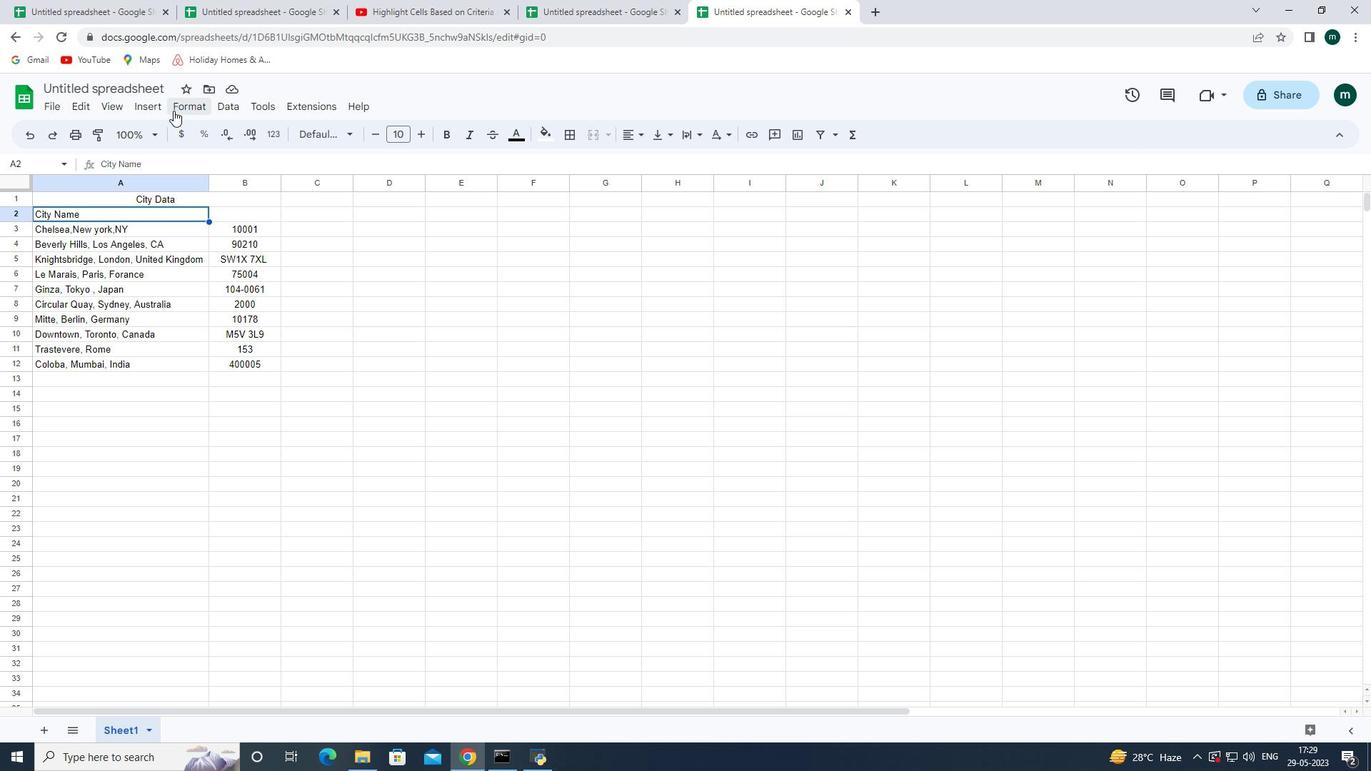 
Action: Mouse pressed left at (182, 108)
Screenshot: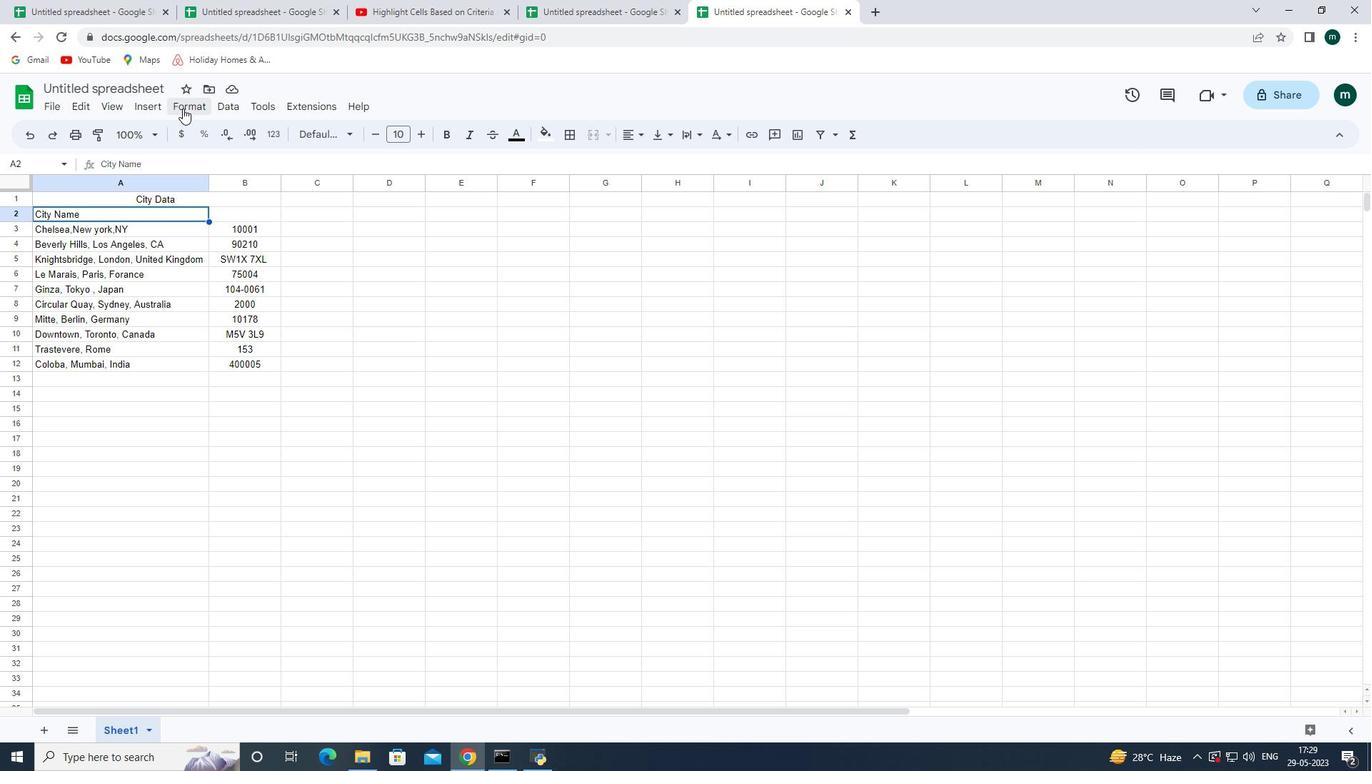 
Action: Mouse moved to (259, 205)
Screenshot: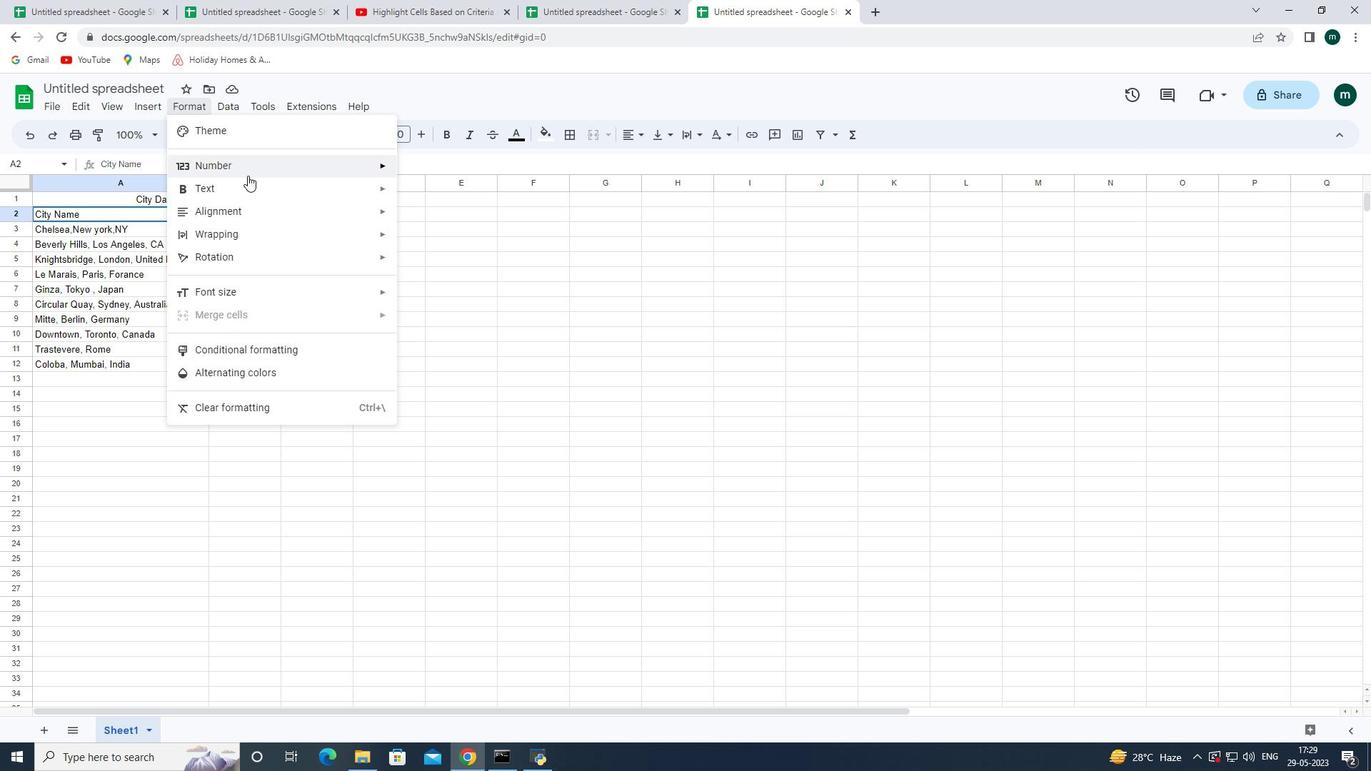 
Action: Mouse pressed left at (259, 205)
Screenshot: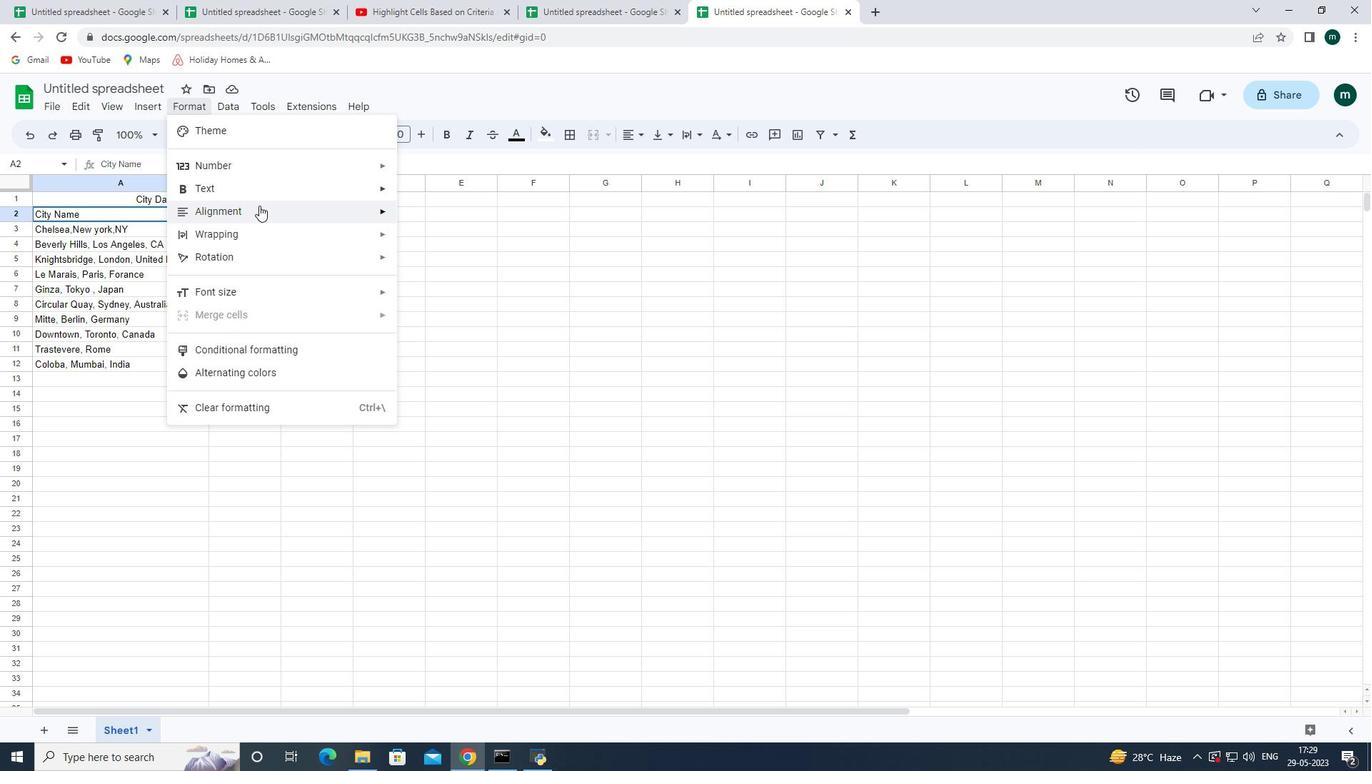 
Action: Mouse moved to (558, 235)
Screenshot: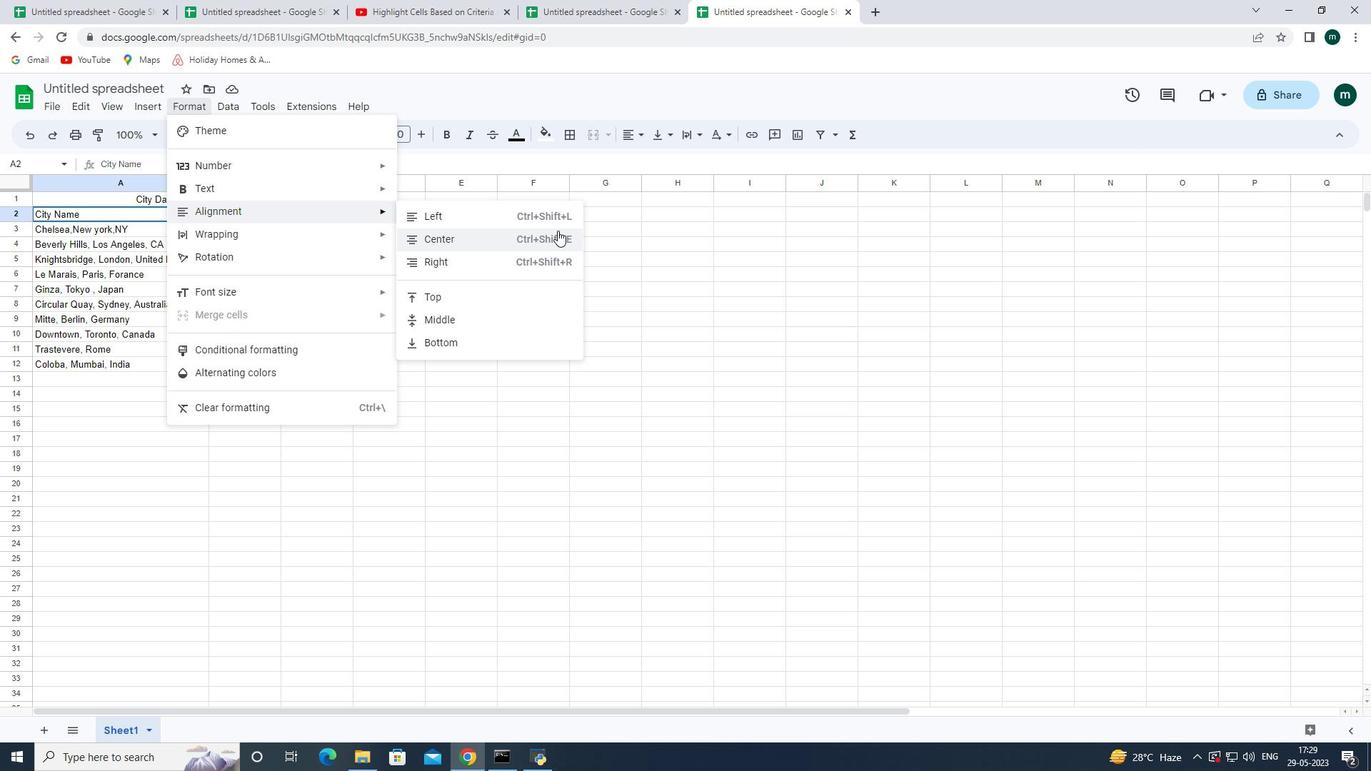 
Action: Mouse pressed left at (558, 235)
Screenshot: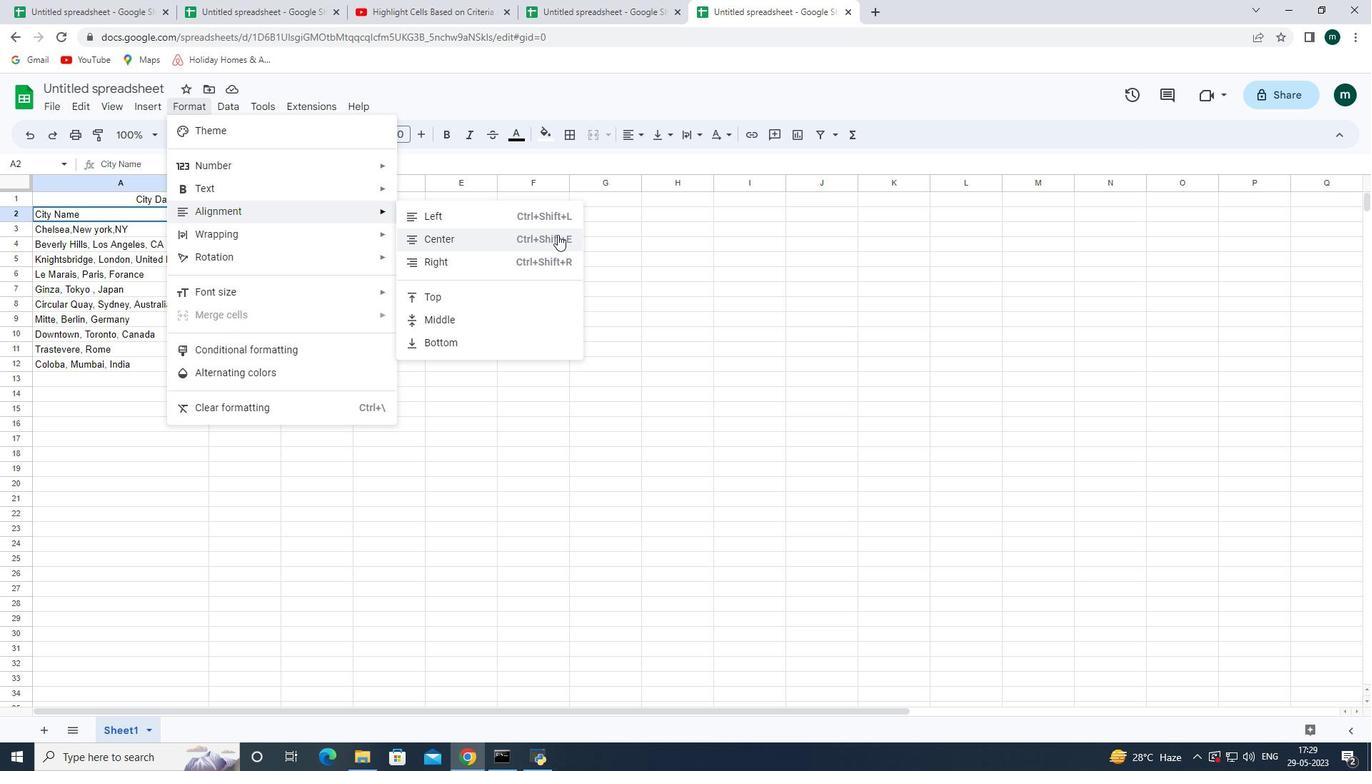 
Action: Mouse moved to (453, 285)
Screenshot: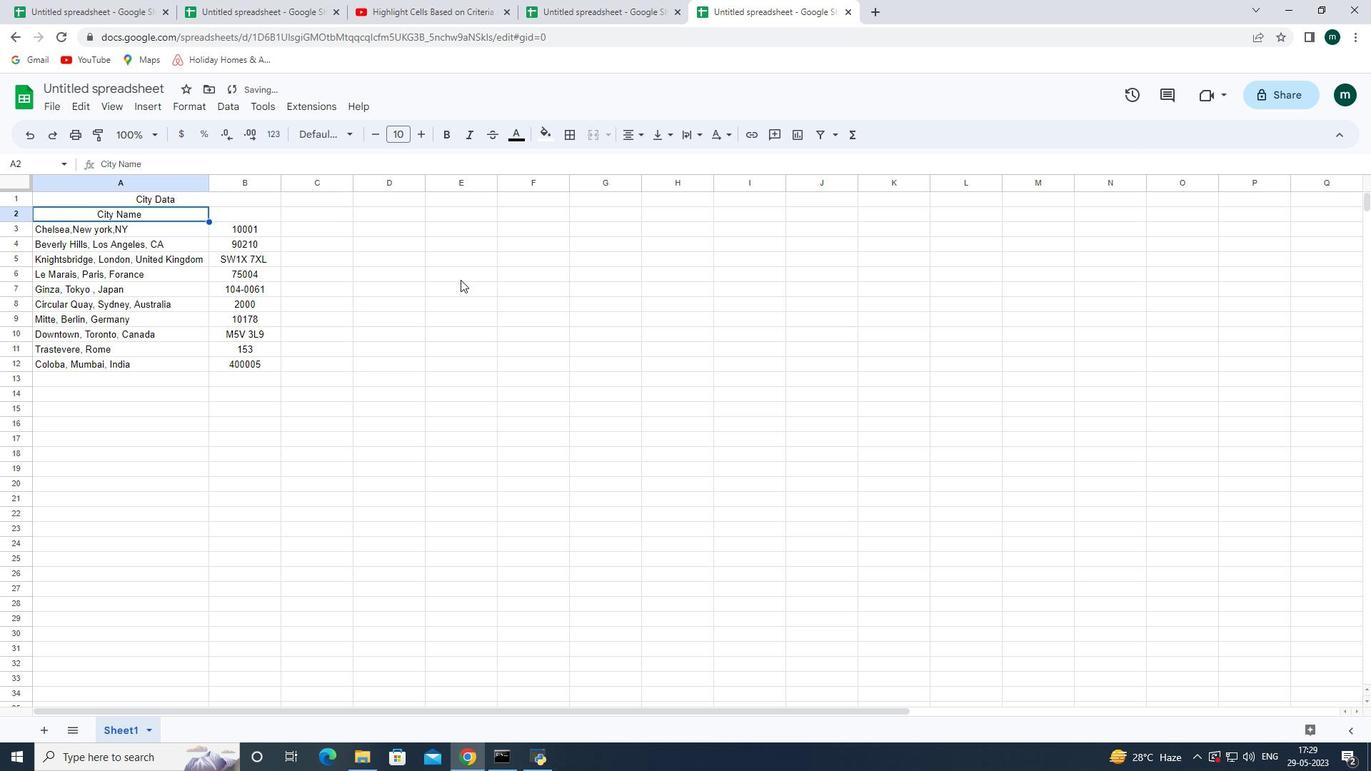
Action: Mouse pressed left at (453, 285)
Screenshot: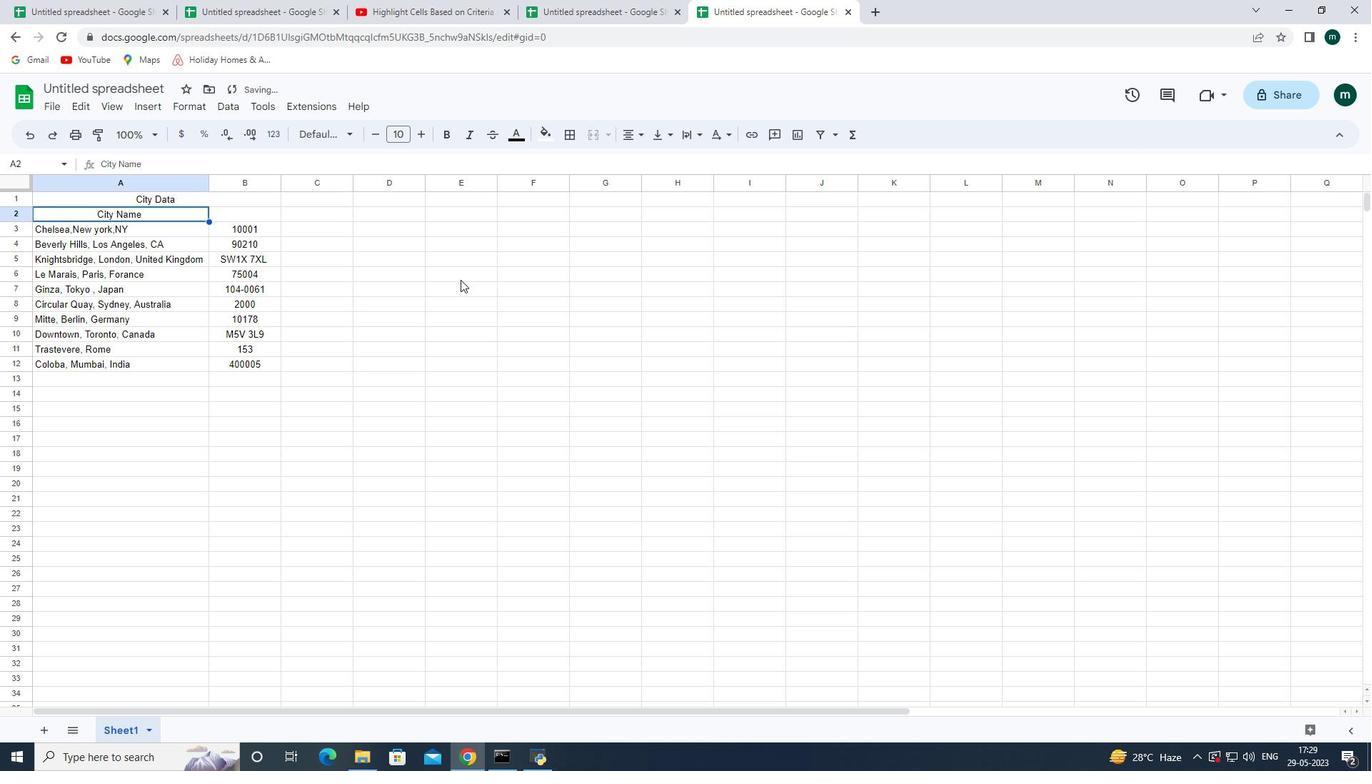 
Action: Mouse moved to (256, 397)
Screenshot: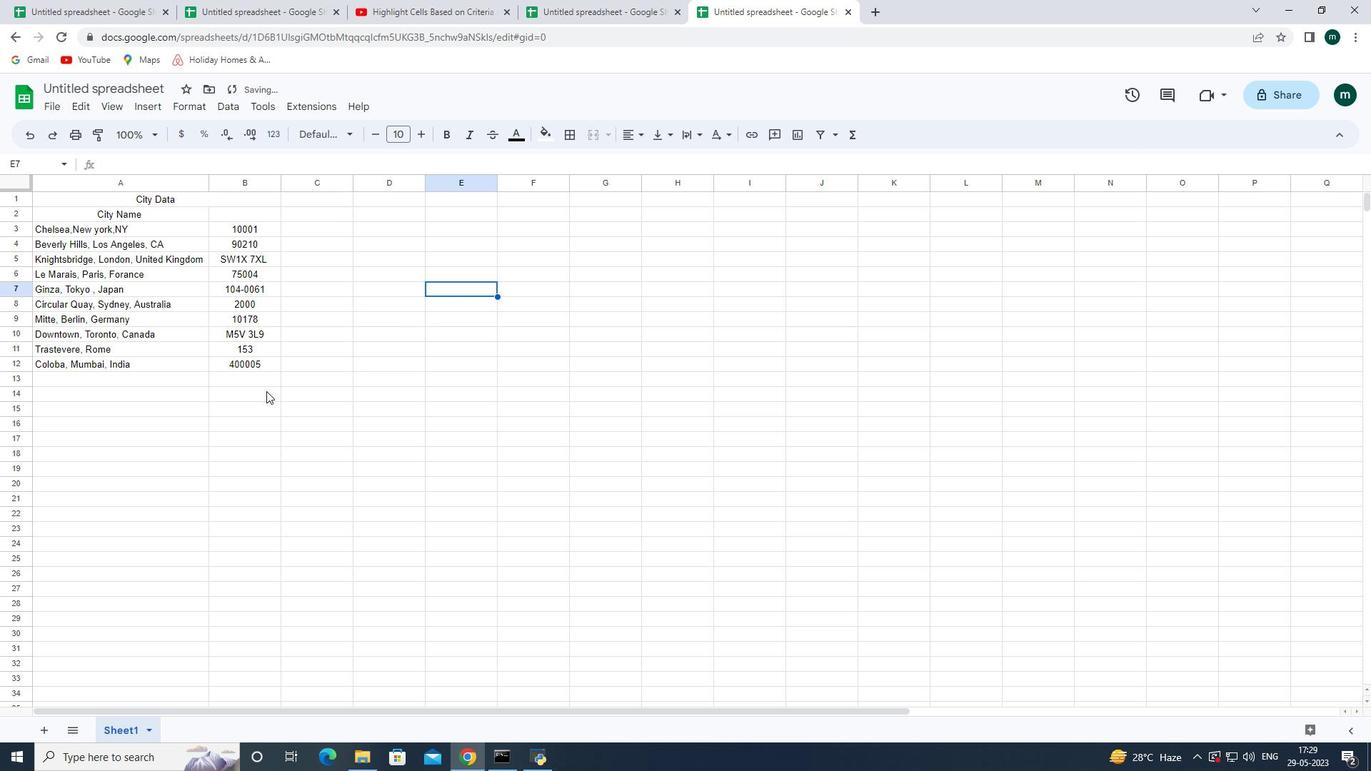 
Action: Mouse pressed left at (256, 397)
Screenshot: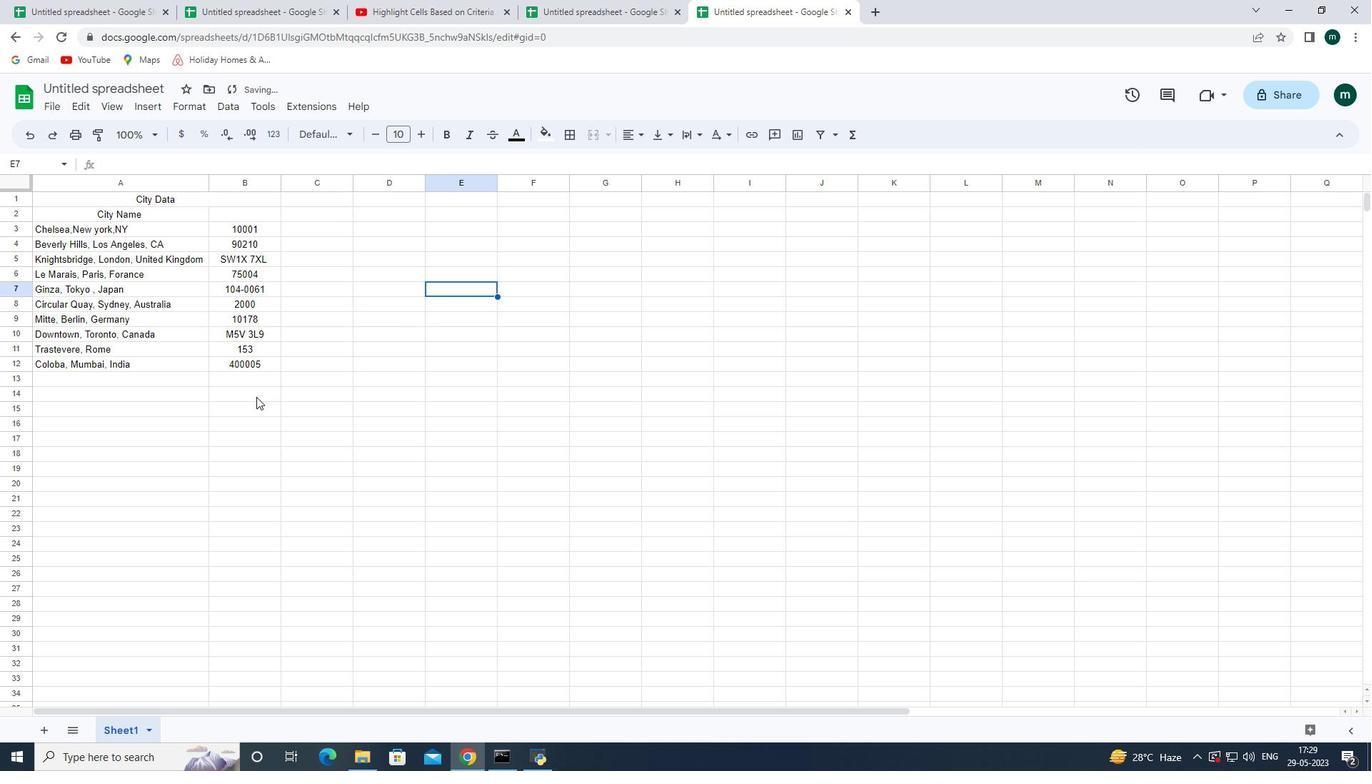 
Action: Mouse moved to (231, 211)
Screenshot: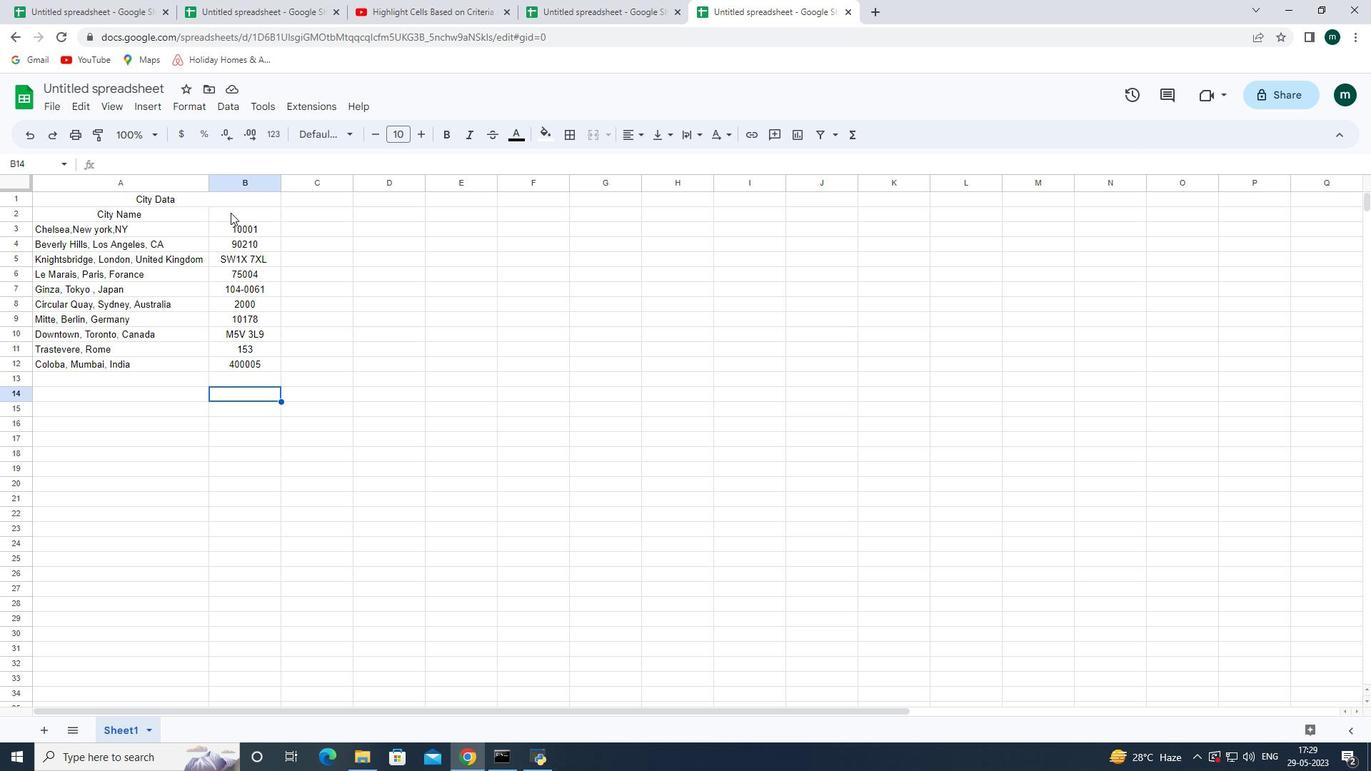 
Action: Mouse pressed left at (231, 211)
Screenshot: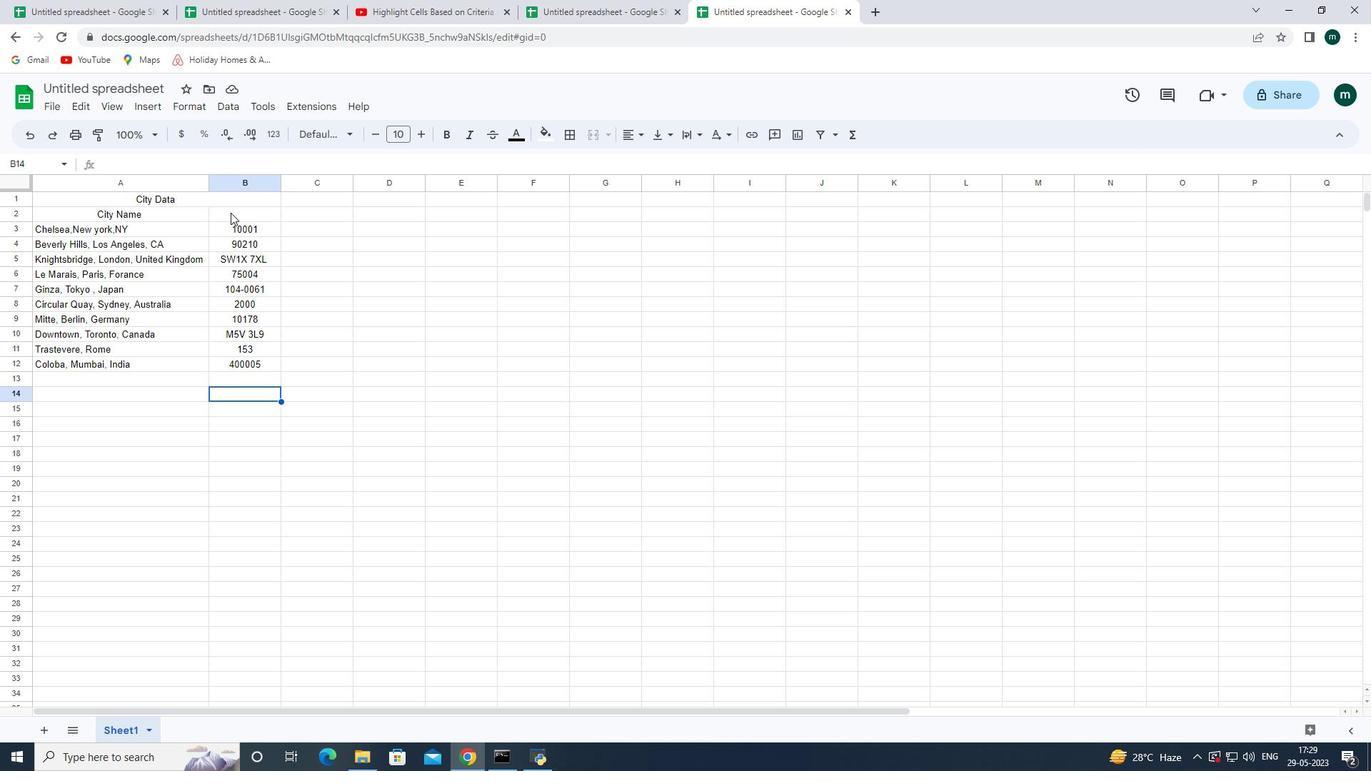 
Action: Key pressed <Key.shift>sA<Key.backspace><Key.backspace><Key.caps_lock><Key.shift><Key.shift><Key.shift><Key.shift><Key.shift><Key.shift><Key.shift><Key.shift><Key.shift>Sales<Key.space><Key.backspace><Key.backspace><Key.backspace><Key.backspace><Key.backspace><Key.backspace><Key.shift><Key.shift><Key.shift><Key.shift><Key.shift>June<Key.space><Key.shift>Last<Key.space>wee<Key.backspace><Key.backspace><Key.backspace><Key.shift><Key.shift>Week<Key.space><Key.shift>Sales
Screenshot: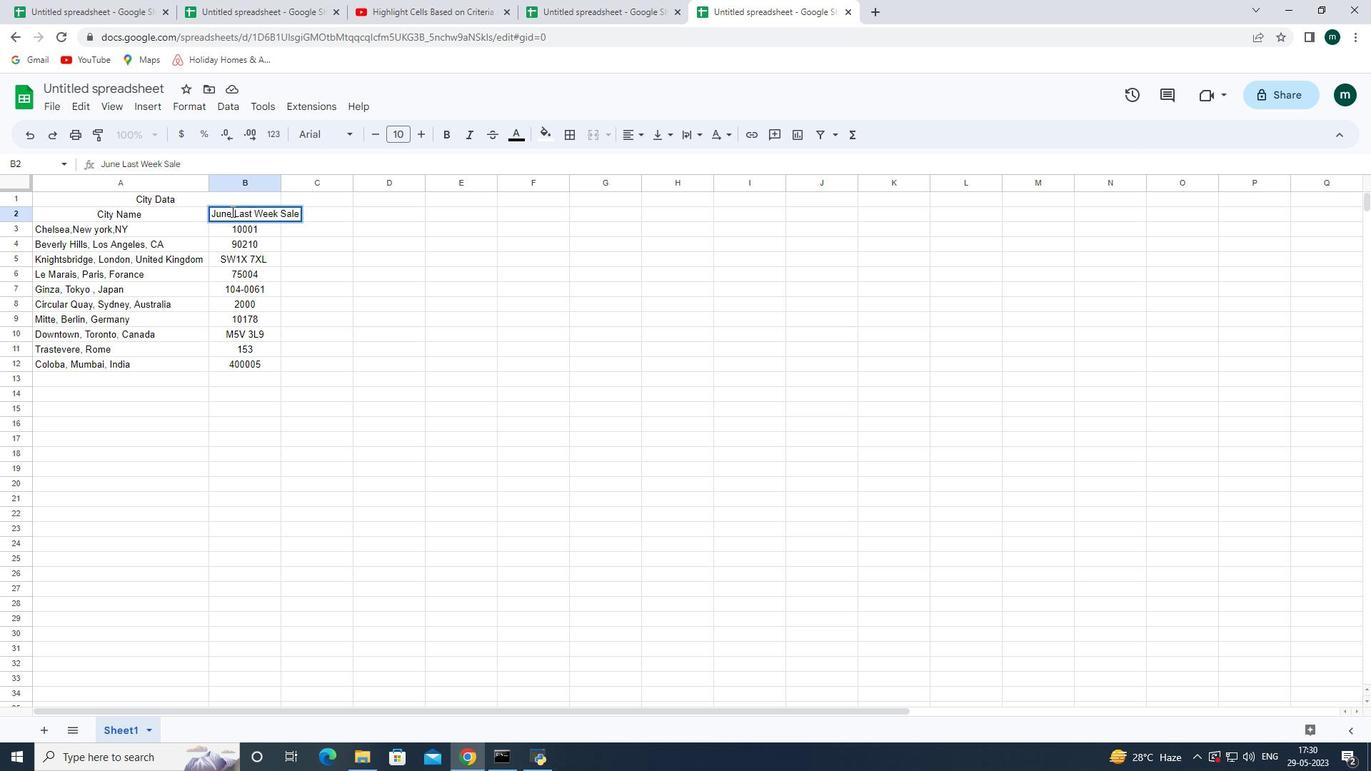 
Action: Mouse moved to (325, 240)
Screenshot: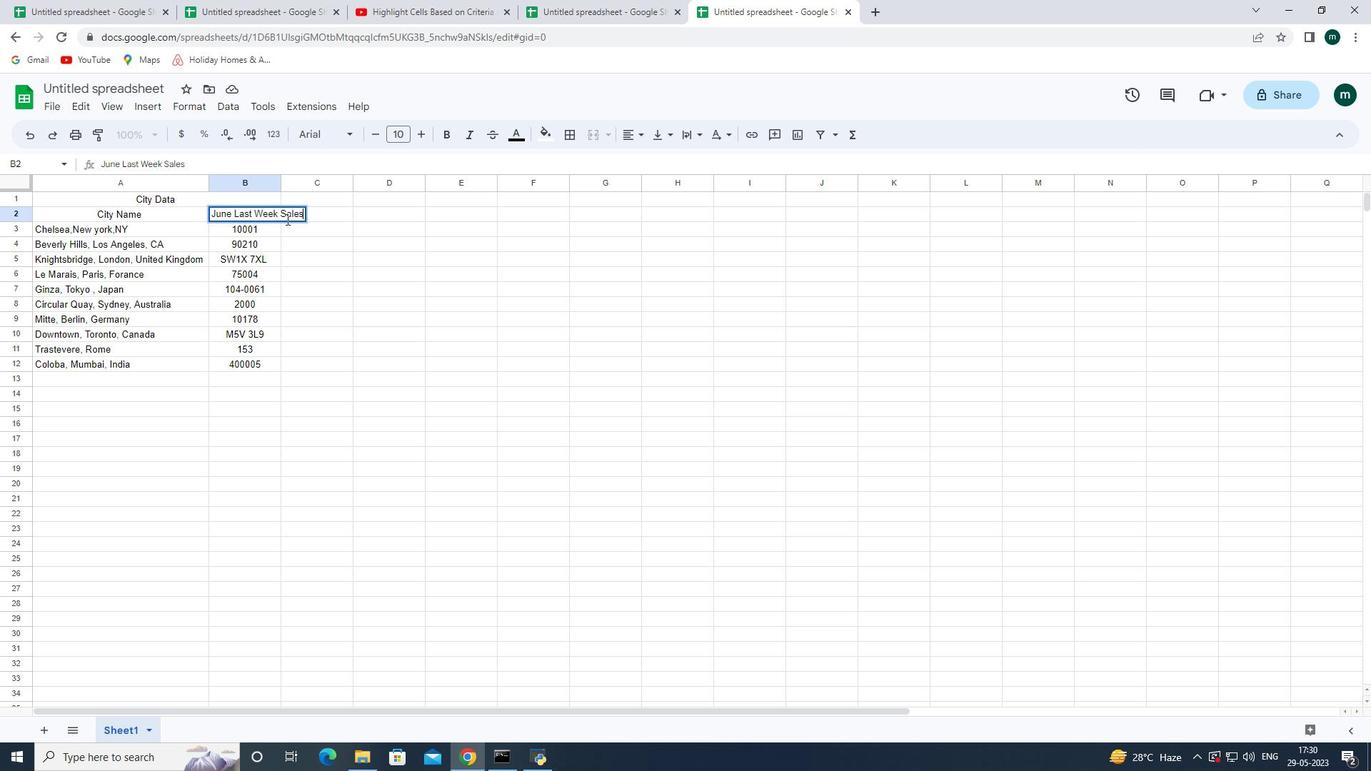
Action: Mouse pressed left at (325, 240)
Screenshot: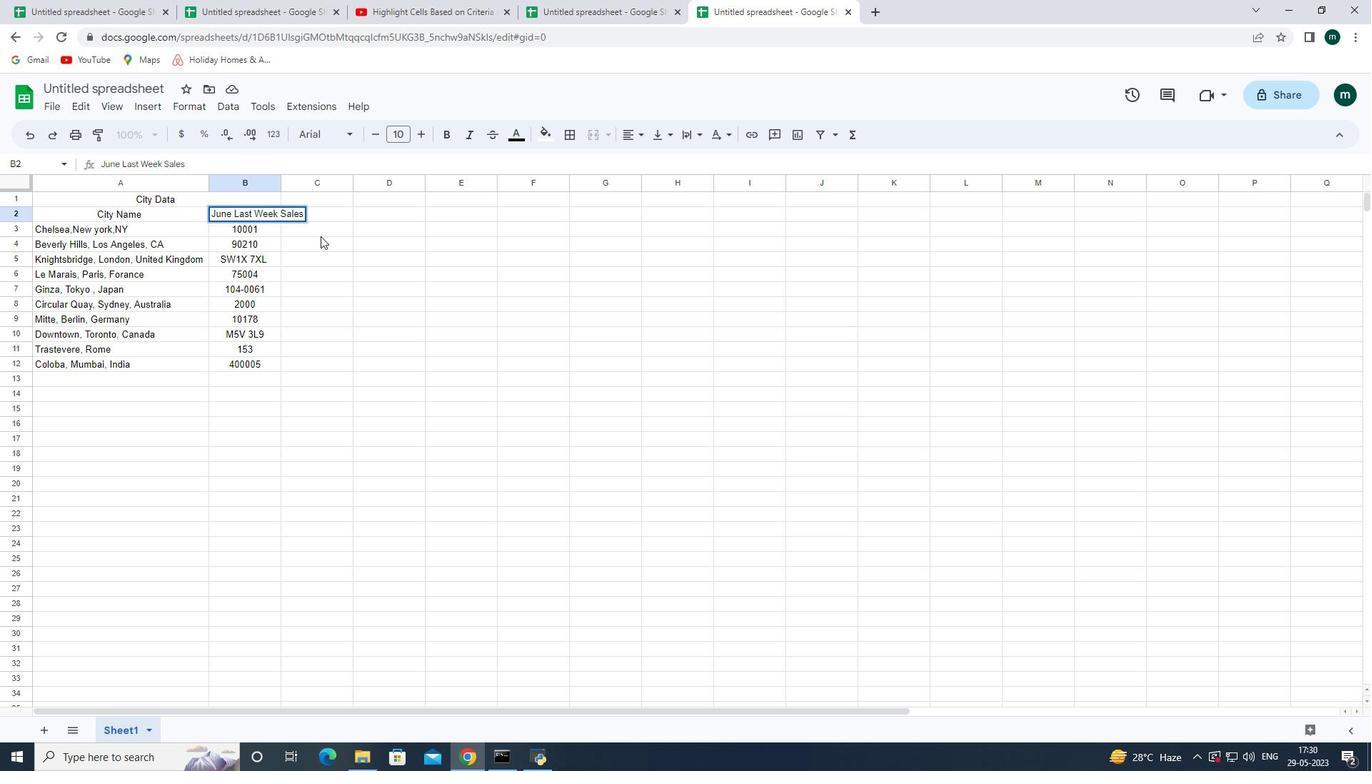 
Action: Mouse moved to (280, 185)
Screenshot: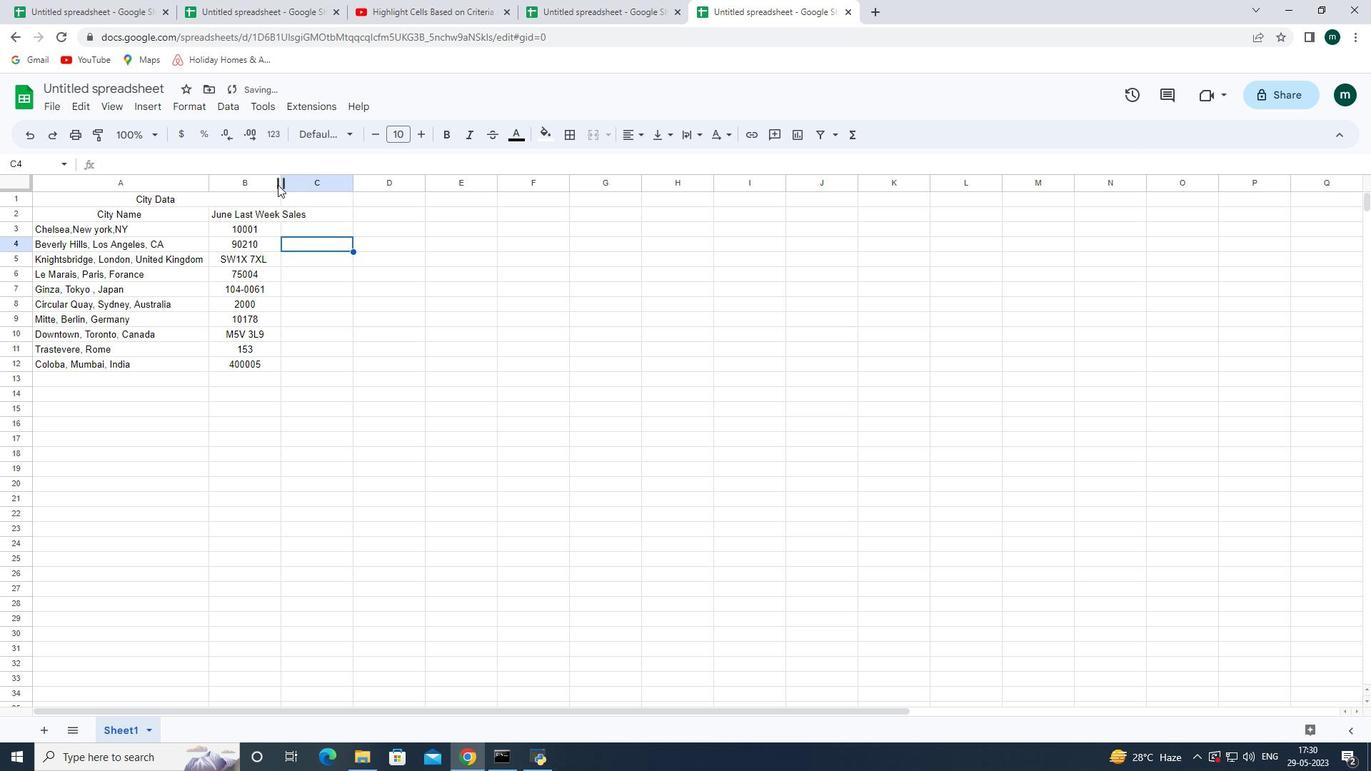 
Action: Mouse pressed left at (280, 185)
Screenshot: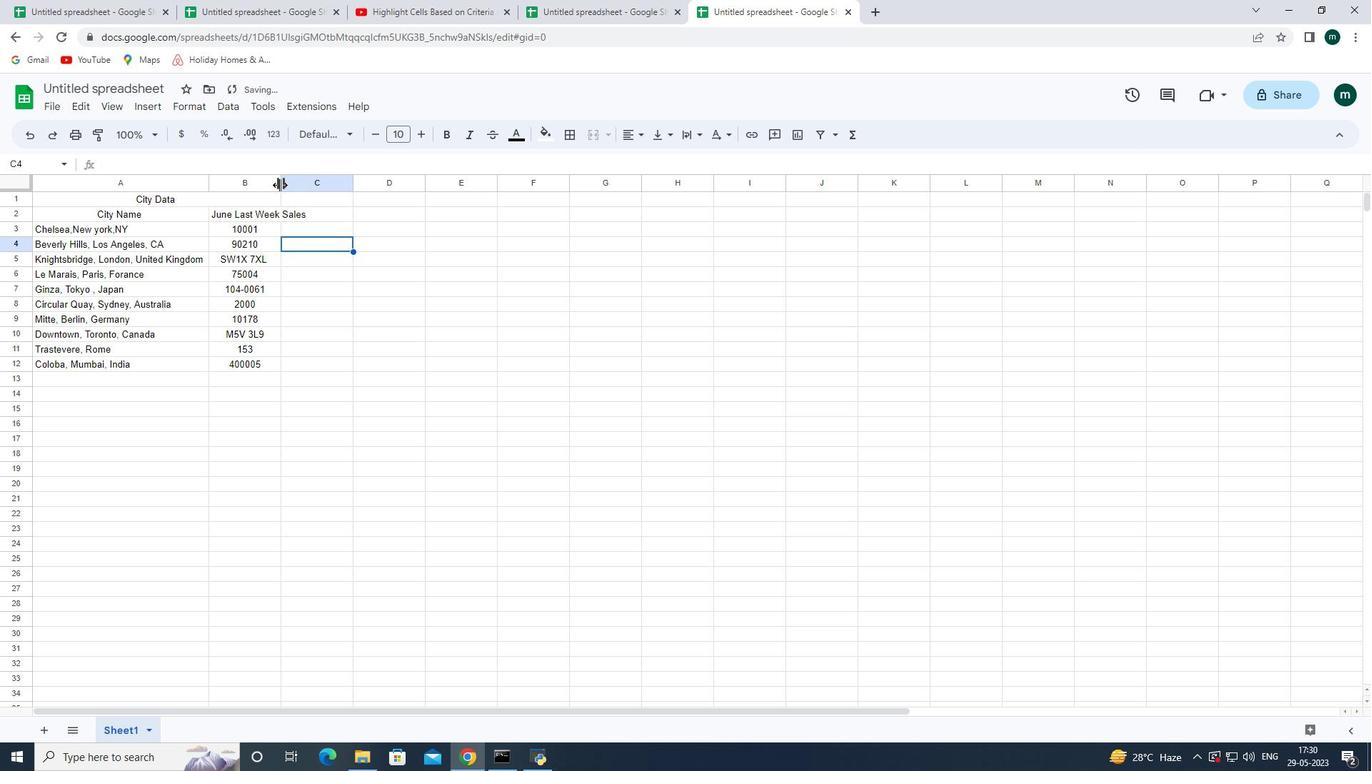 
Action: Mouse pressed left at (280, 185)
Screenshot: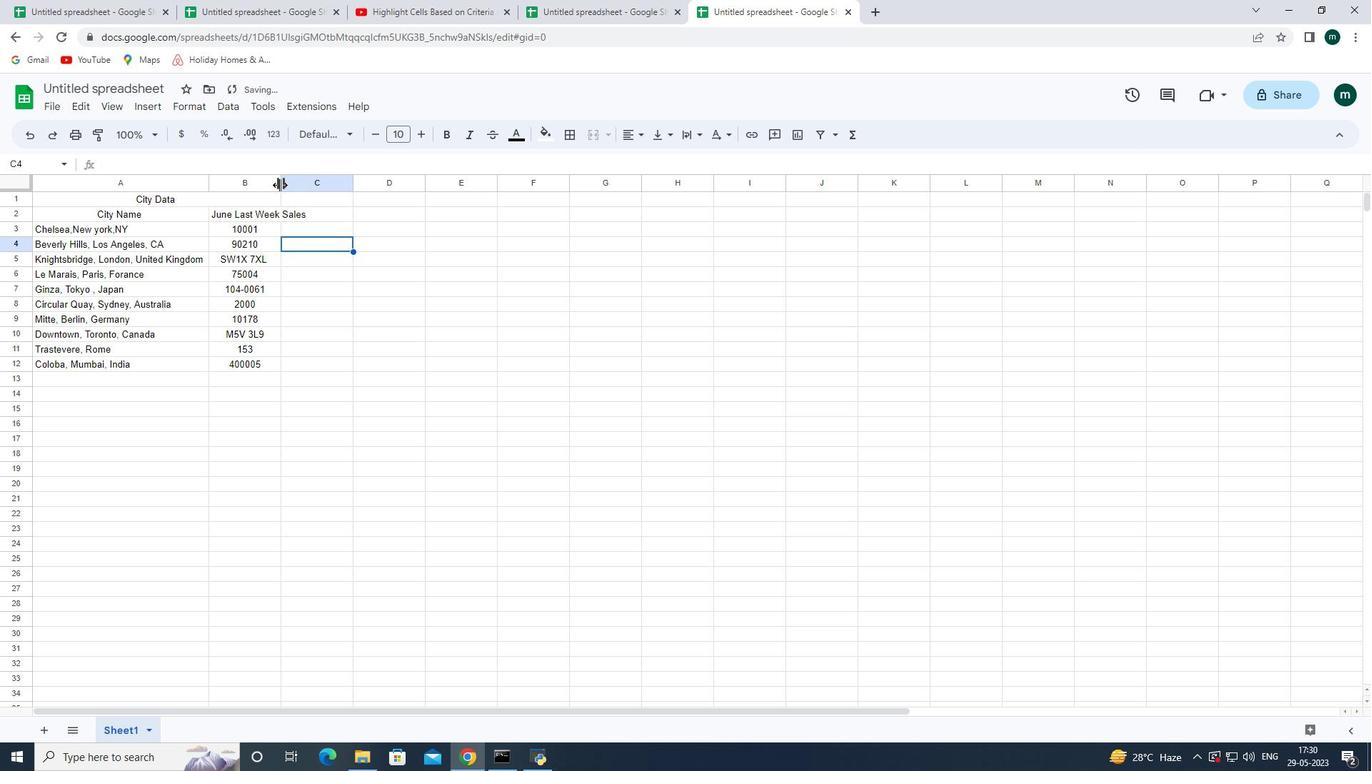 
Action: Mouse moved to (9, 310)
Screenshot: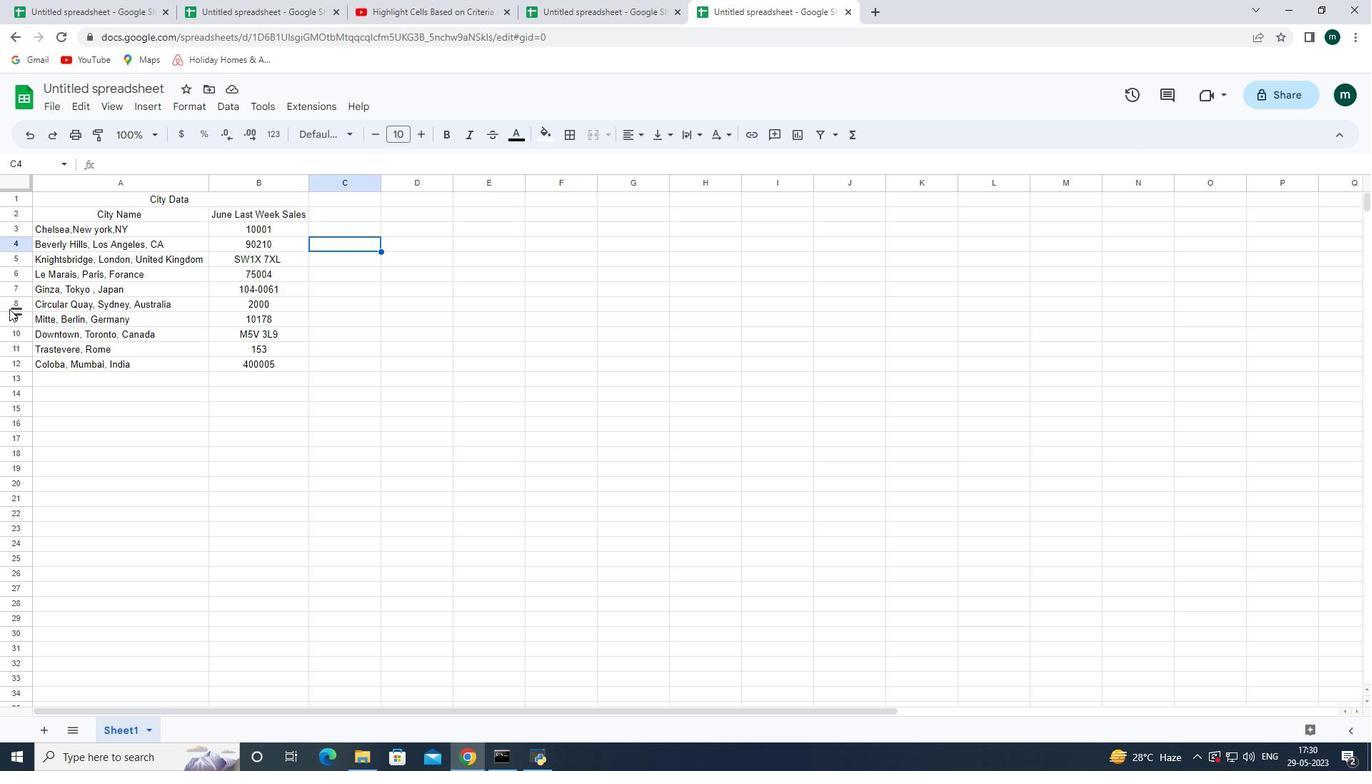
